 Task: Find connections with filter location Carballo with filter topic #successwith filter profile language Spanish with filter current company LanceSoft, Inc. with filter school Delhi Public School, Vasant Kunj with filter industry Desktop Computing Software Products with filter service category Bartending with filter keywords title Artificial Intelligence Engineer
Action: Mouse moved to (148, 218)
Screenshot: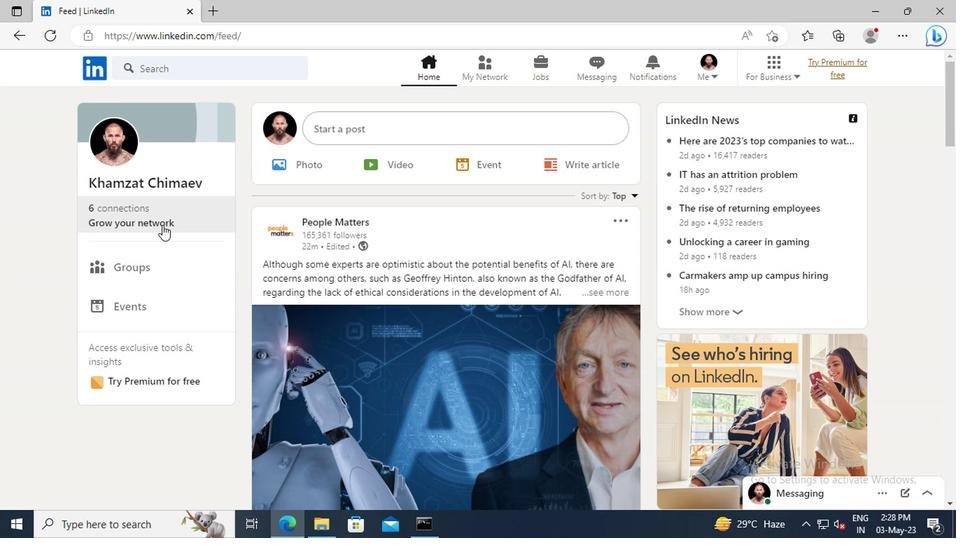 
Action: Mouse pressed left at (148, 218)
Screenshot: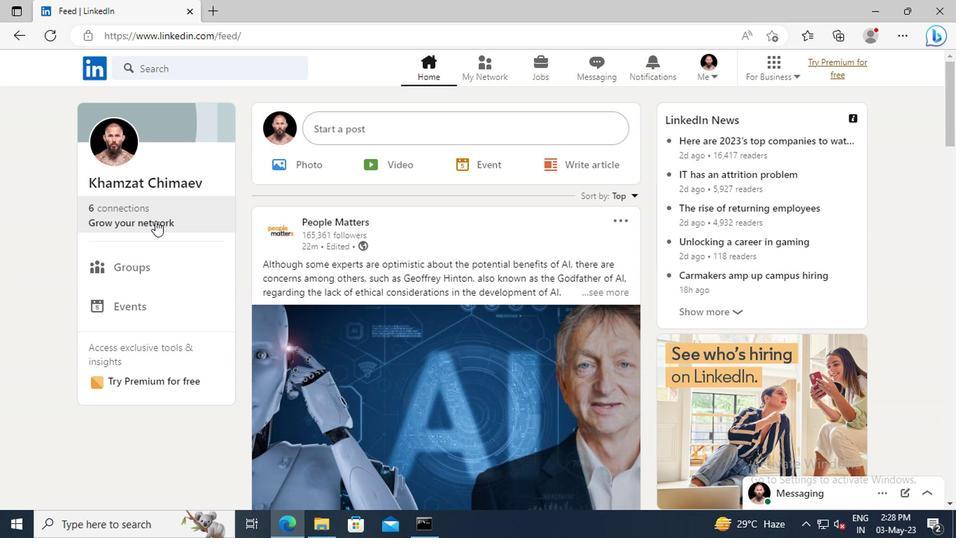 
Action: Mouse moved to (146, 149)
Screenshot: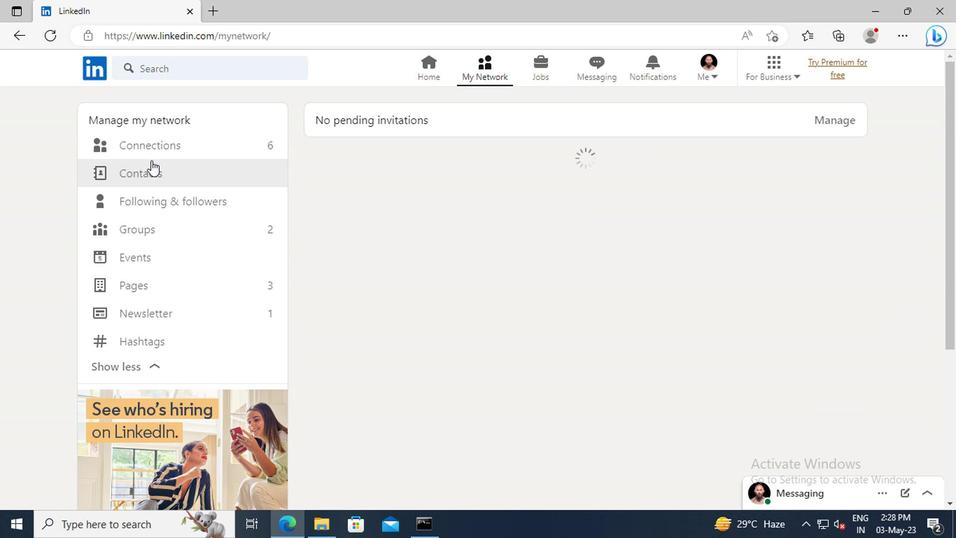 
Action: Mouse pressed left at (146, 149)
Screenshot: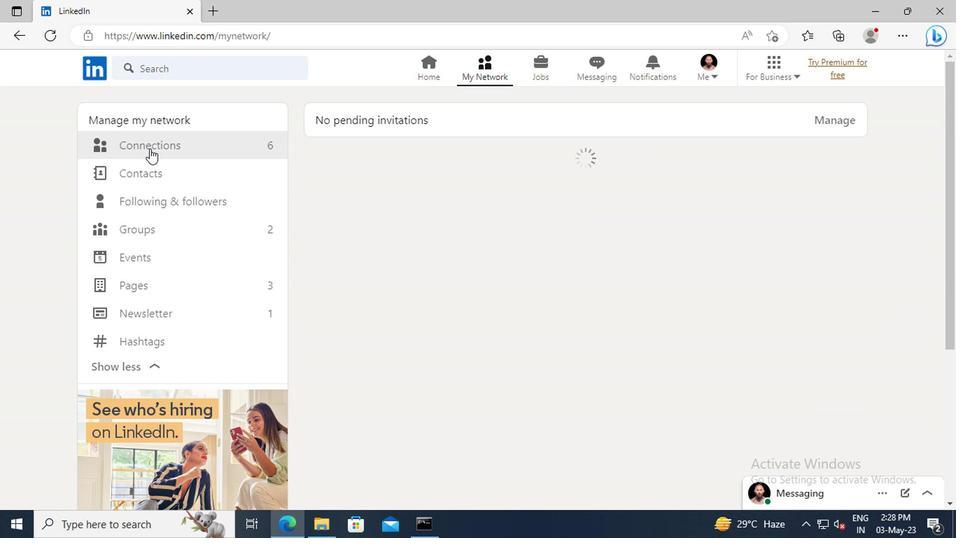 
Action: Mouse moved to (558, 151)
Screenshot: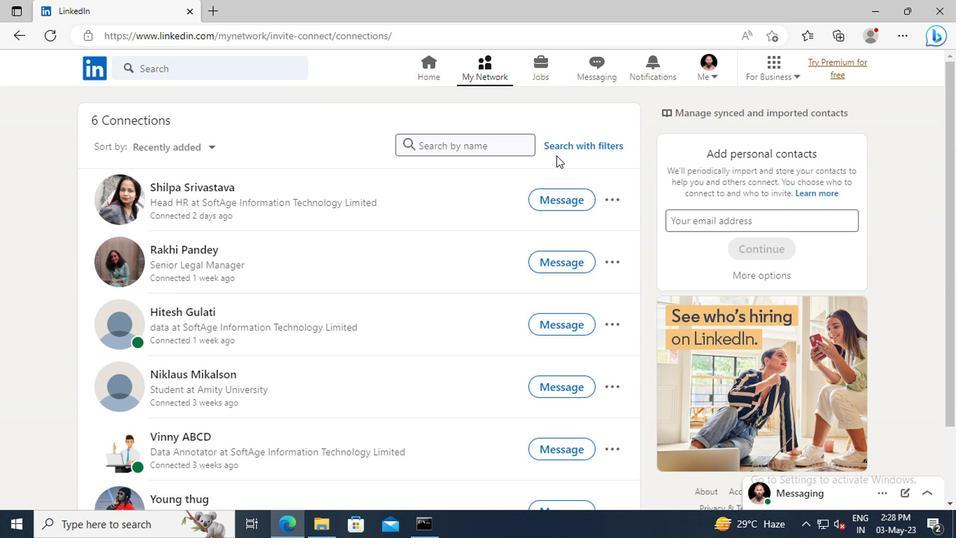 
Action: Mouse pressed left at (558, 151)
Screenshot: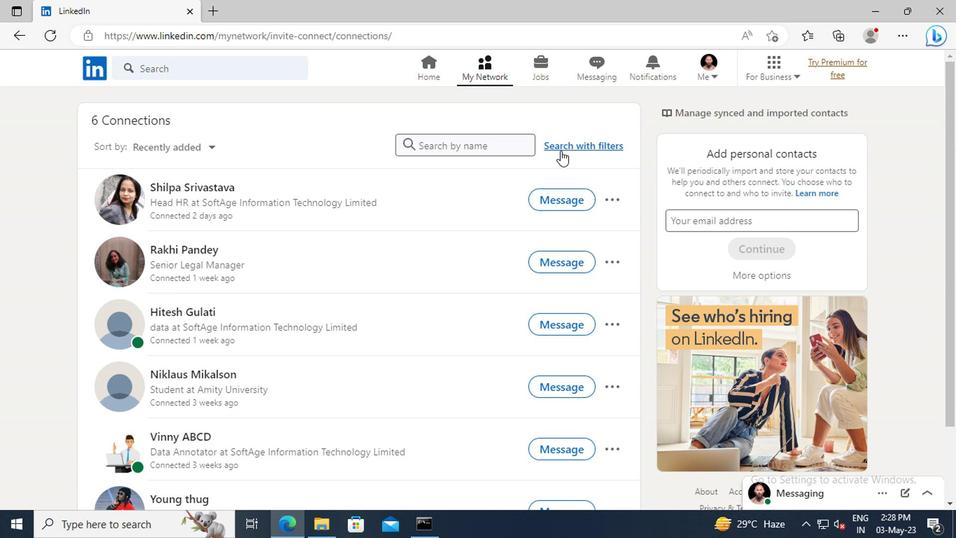 
Action: Mouse moved to (528, 111)
Screenshot: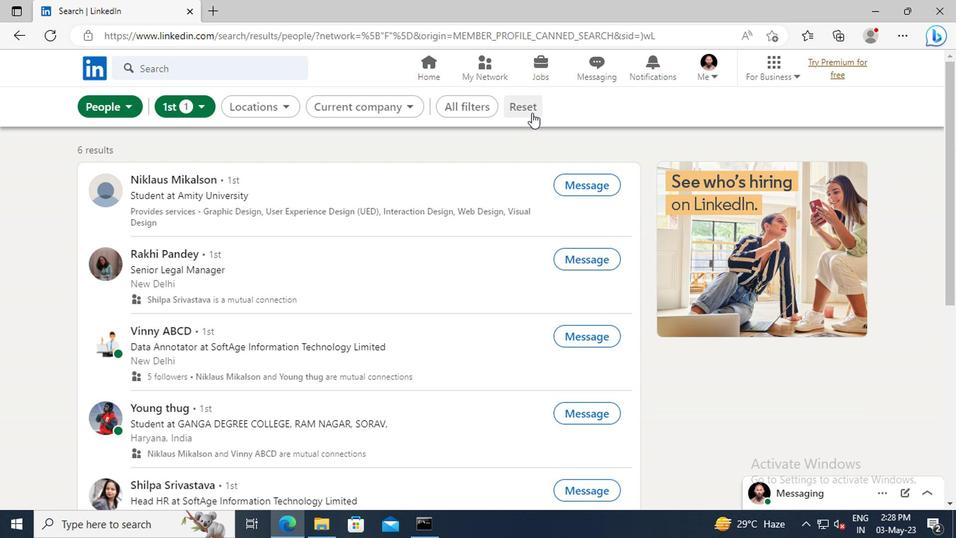 
Action: Mouse pressed left at (528, 111)
Screenshot: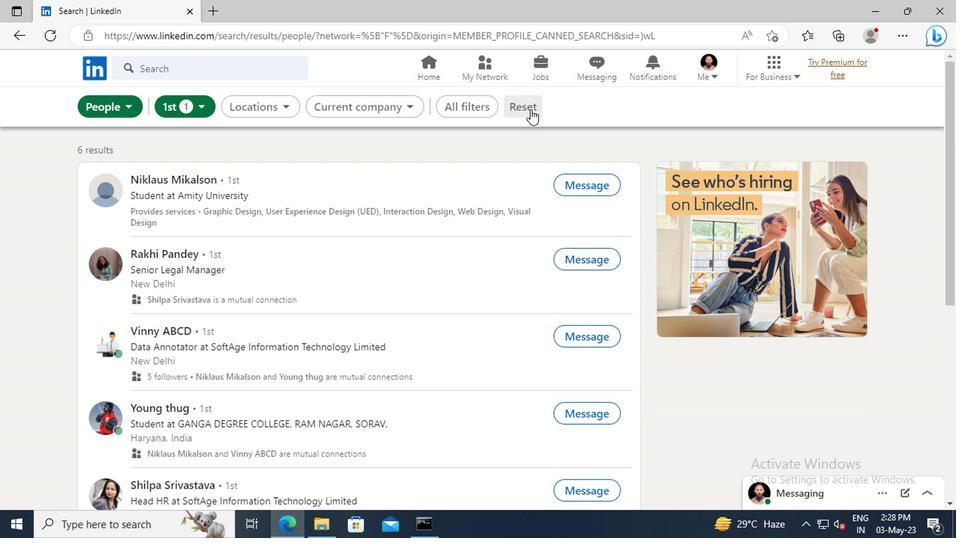 
Action: Mouse moved to (505, 110)
Screenshot: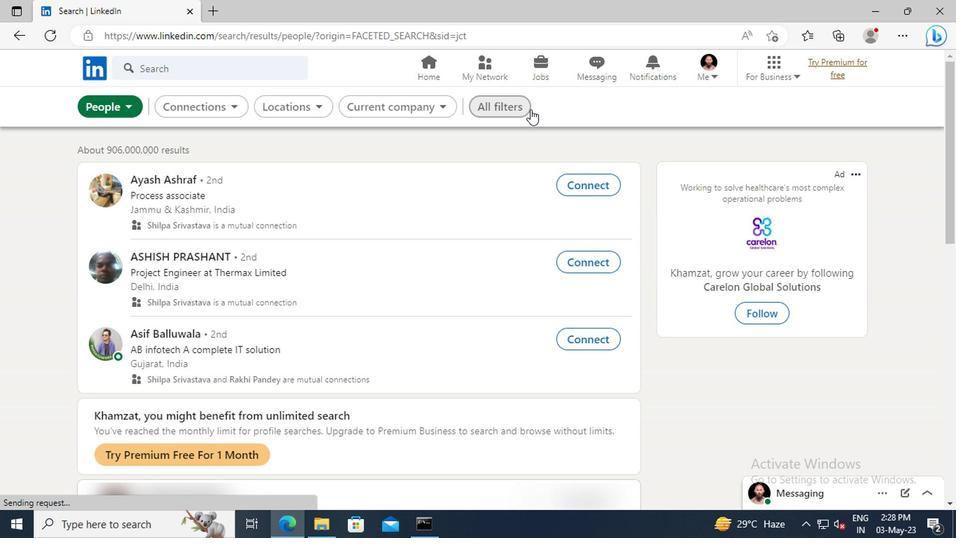 
Action: Mouse pressed left at (505, 110)
Screenshot: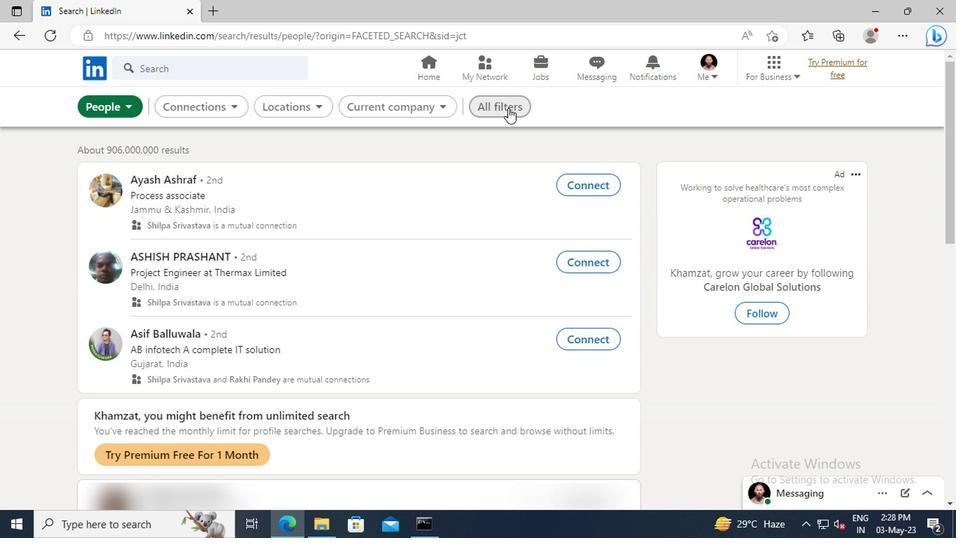 
Action: Mouse moved to (770, 292)
Screenshot: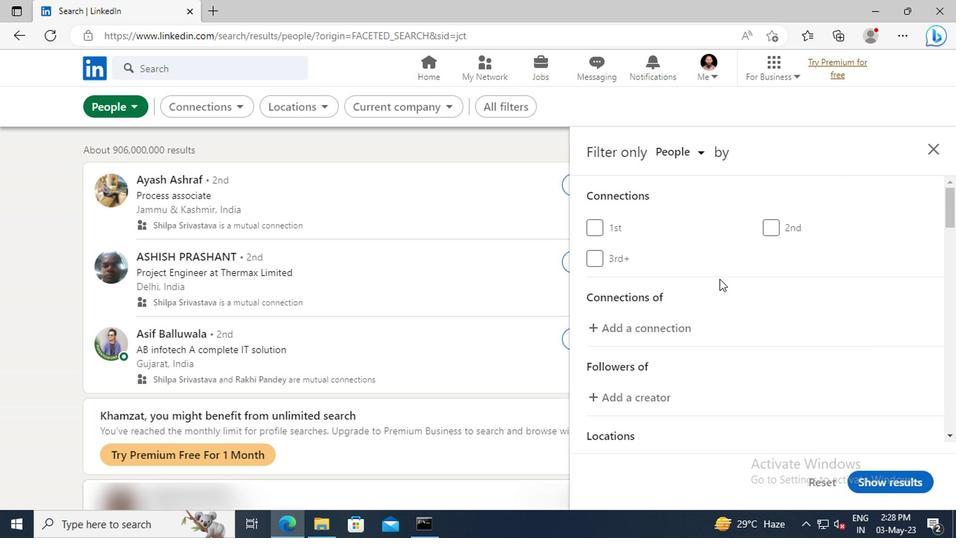 
Action: Mouse scrolled (770, 292) with delta (0, 0)
Screenshot: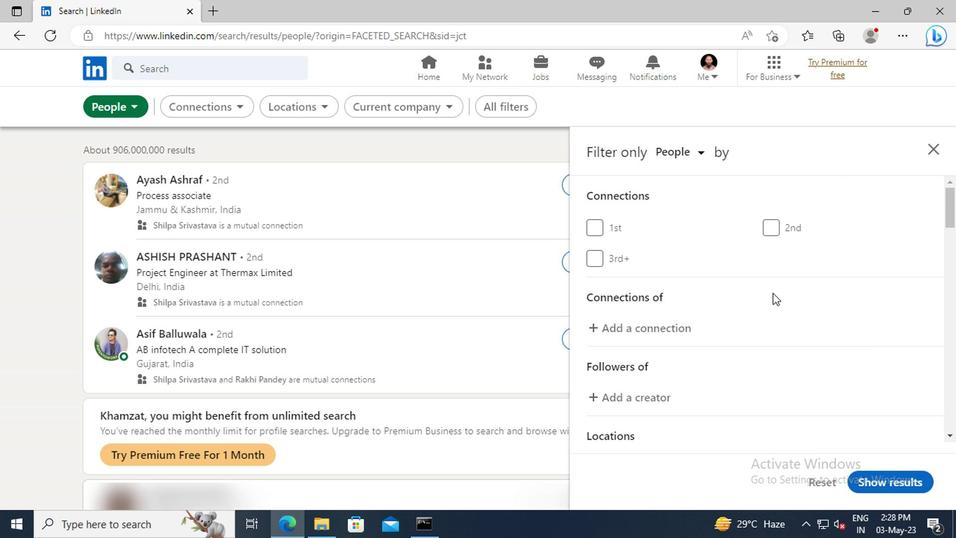 
Action: Mouse moved to (773, 294)
Screenshot: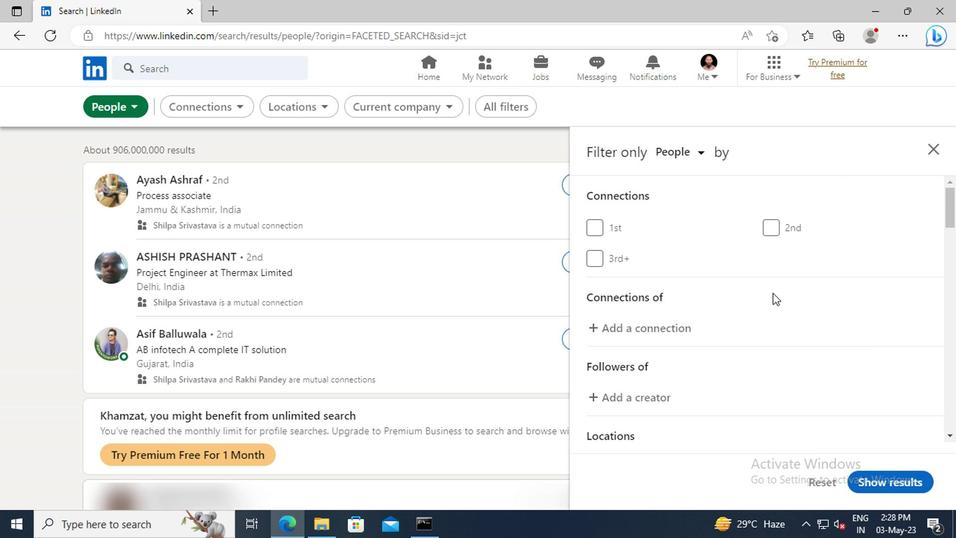 
Action: Mouse scrolled (773, 293) with delta (0, 0)
Screenshot: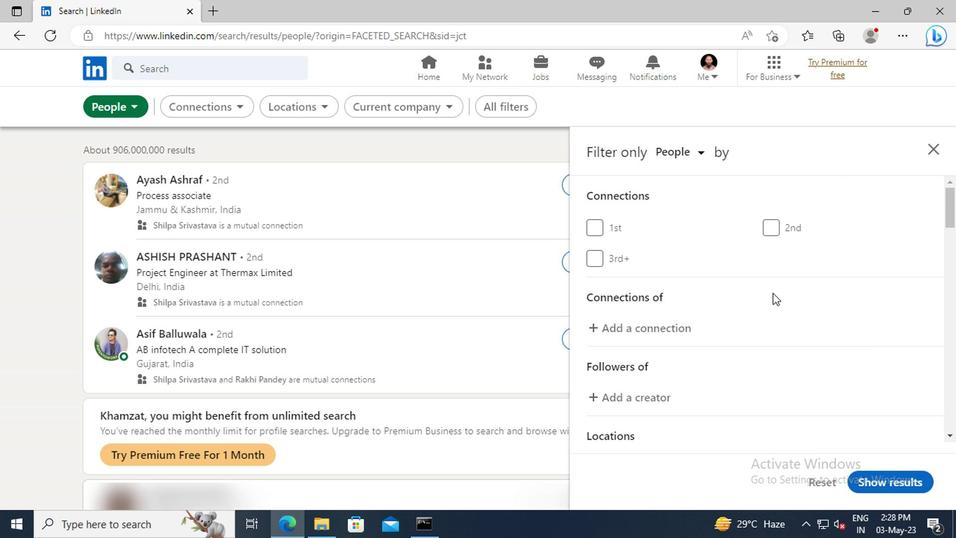 
Action: Mouse scrolled (773, 293) with delta (0, 0)
Screenshot: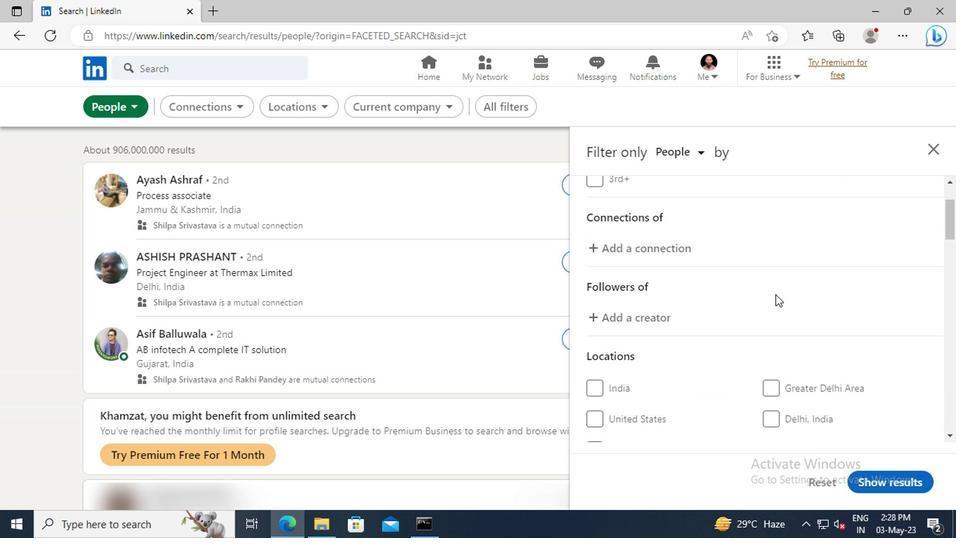 
Action: Mouse scrolled (773, 293) with delta (0, 0)
Screenshot: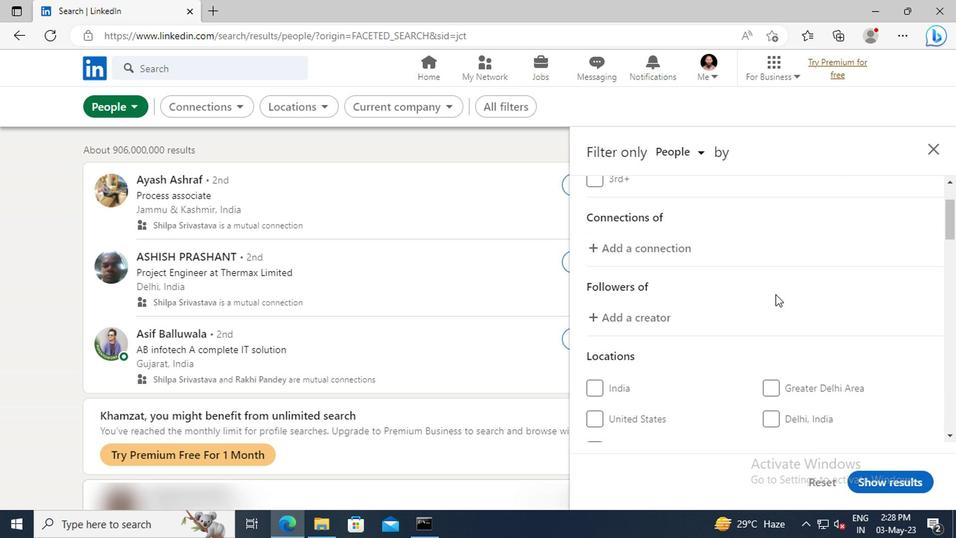 
Action: Mouse scrolled (773, 293) with delta (0, 0)
Screenshot: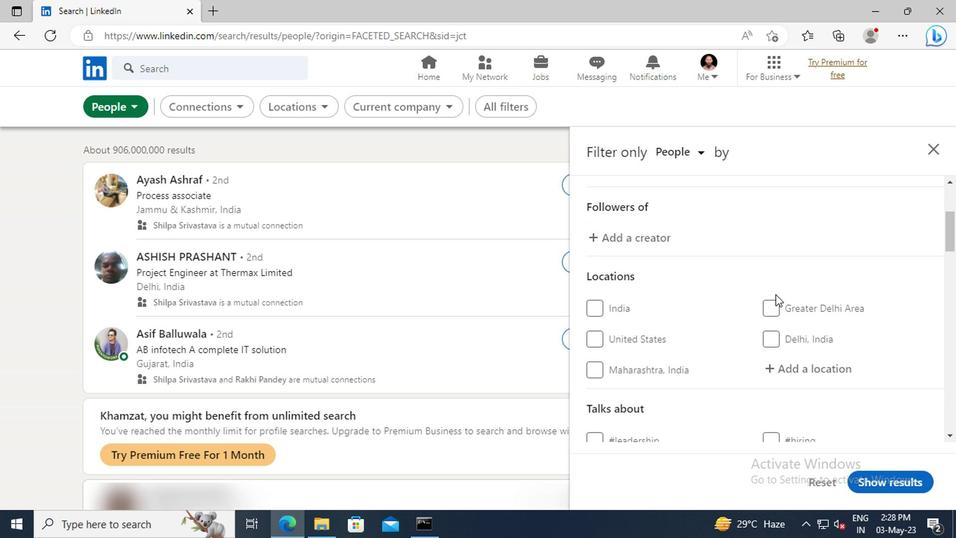 
Action: Mouse moved to (782, 332)
Screenshot: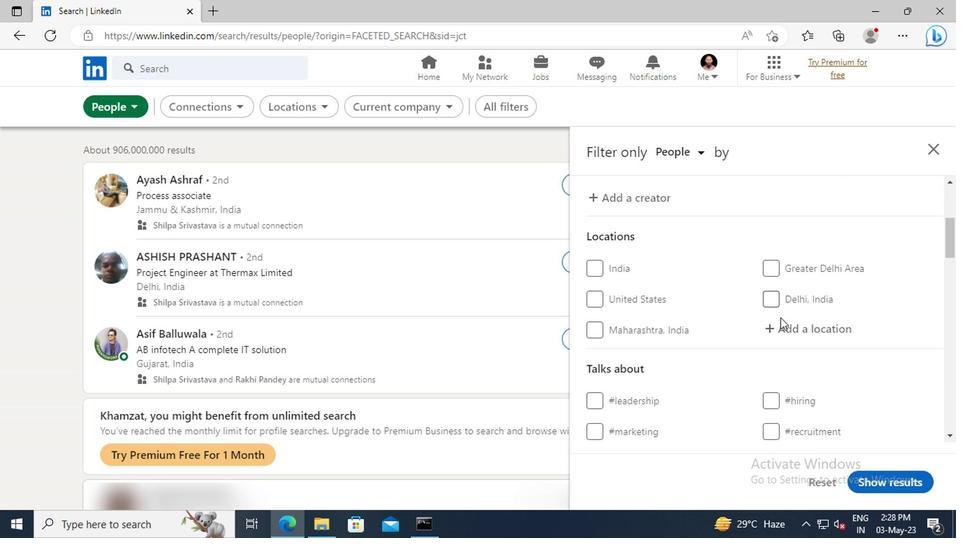 
Action: Mouse pressed left at (782, 332)
Screenshot: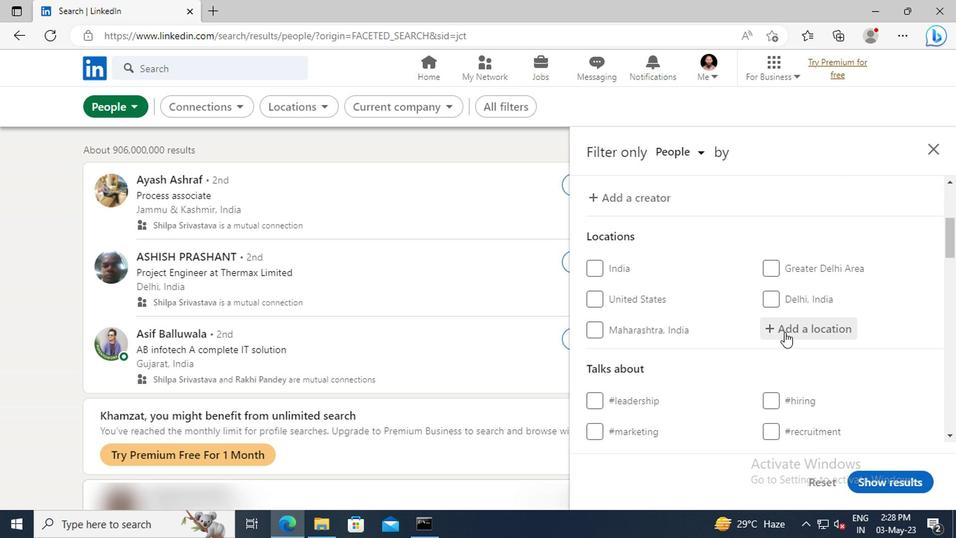 
Action: Key pressed <Key.shift>CARBALLO
Screenshot: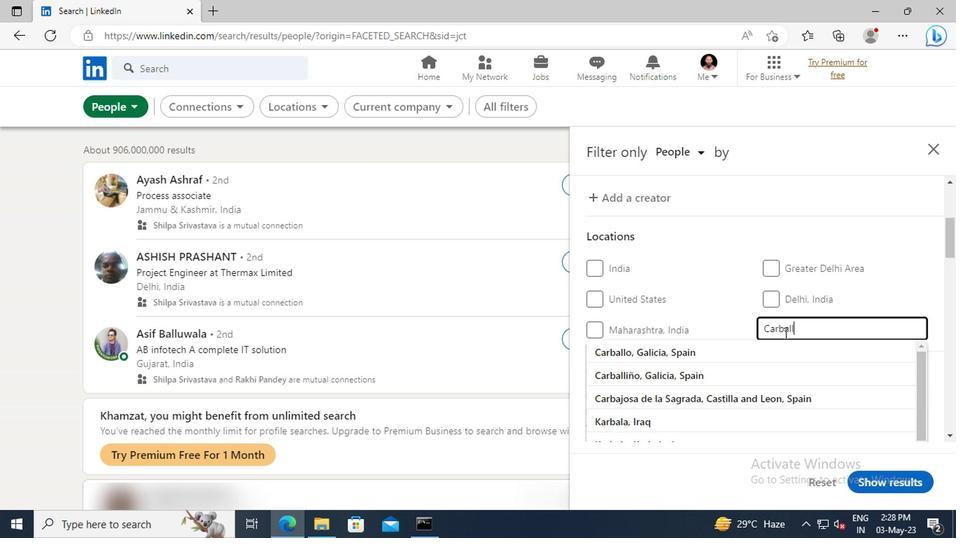 
Action: Mouse moved to (784, 347)
Screenshot: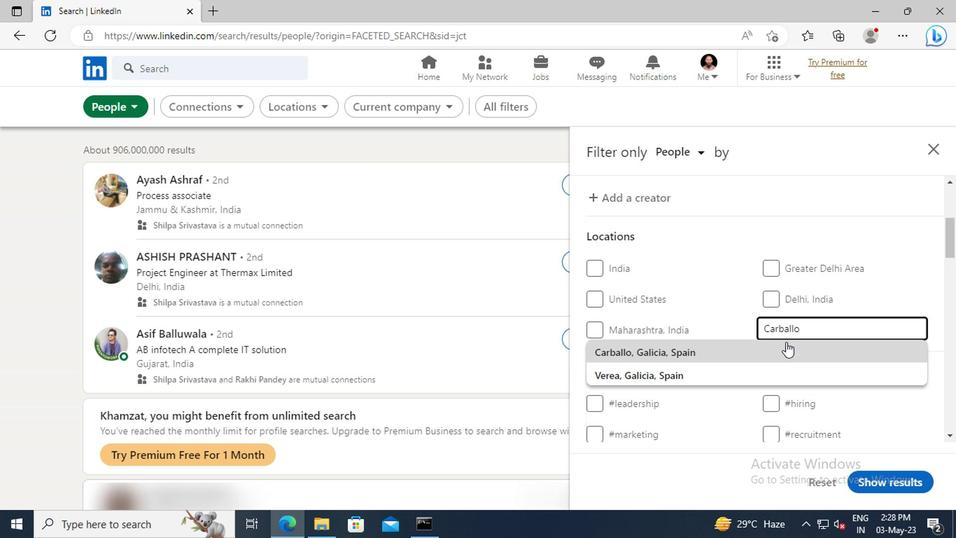 
Action: Mouse pressed left at (784, 347)
Screenshot: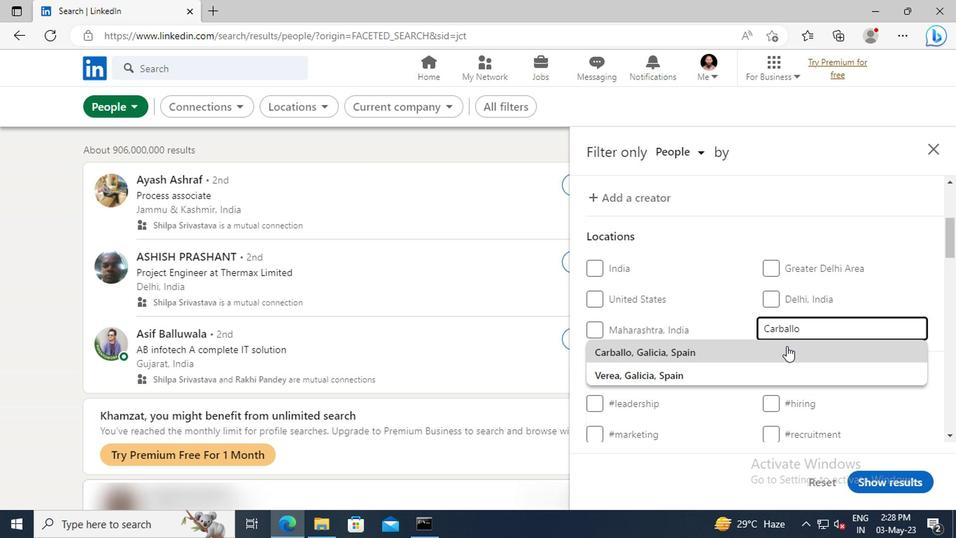 
Action: Mouse scrolled (784, 346) with delta (0, 0)
Screenshot: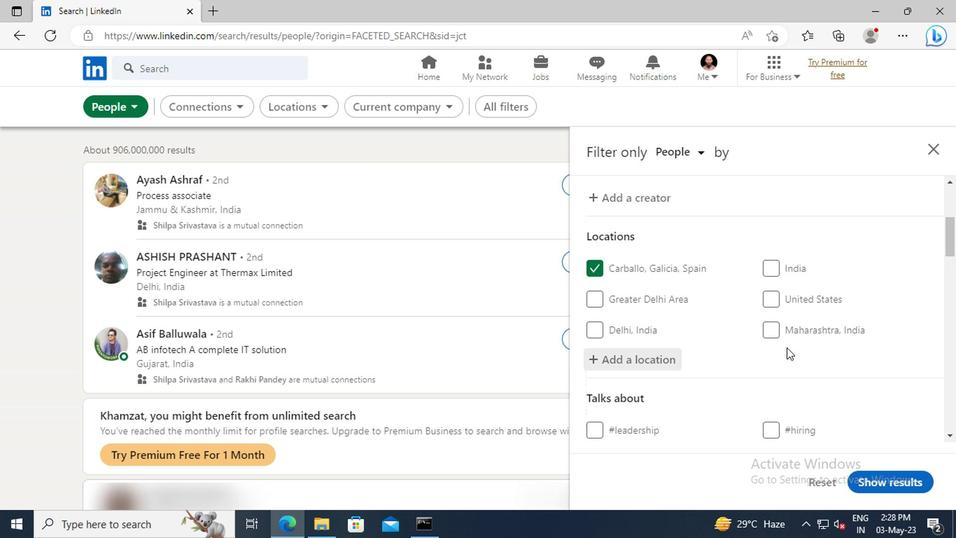 
Action: Mouse scrolled (784, 346) with delta (0, 0)
Screenshot: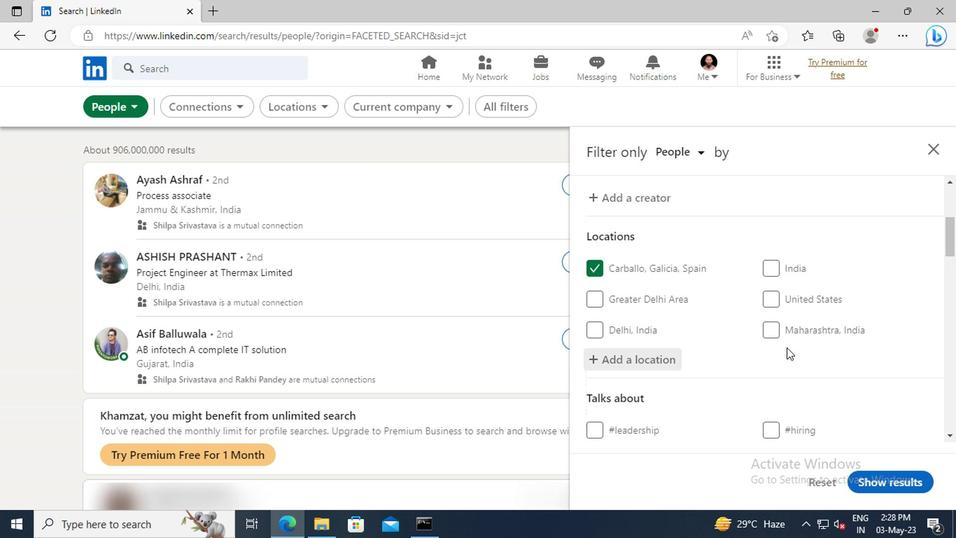 
Action: Mouse moved to (784, 327)
Screenshot: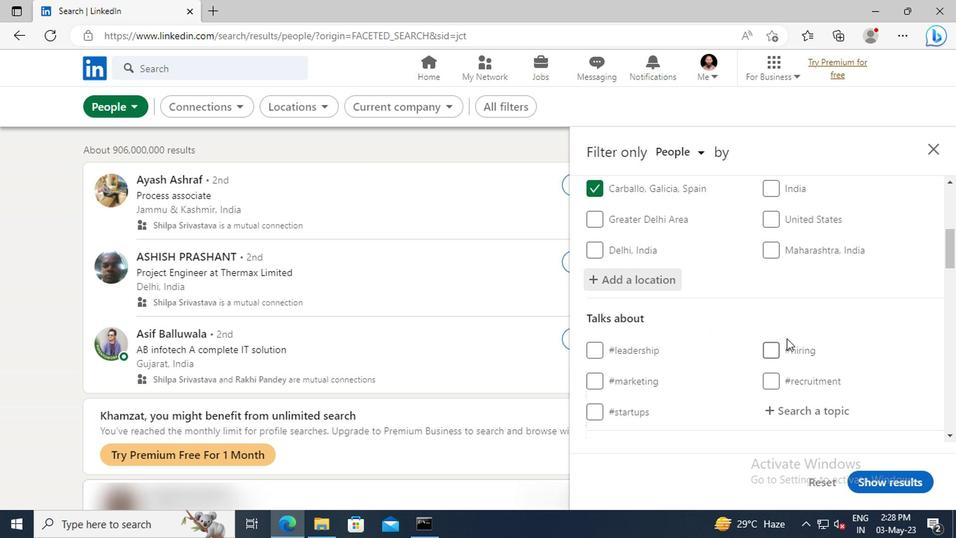 
Action: Mouse scrolled (784, 326) with delta (0, 0)
Screenshot: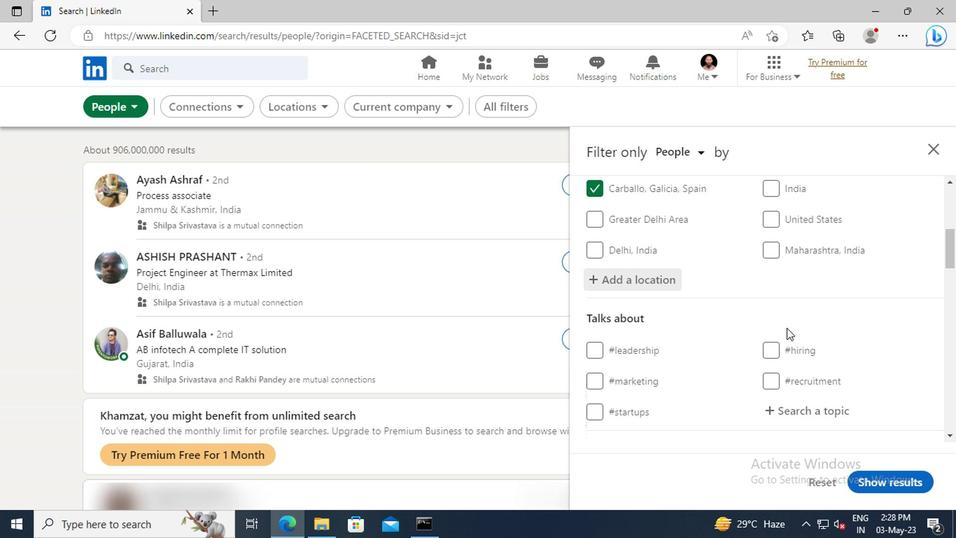 
Action: Mouse moved to (784, 326)
Screenshot: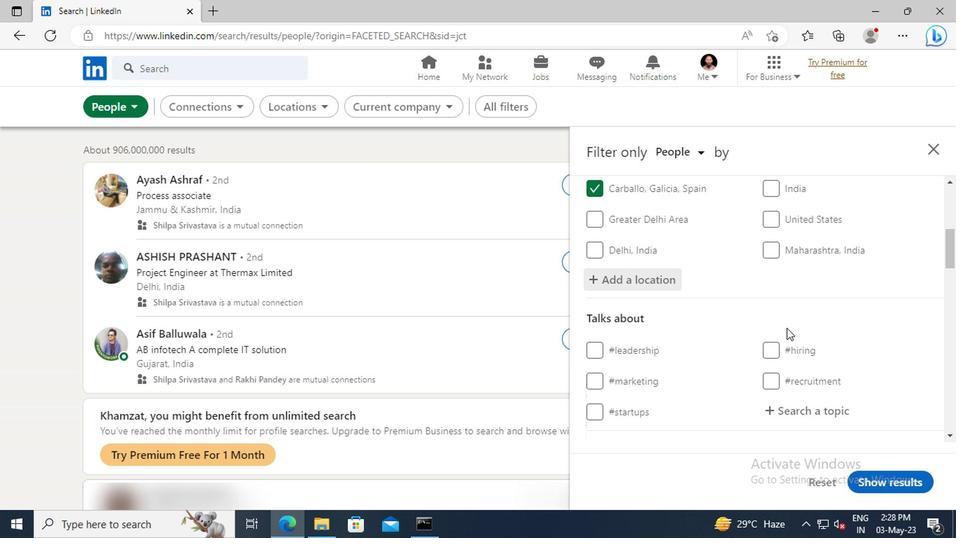 
Action: Mouse scrolled (784, 326) with delta (0, 0)
Screenshot: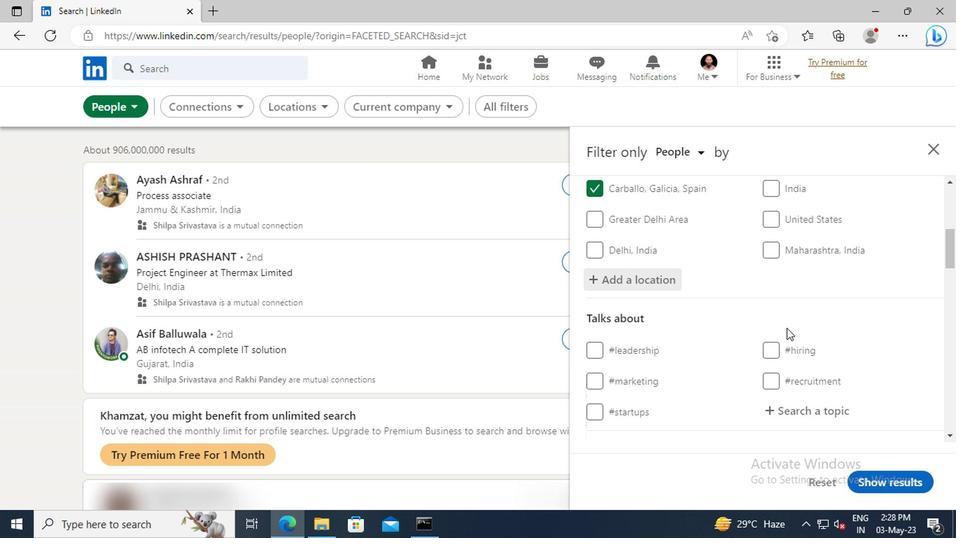 
Action: Mouse moved to (784, 327)
Screenshot: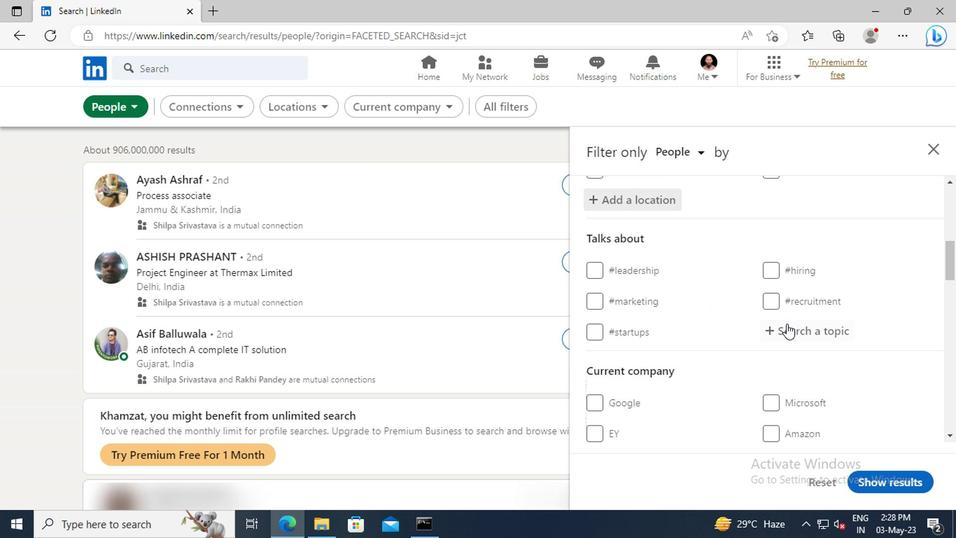 
Action: Mouse pressed left at (784, 327)
Screenshot: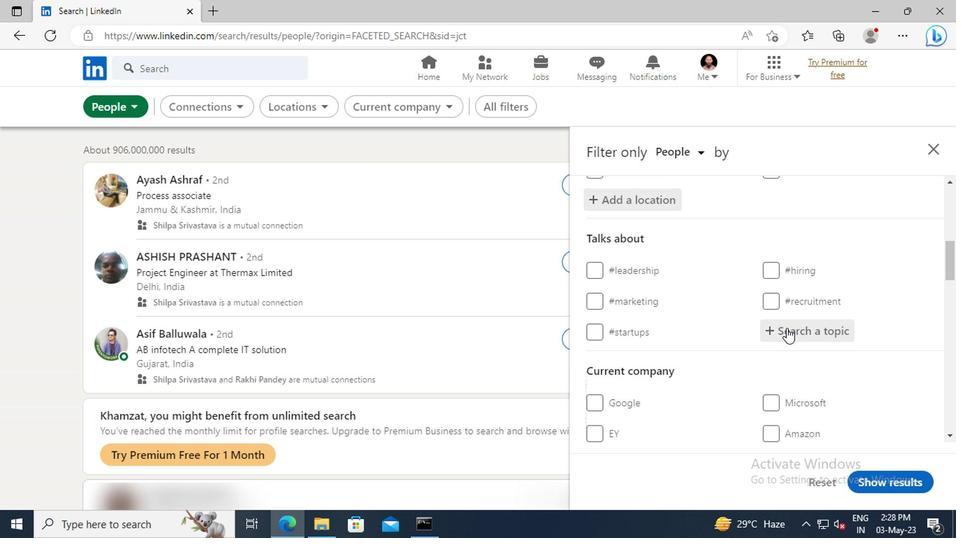 
Action: Key pressed SUCC
Screenshot: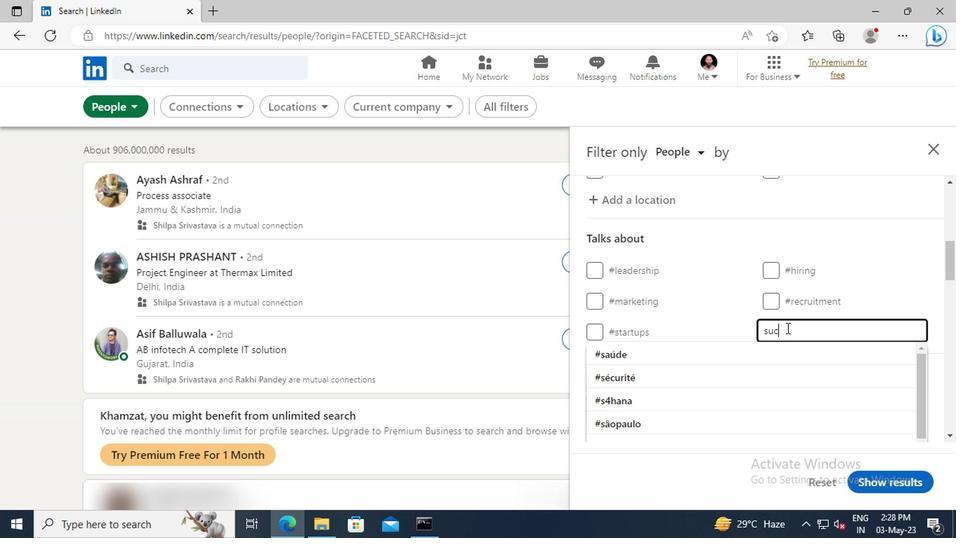 
Action: Mouse moved to (783, 345)
Screenshot: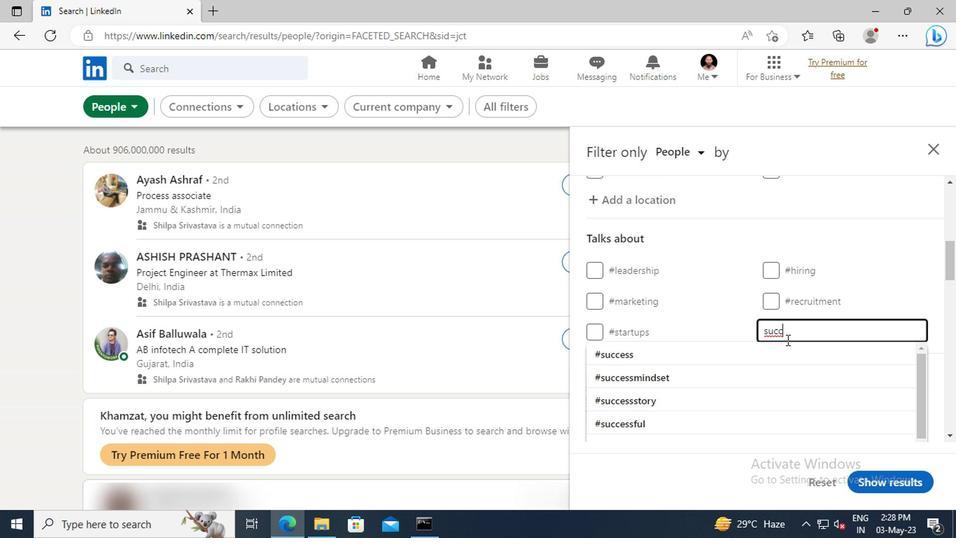 
Action: Mouse pressed left at (783, 345)
Screenshot: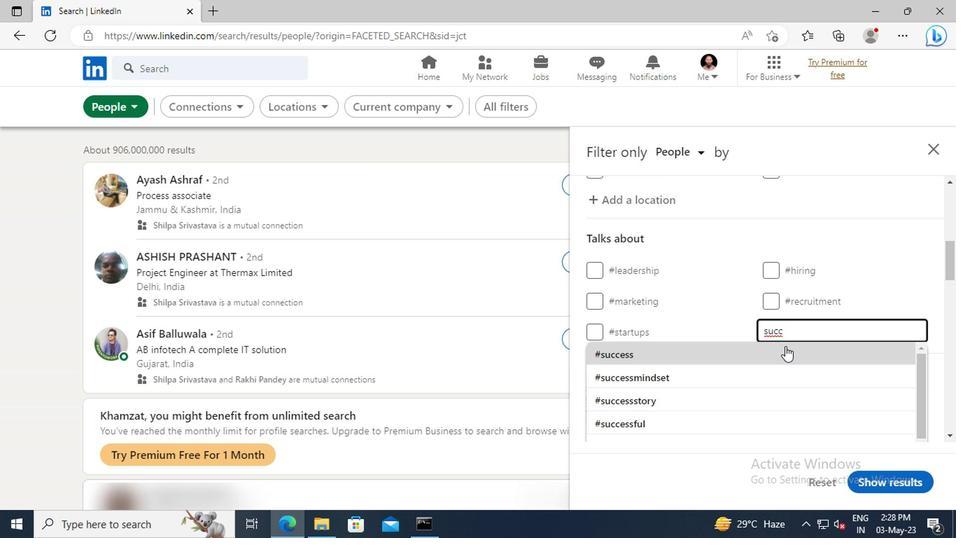 
Action: Mouse scrolled (783, 344) with delta (0, 0)
Screenshot: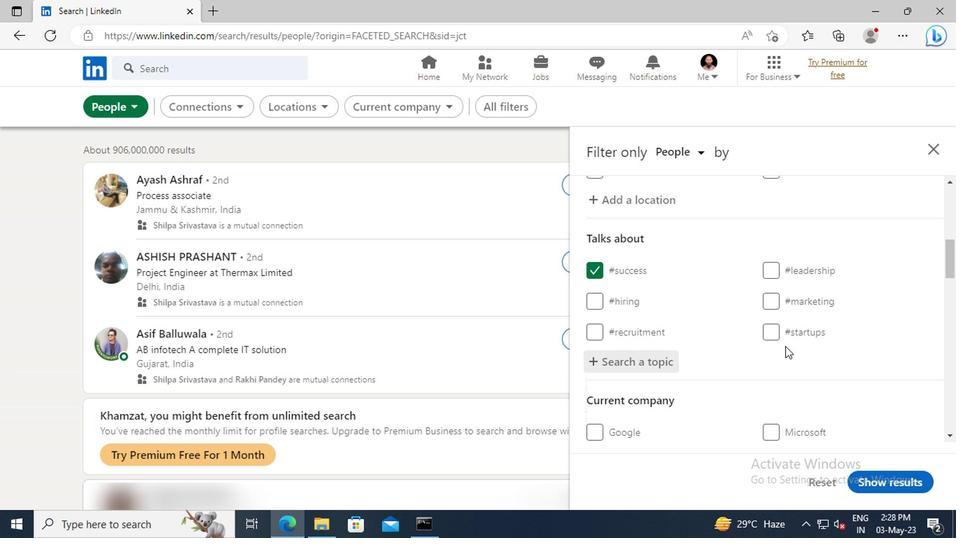 
Action: Mouse scrolled (783, 344) with delta (0, 0)
Screenshot: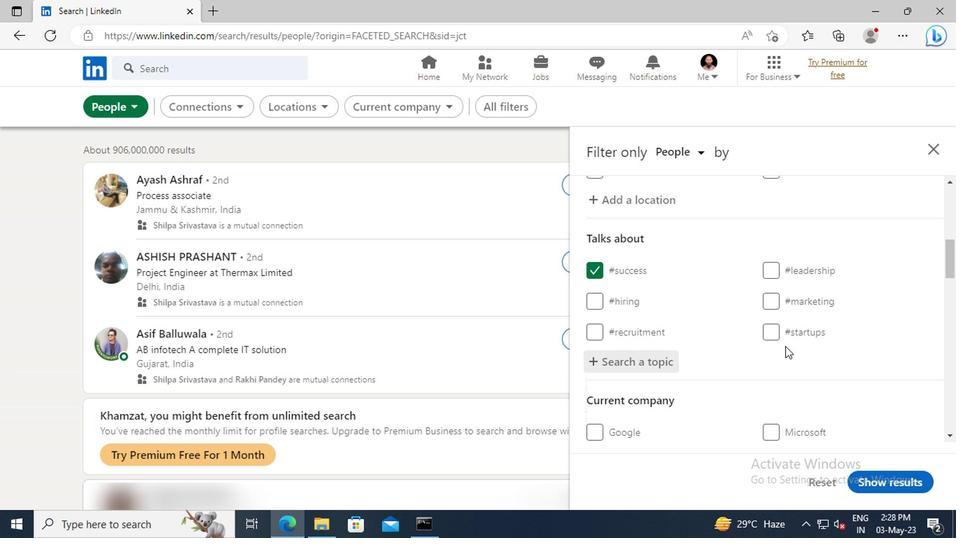 
Action: Mouse scrolled (783, 344) with delta (0, 0)
Screenshot: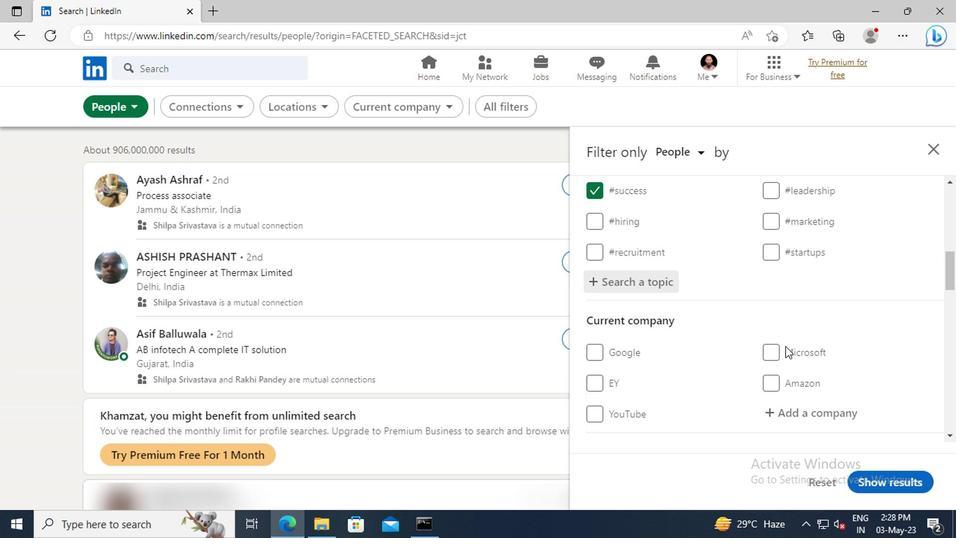 
Action: Mouse scrolled (783, 344) with delta (0, 0)
Screenshot: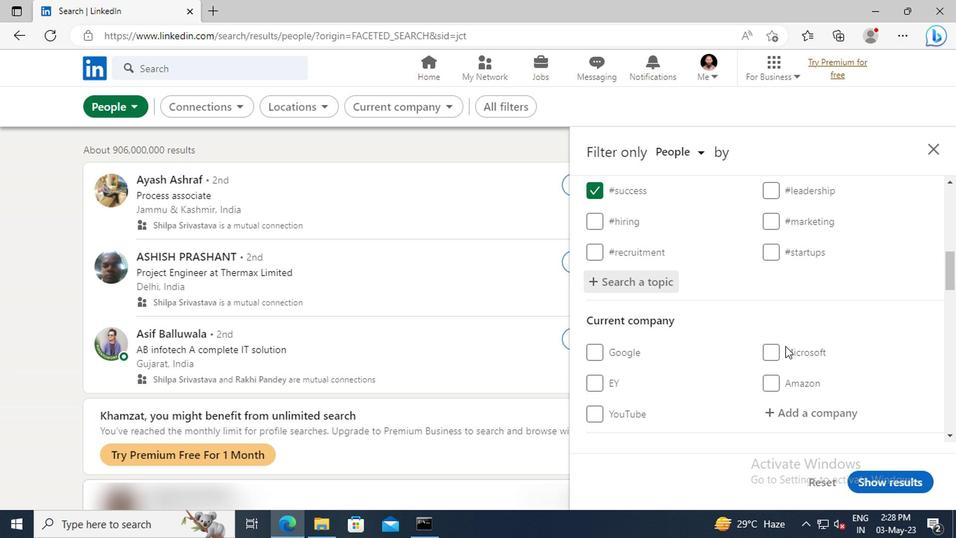 
Action: Mouse scrolled (783, 344) with delta (0, 0)
Screenshot: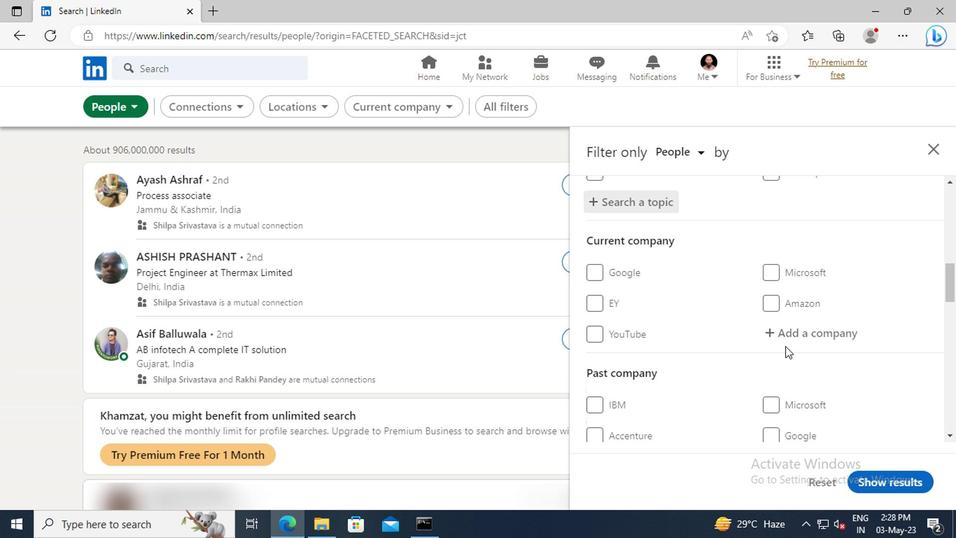 
Action: Mouse scrolled (783, 344) with delta (0, 0)
Screenshot: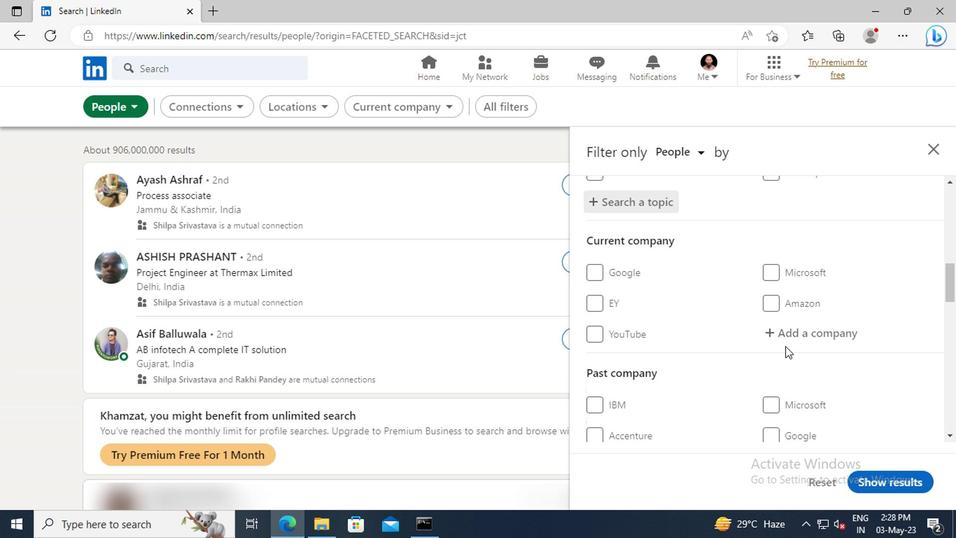 
Action: Mouse moved to (786, 342)
Screenshot: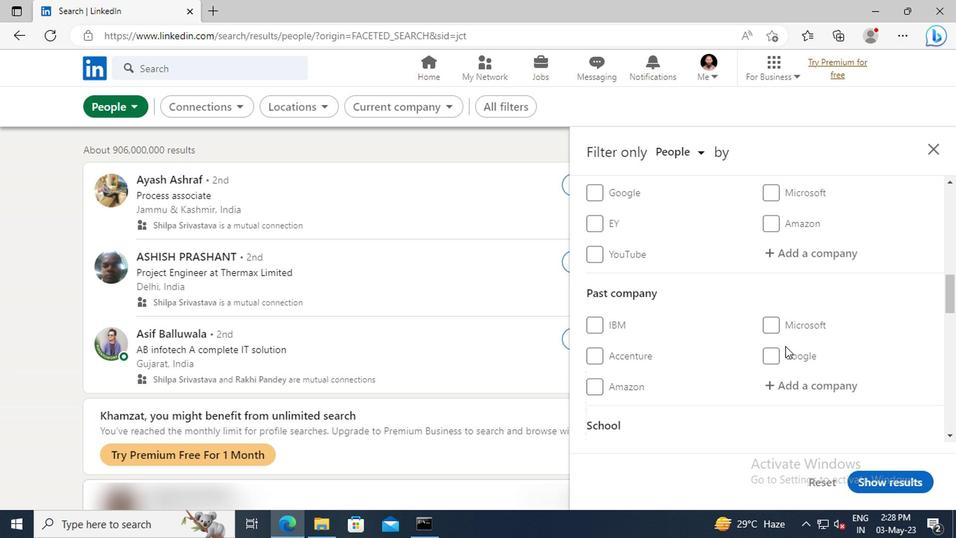 
Action: Mouse scrolled (786, 341) with delta (0, 0)
Screenshot: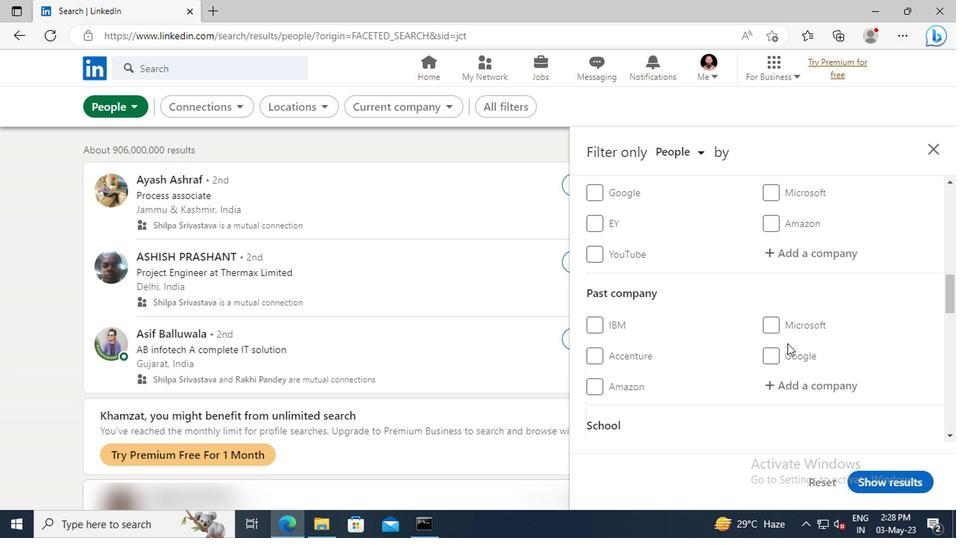 
Action: Mouse scrolled (786, 341) with delta (0, 0)
Screenshot: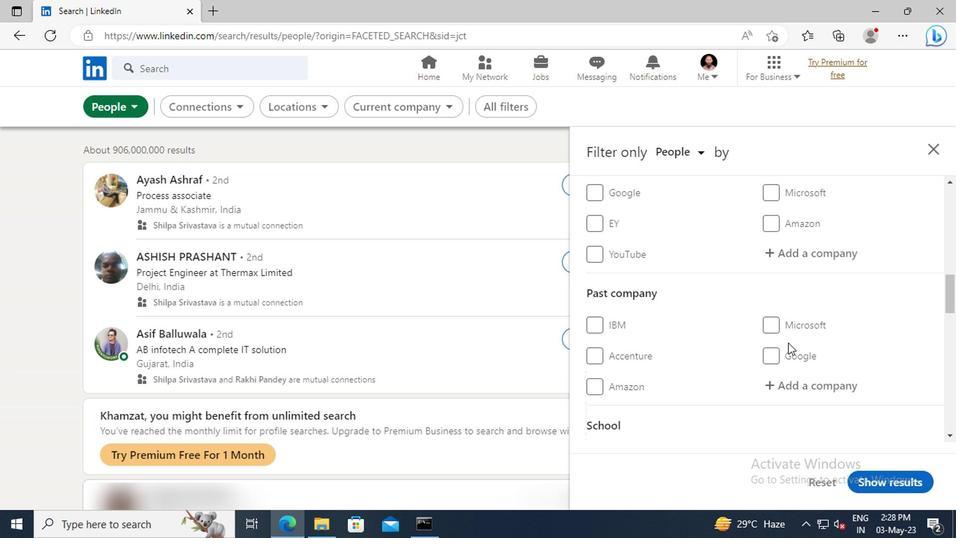 
Action: Mouse moved to (791, 316)
Screenshot: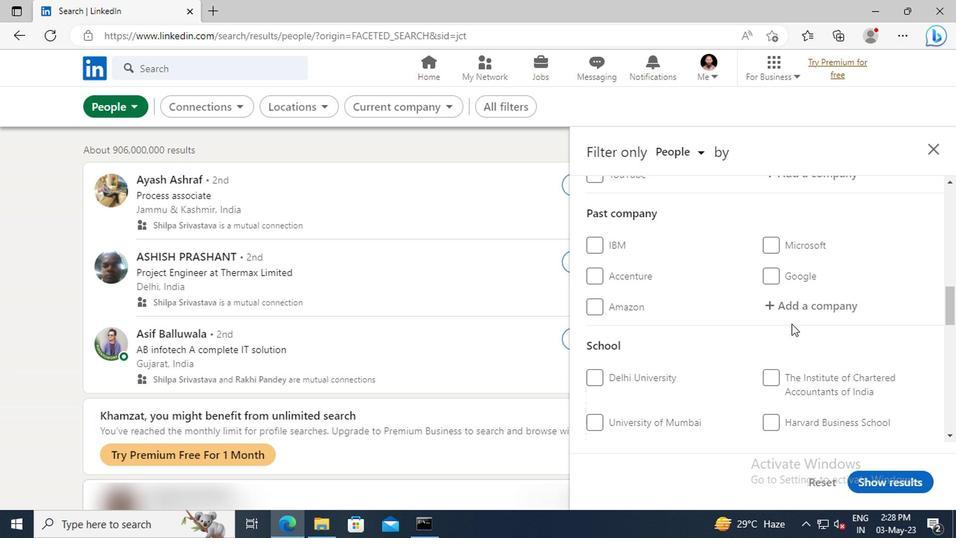 
Action: Mouse scrolled (791, 315) with delta (0, 0)
Screenshot: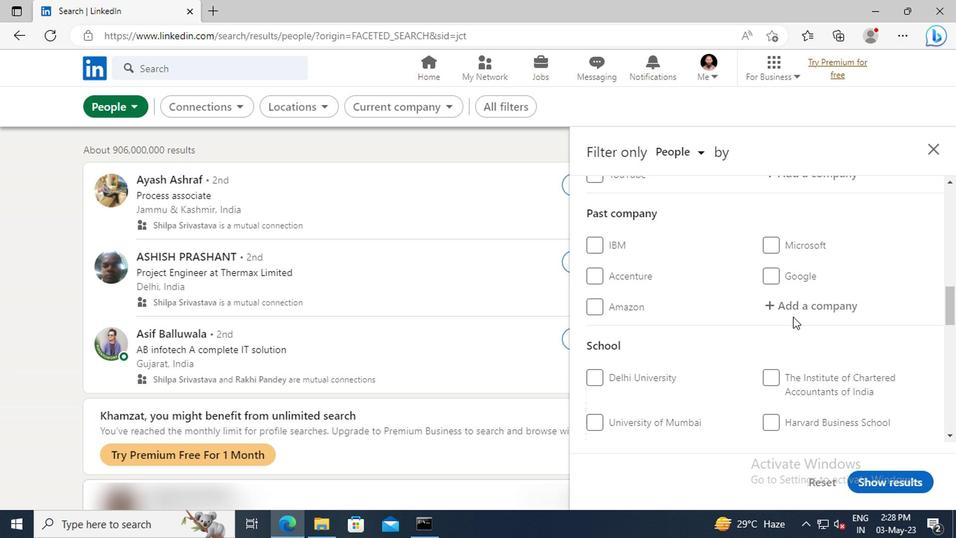 
Action: Mouse scrolled (791, 315) with delta (0, 0)
Screenshot: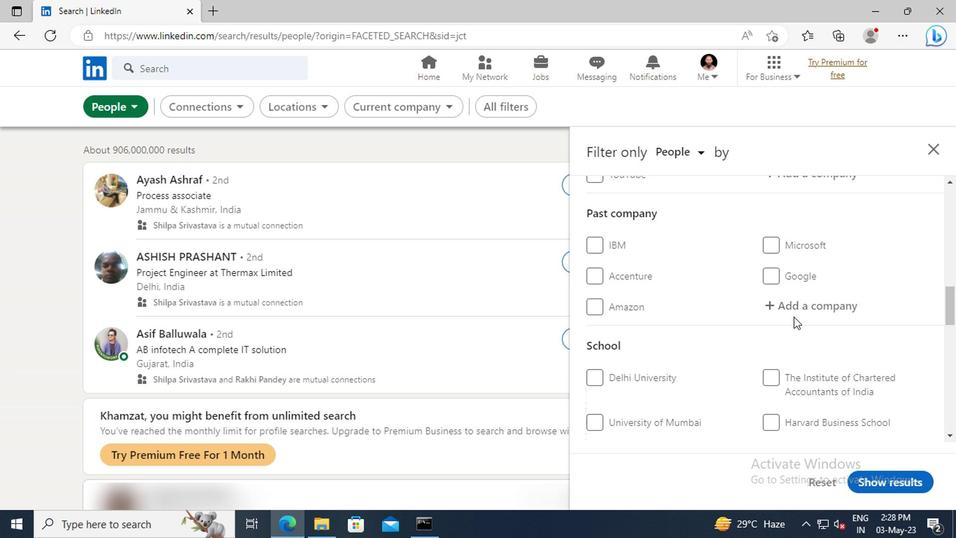 
Action: Mouse moved to (793, 311)
Screenshot: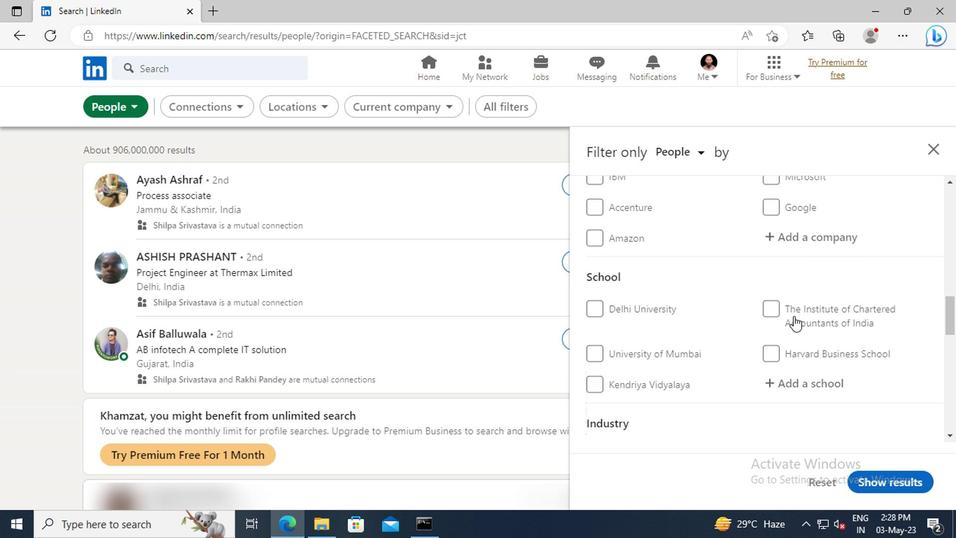 
Action: Mouse scrolled (793, 310) with delta (0, 0)
Screenshot: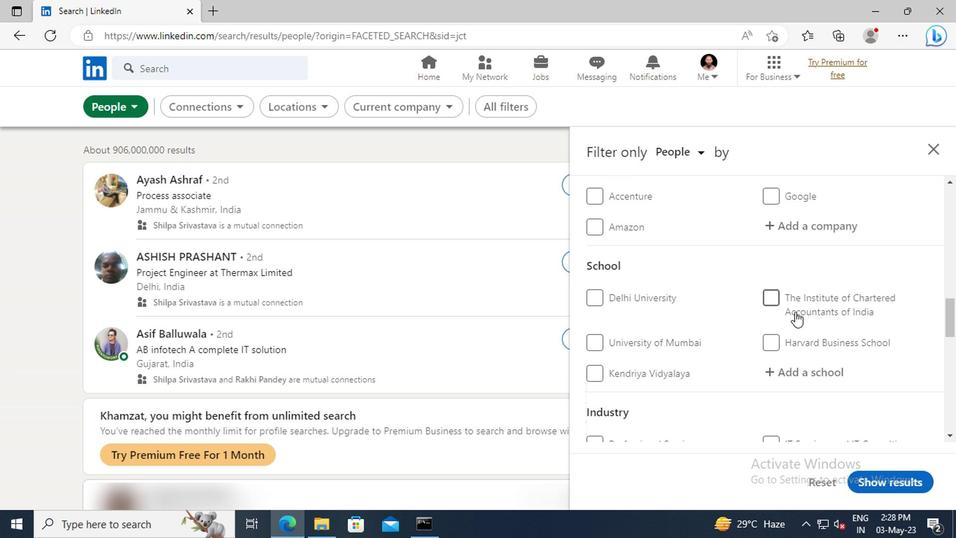 
Action: Mouse scrolled (793, 310) with delta (0, 0)
Screenshot: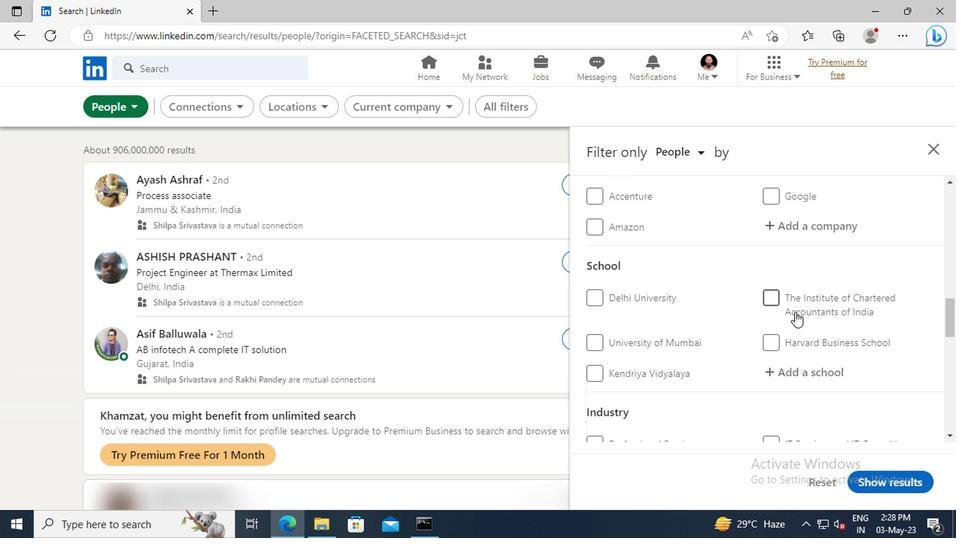 
Action: Mouse moved to (796, 307)
Screenshot: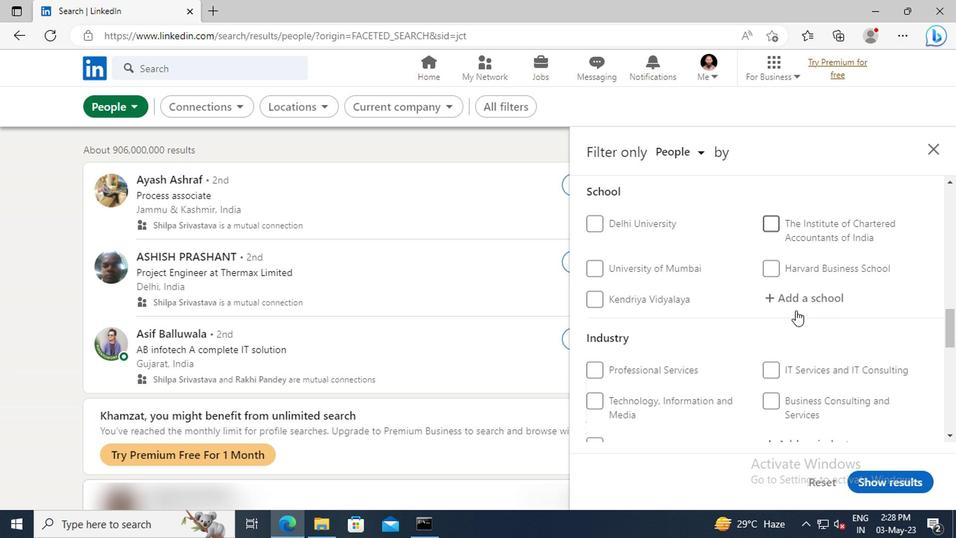 
Action: Mouse scrolled (796, 306) with delta (0, 0)
Screenshot: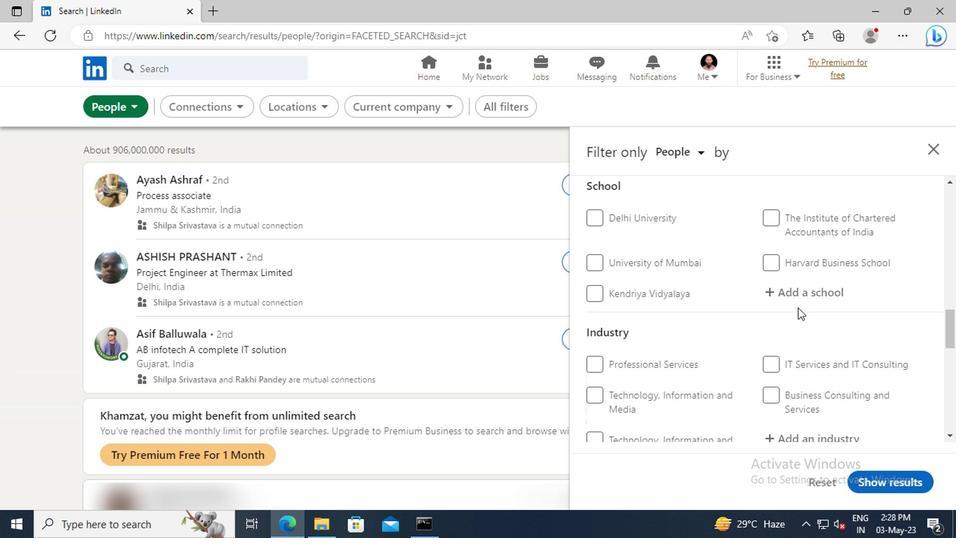 
Action: Mouse scrolled (796, 306) with delta (0, 0)
Screenshot: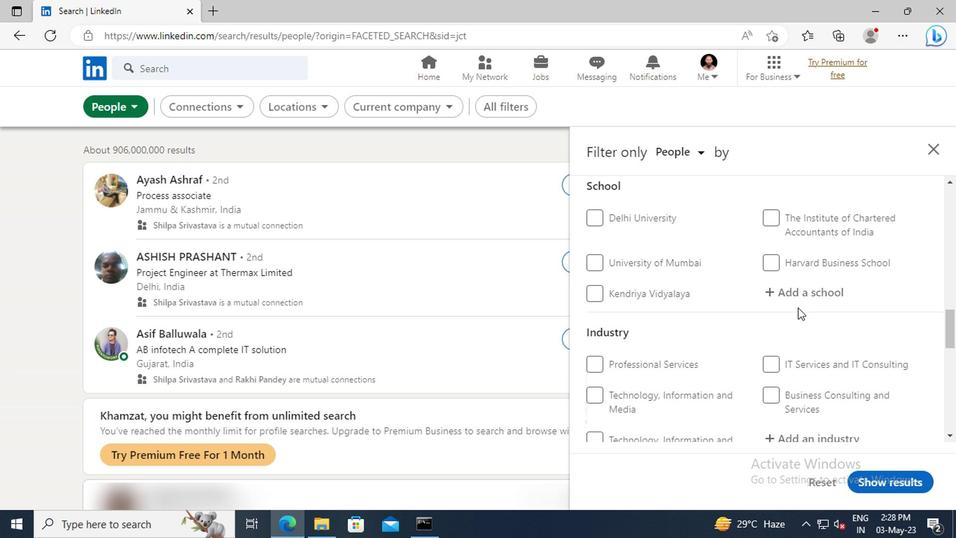 
Action: Mouse scrolled (796, 306) with delta (0, 0)
Screenshot: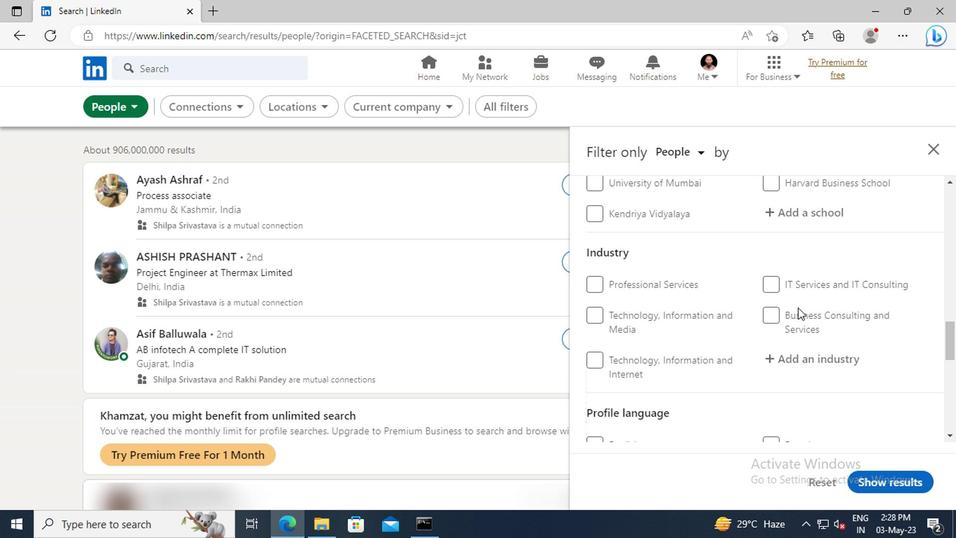 
Action: Mouse scrolled (796, 306) with delta (0, 0)
Screenshot: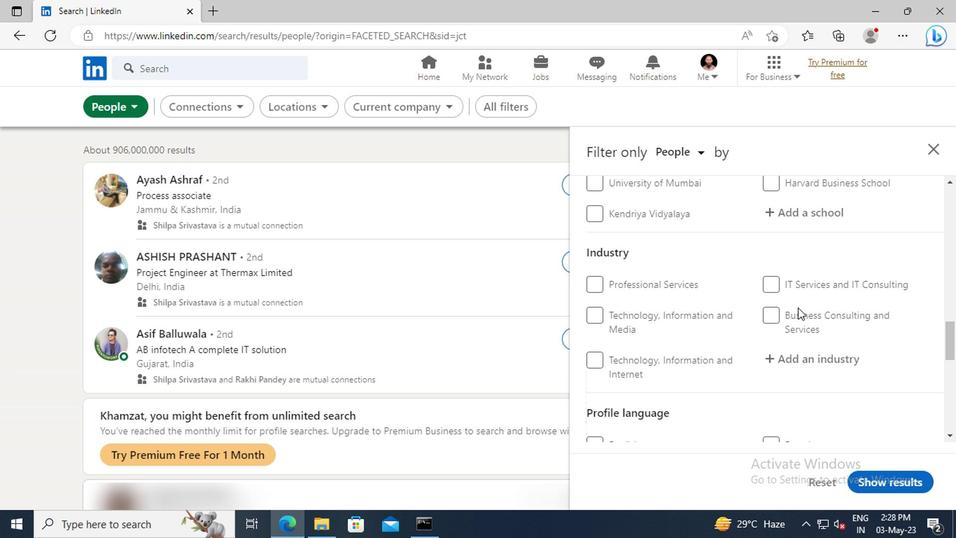 
Action: Mouse scrolled (796, 306) with delta (0, 0)
Screenshot: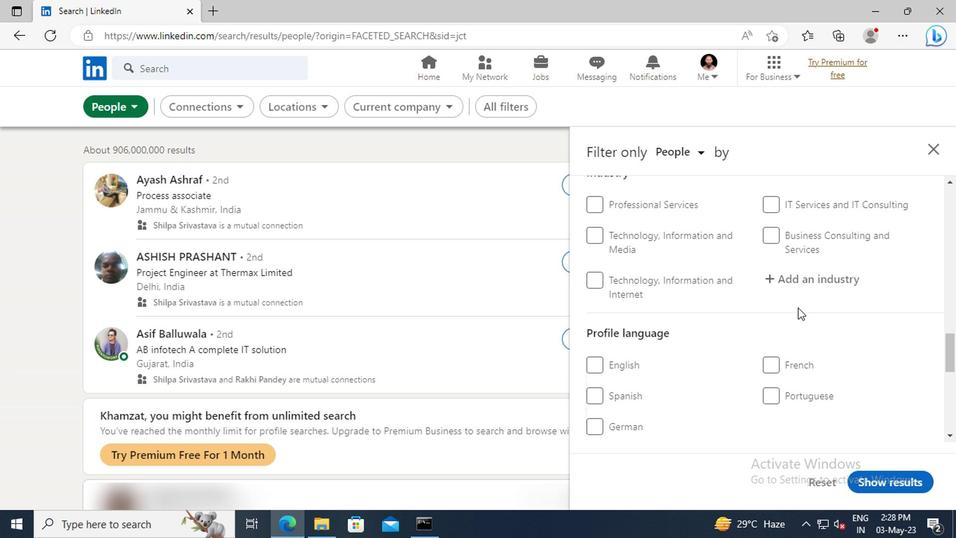 
Action: Mouse moved to (594, 359)
Screenshot: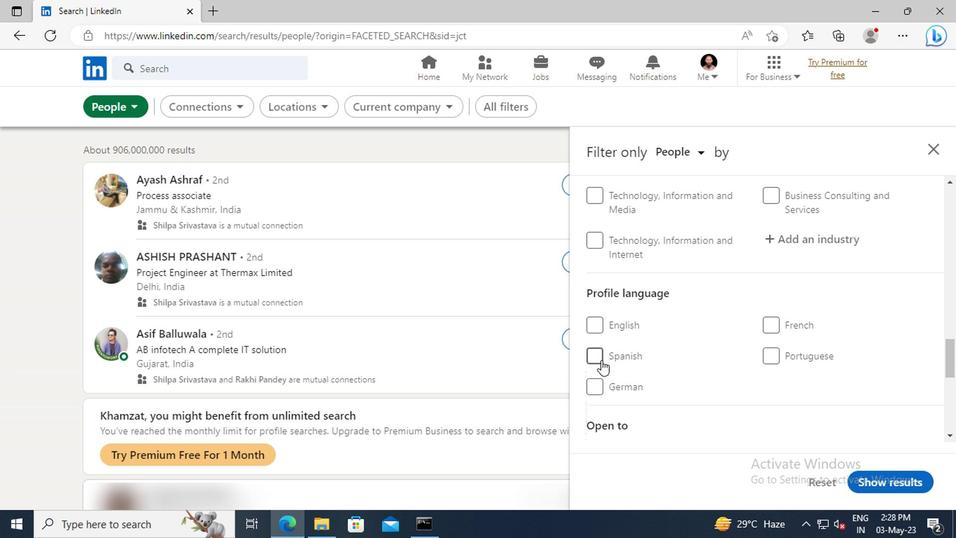 
Action: Mouse pressed left at (594, 359)
Screenshot: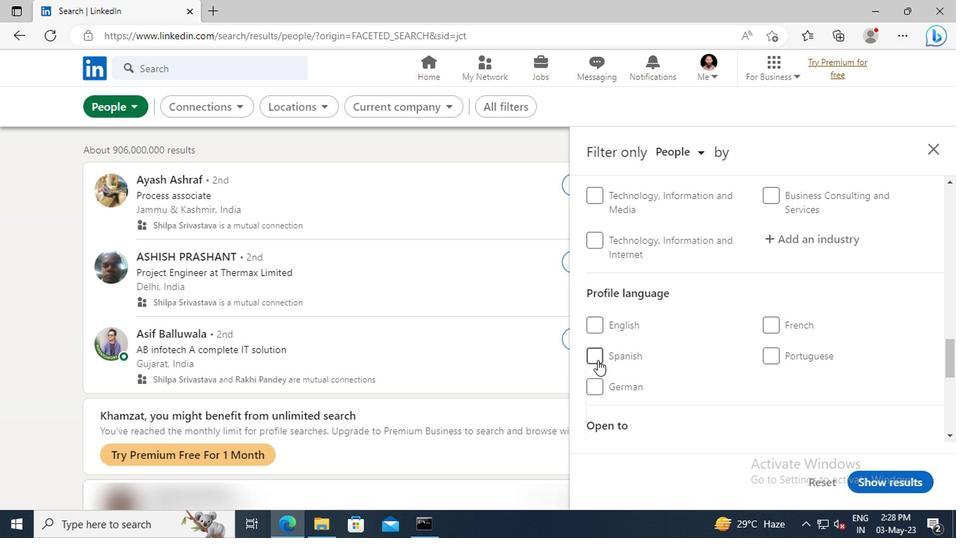 
Action: Mouse moved to (750, 355)
Screenshot: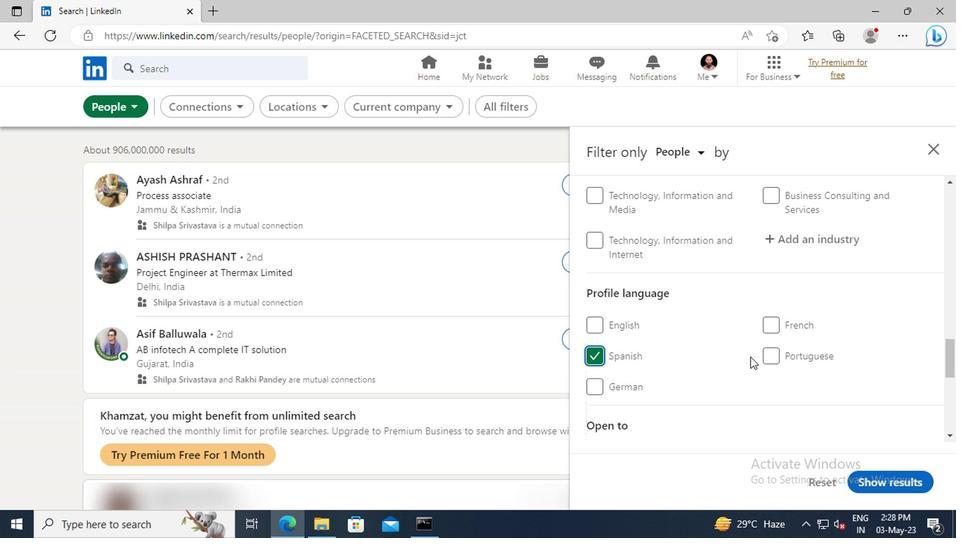 
Action: Mouse scrolled (750, 356) with delta (0, 0)
Screenshot: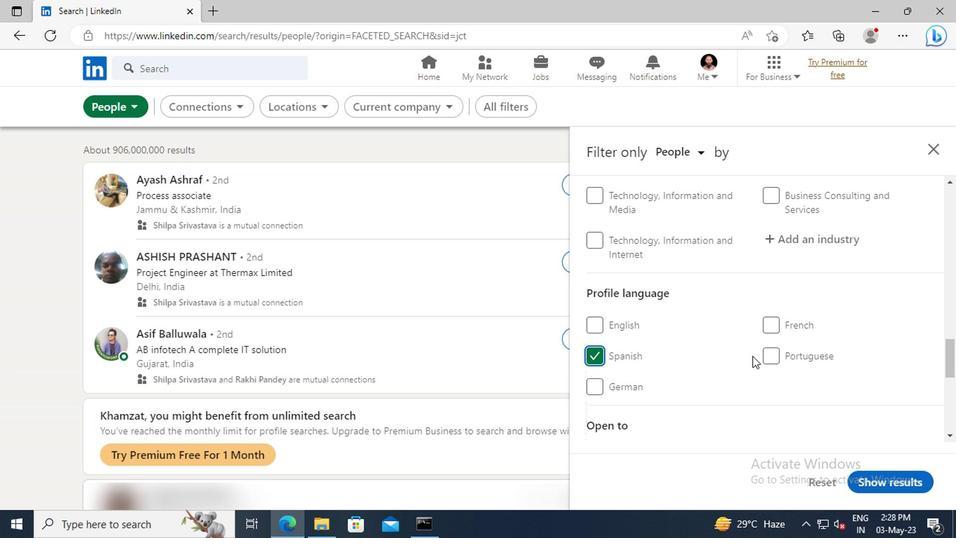 
Action: Mouse scrolled (750, 356) with delta (0, 0)
Screenshot: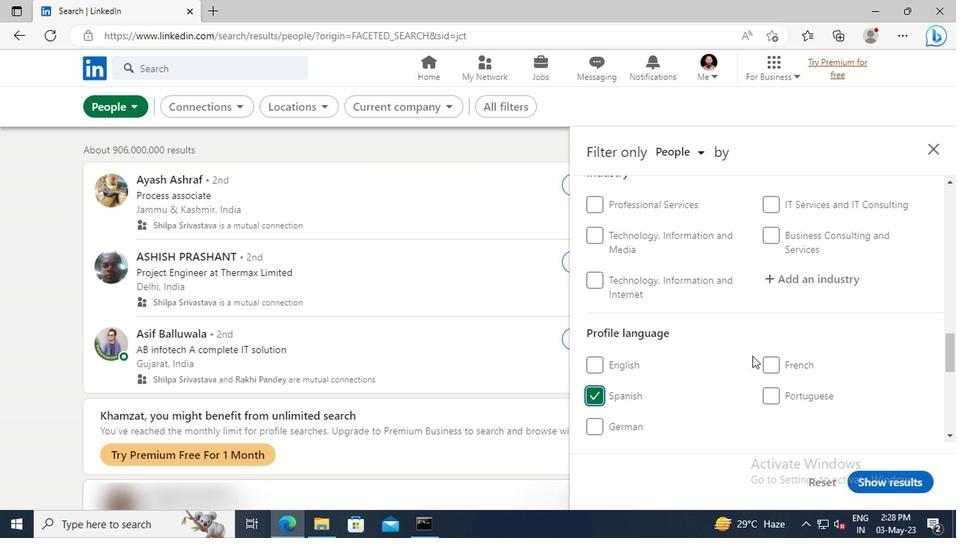 
Action: Mouse scrolled (750, 356) with delta (0, 0)
Screenshot: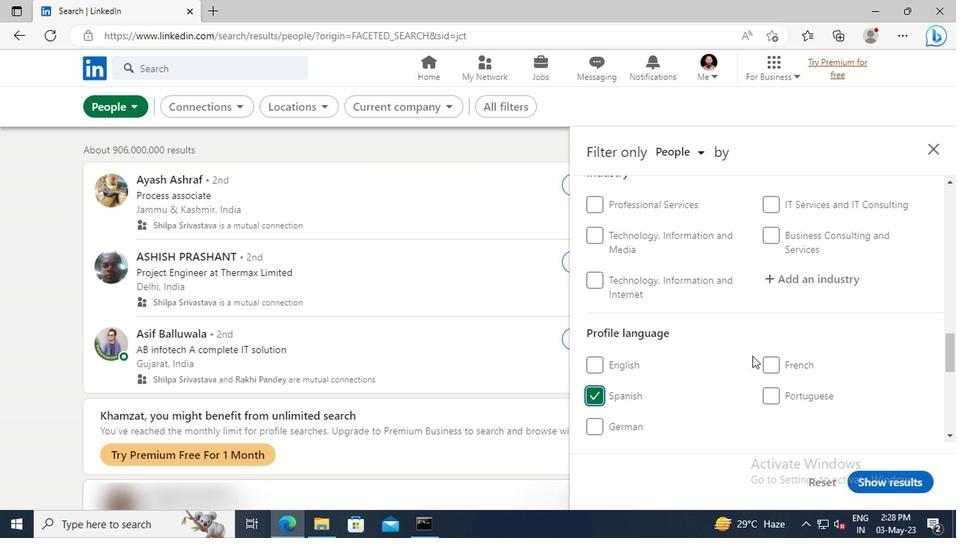 
Action: Mouse scrolled (750, 356) with delta (0, 0)
Screenshot: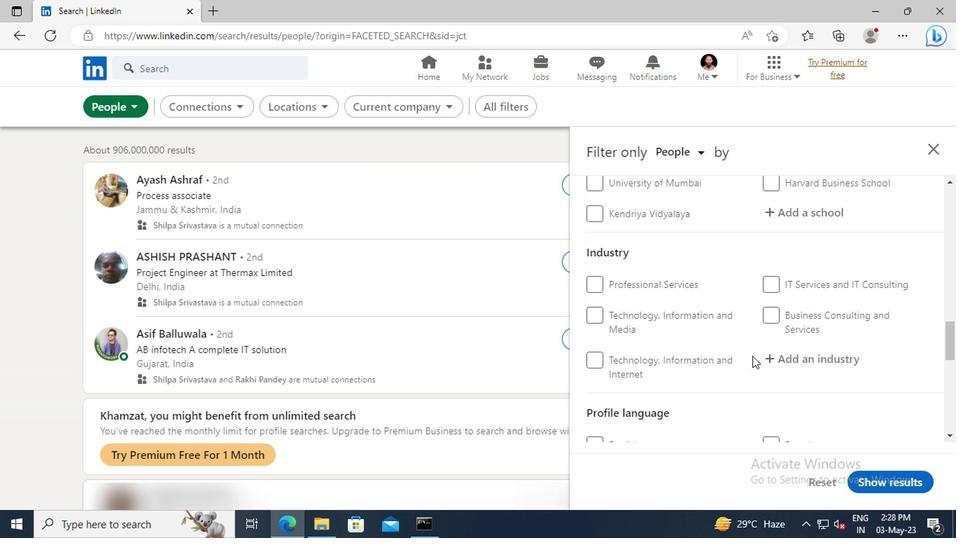 
Action: Mouse scrolled (750, 356) with delta (0, 0)
Screenshot: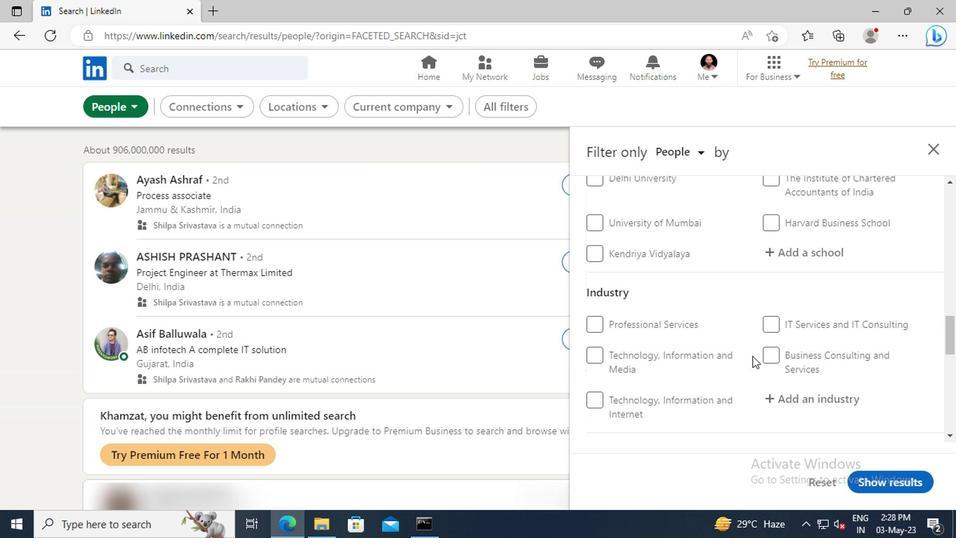 
Action: Mouse scrolled (750, 356) with delta (0, 0)
Screenshot: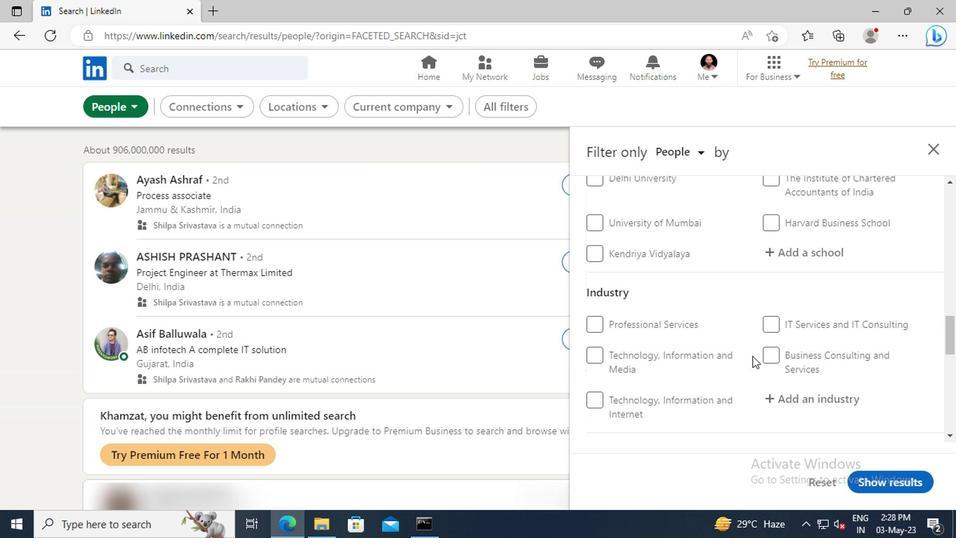 
Action: Mouse scrolled (750, 356) with delta (0, 0)
Screenshot: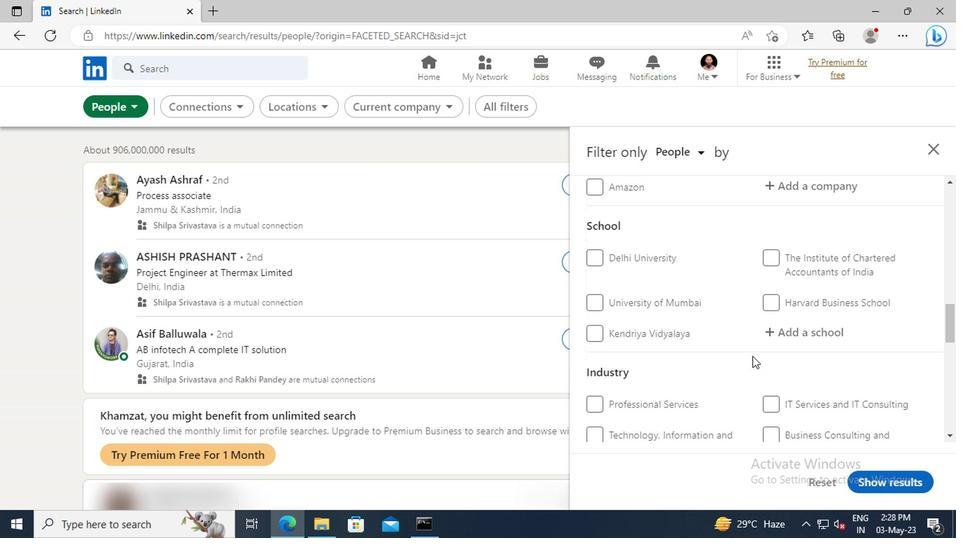 
Action: Mouse scrolled (750, 356) with delta (0, 0)
Screenshot: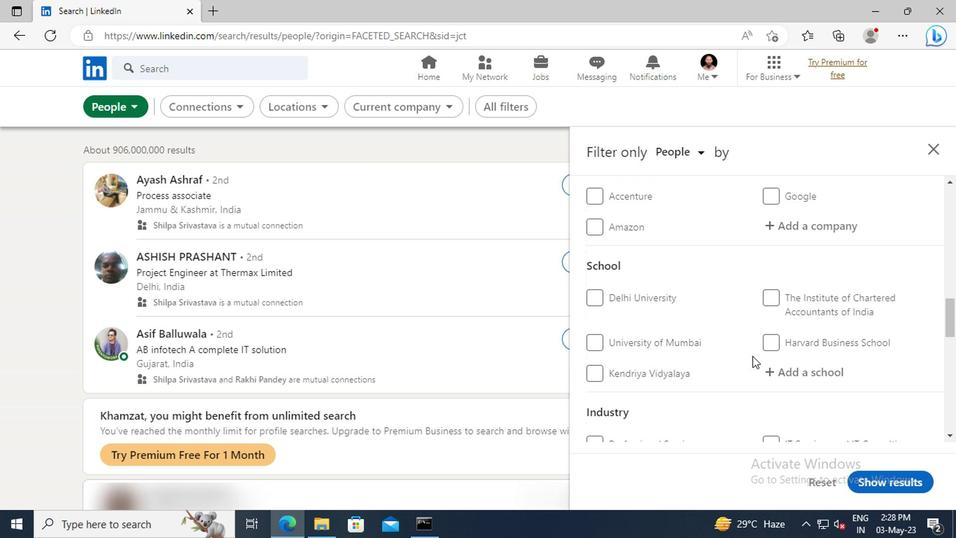 
Action: Mouse scrolled (750, 356) with delta (0, 0)
Screenshot: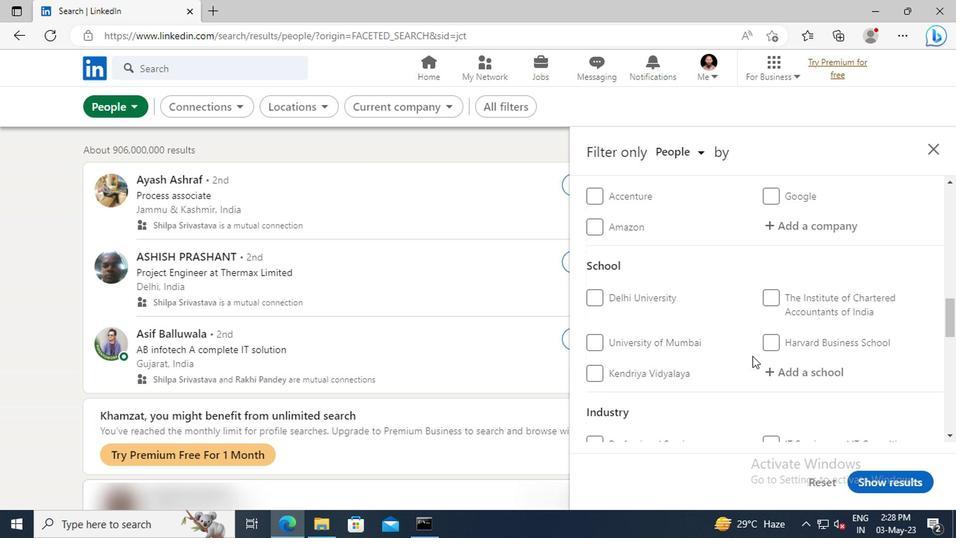 
Action: Mouse scrolled (750, 356) with delta (0, 0)
Screenshot: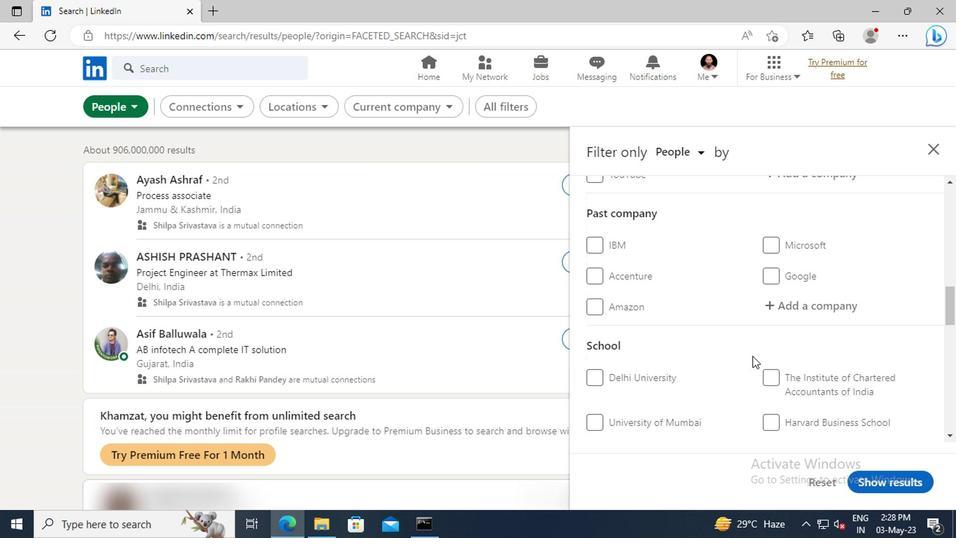 
Action: Mouse scrolled (750, 356) with delta (0, 0)
Screenshot: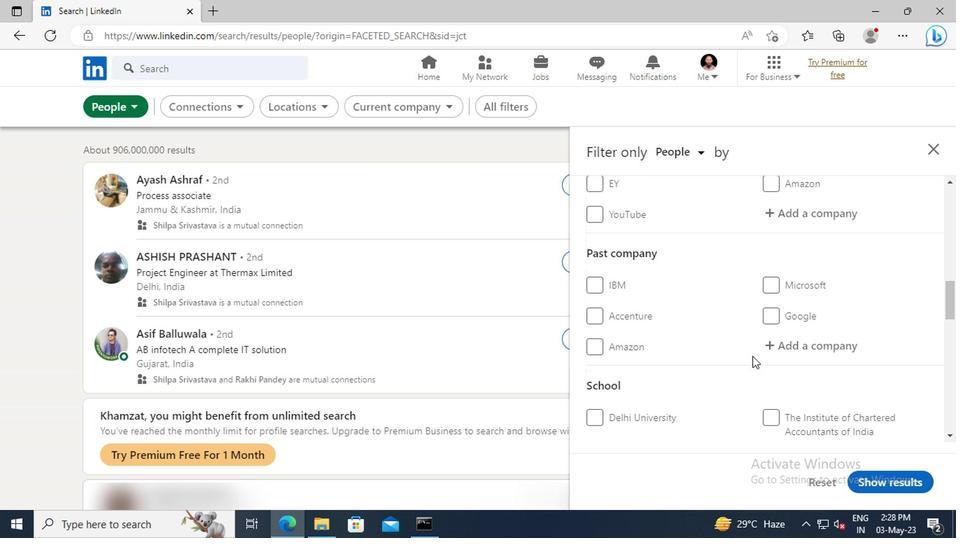
Action: Mouse scrolled (750, 356) with delta (0, 0)
Screenshot: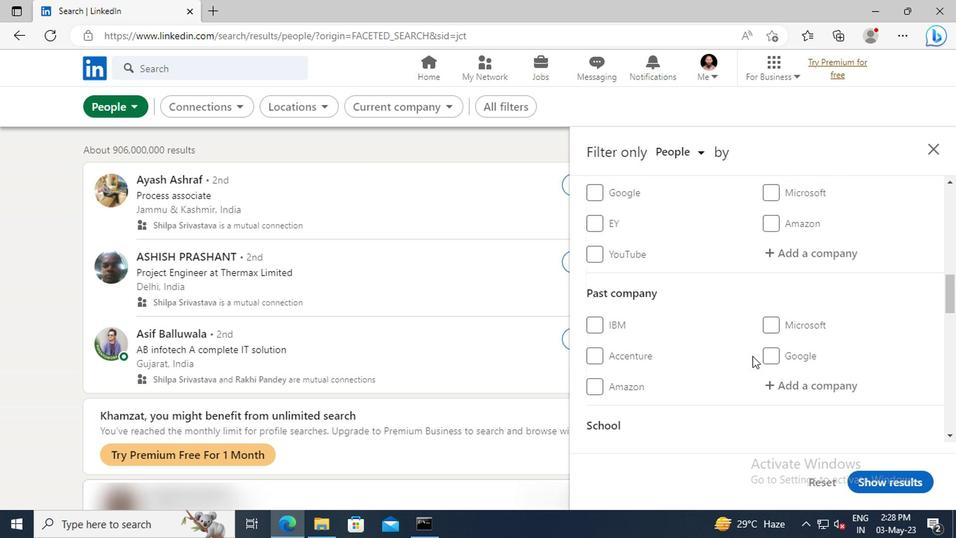 
Action: Mouse scrolled (750, 356) with delta (0, 0)
Screenshot: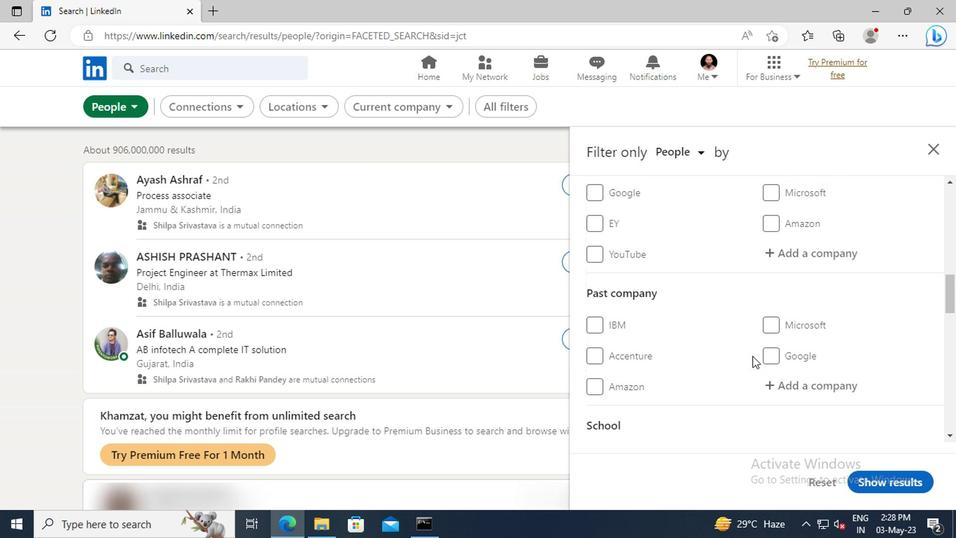 
Action: Mouse moved to (763, 333)
Screenshot: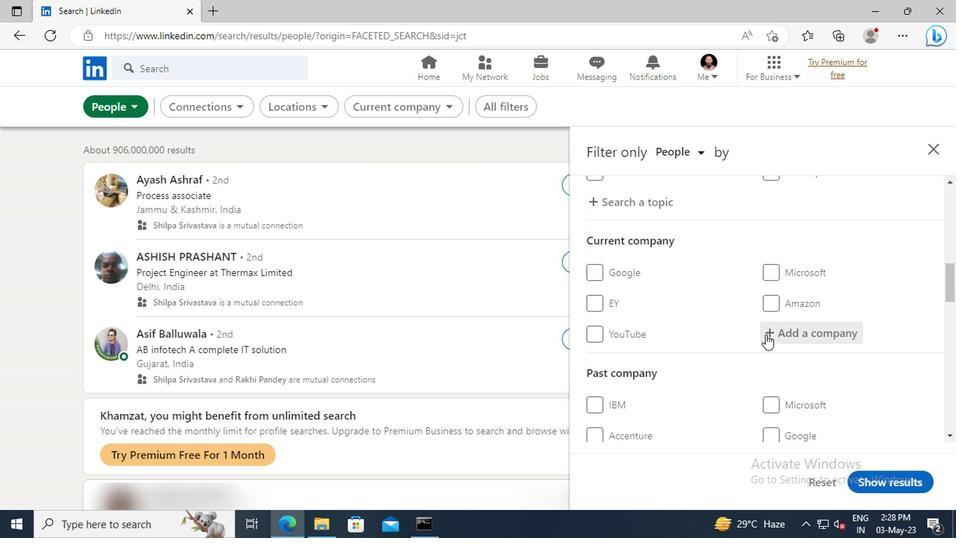 
Action: Mouse pressed left at (763, 333)
Screenshot: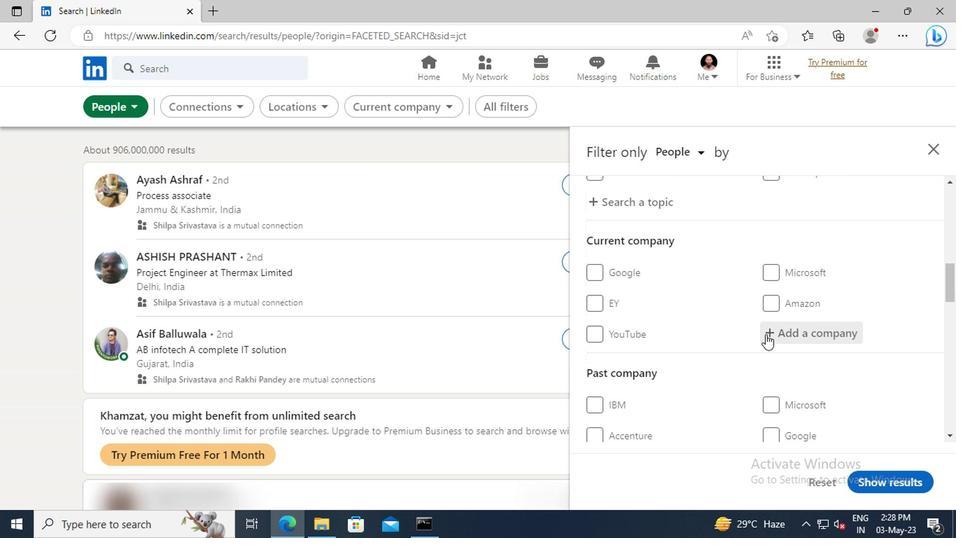 
Action: Key pressed <Key.shift>LANCE<Key.shift>SOFT,
Screenshot: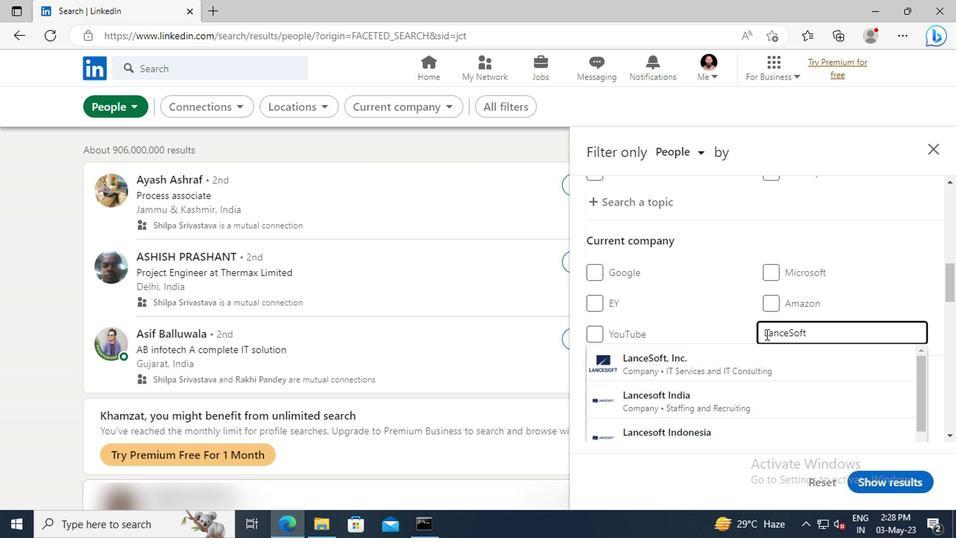 
Action: Mouse moved to (771, 353)
Screenshot: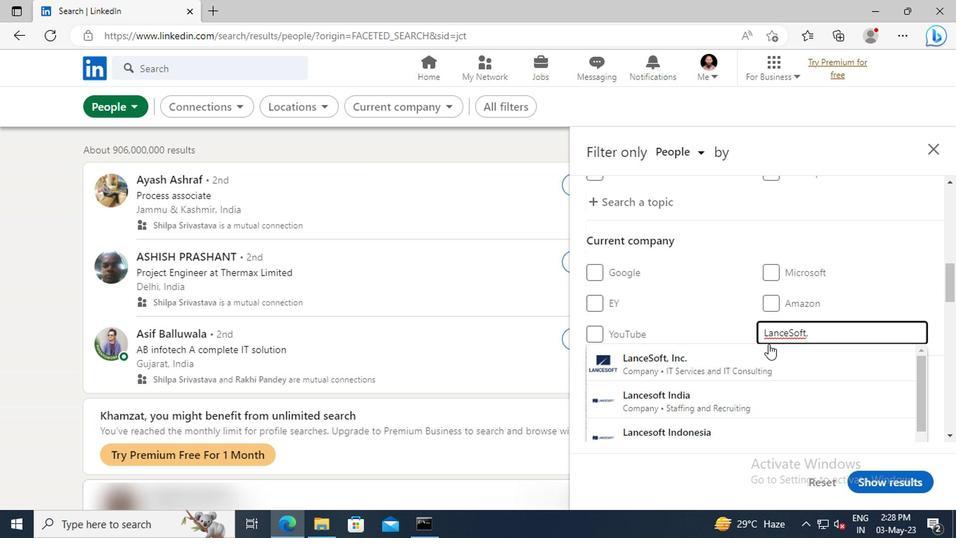 
Action: Mouse pressed left at (771, 353)
Screenshot: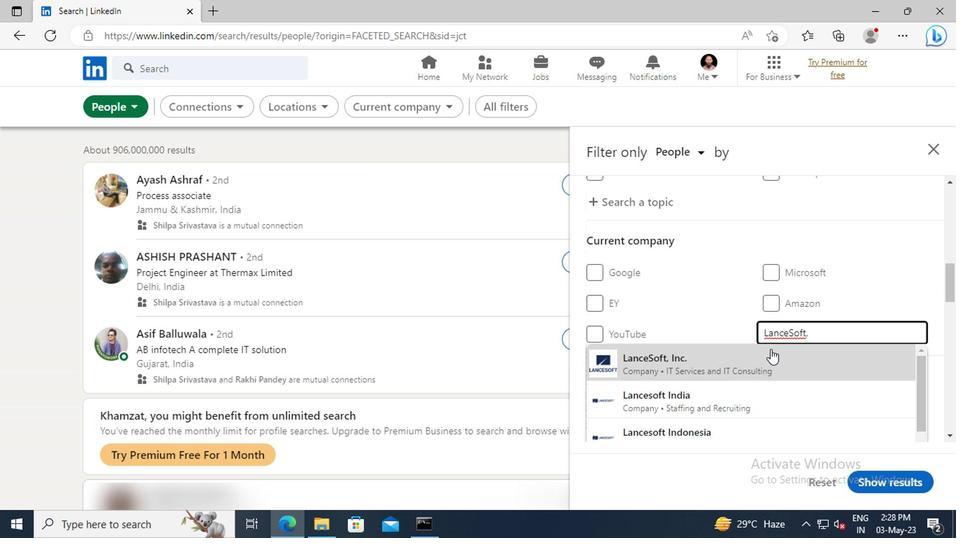 
Action: Mouse scrolled (771, 352) with delta (0, 0)
Screenshot: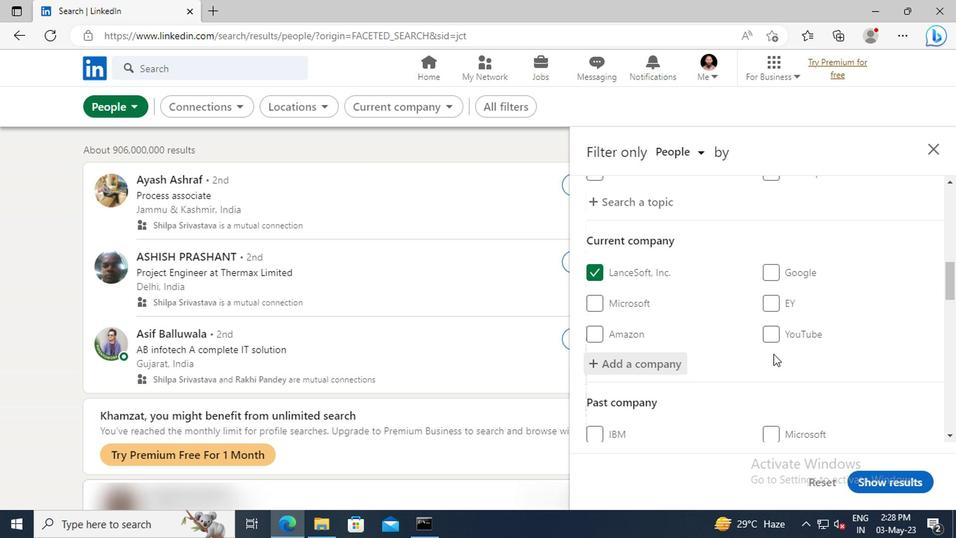 
Action: Mouse scrolled (771, 352) with delta (0, 0)
Screenshot: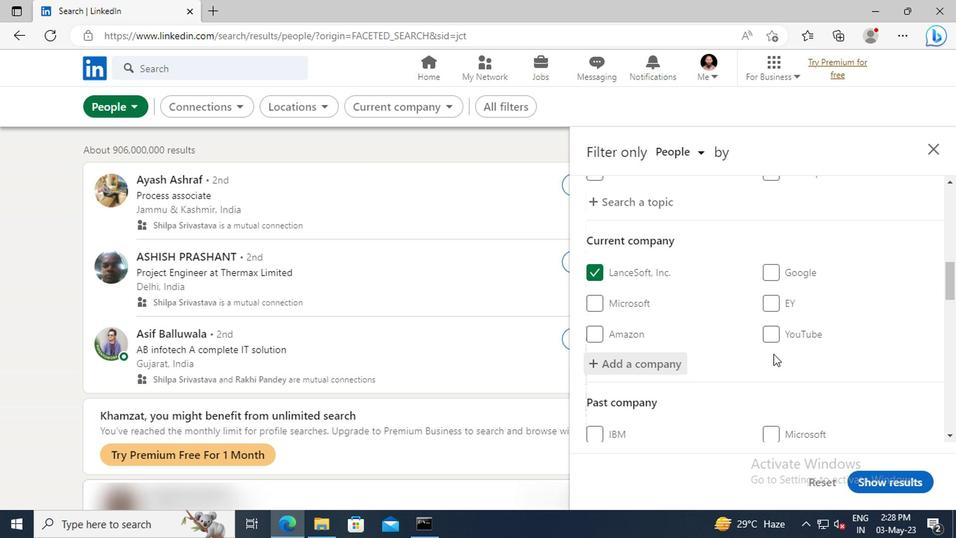 
Action: Mouse moved to (774, 333)
Screenshot: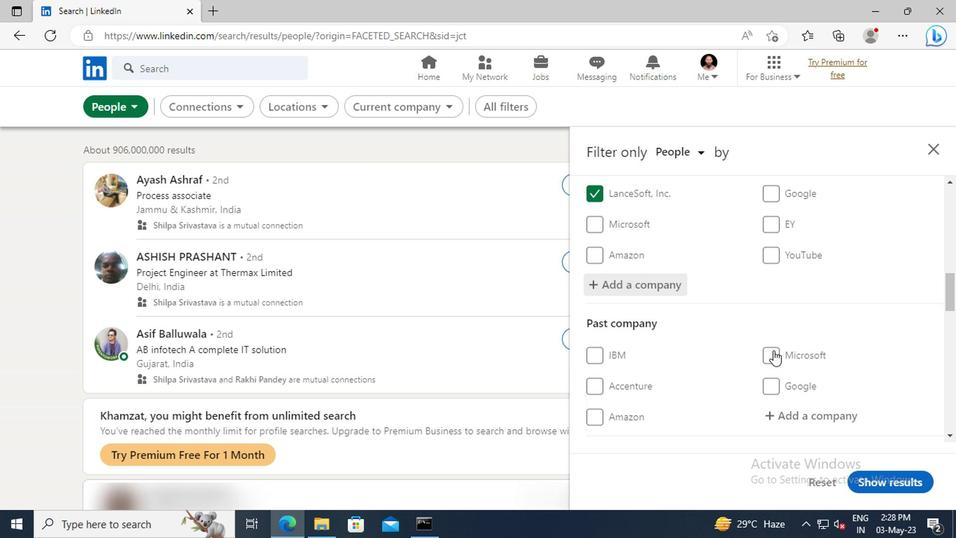 
Action: Mouse scrolled (774, 332) with delta (0, 0)
Screenshot: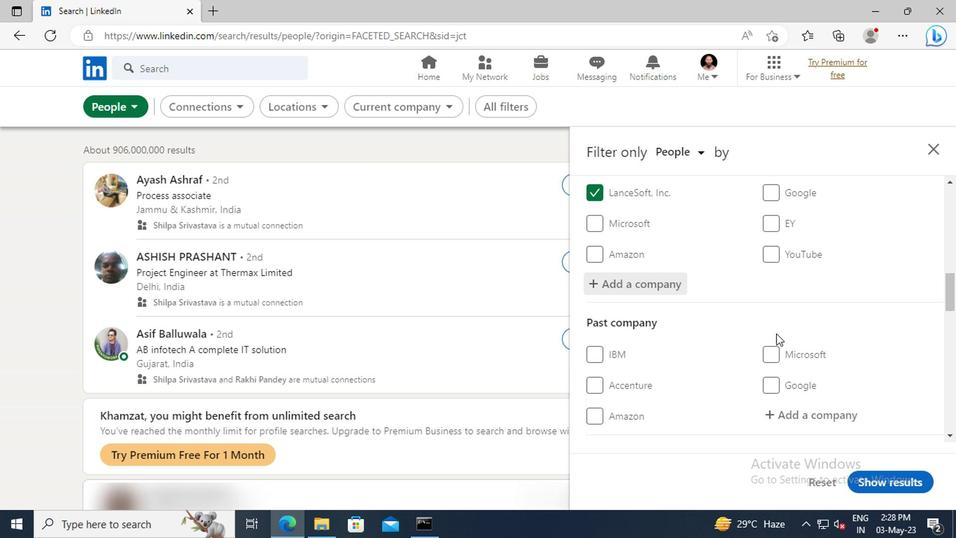 
Action: Mouse scrolled (774, 332) with delta (0, 0)
Screenshot: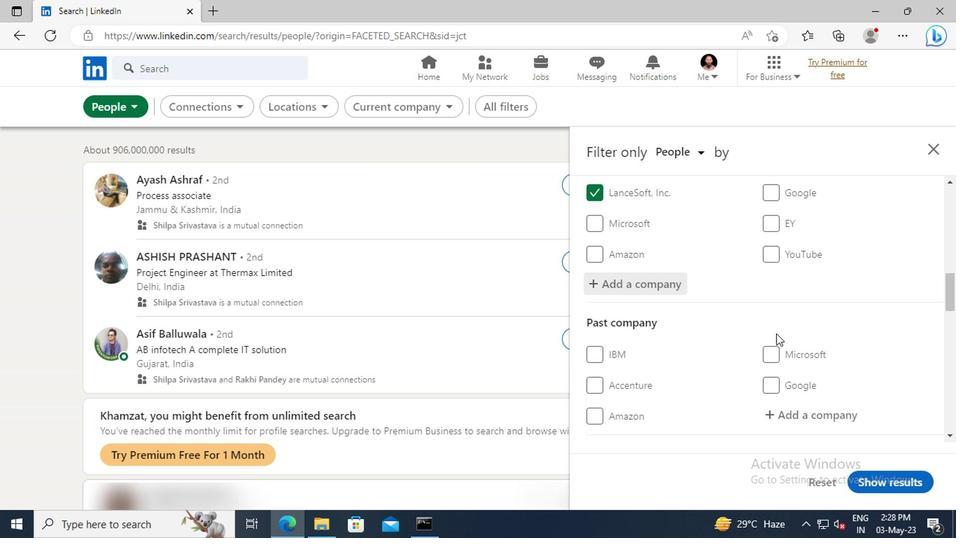 
Action: Mouse moved to (770, 304)
Screenshot: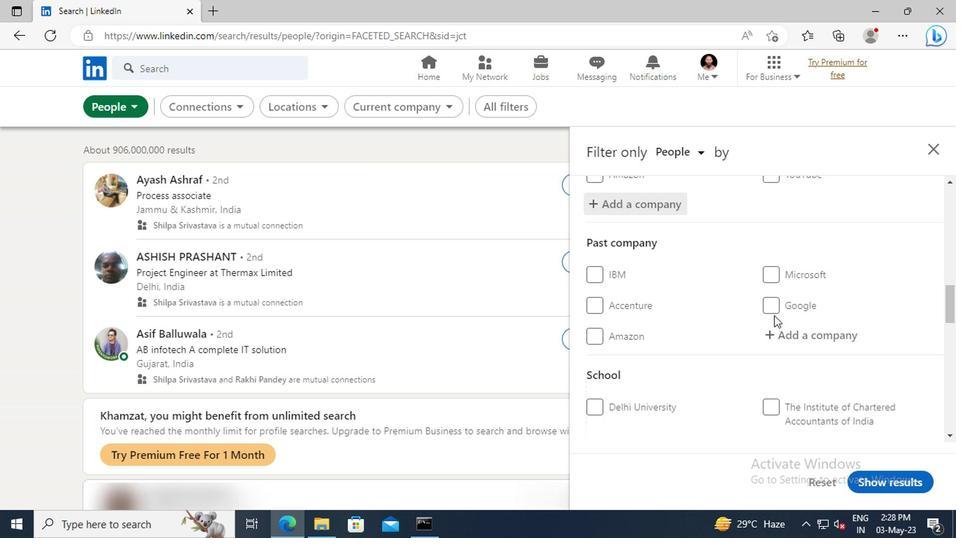 
Action: Mouse scrolled (770, 303) with delta (0, 0)
Screenshot: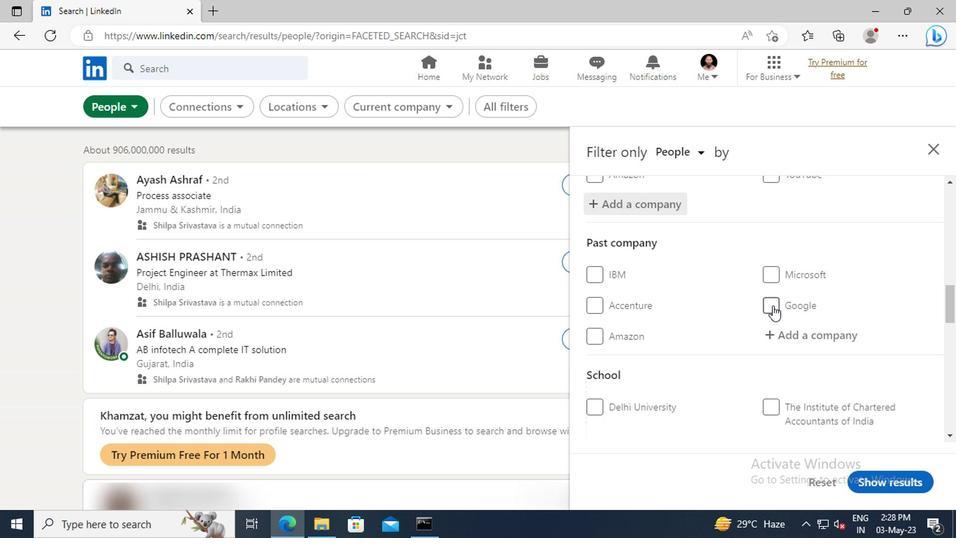 
Action: Mouse scrolled (770, 303) with delta (0, 0)
Screenshot: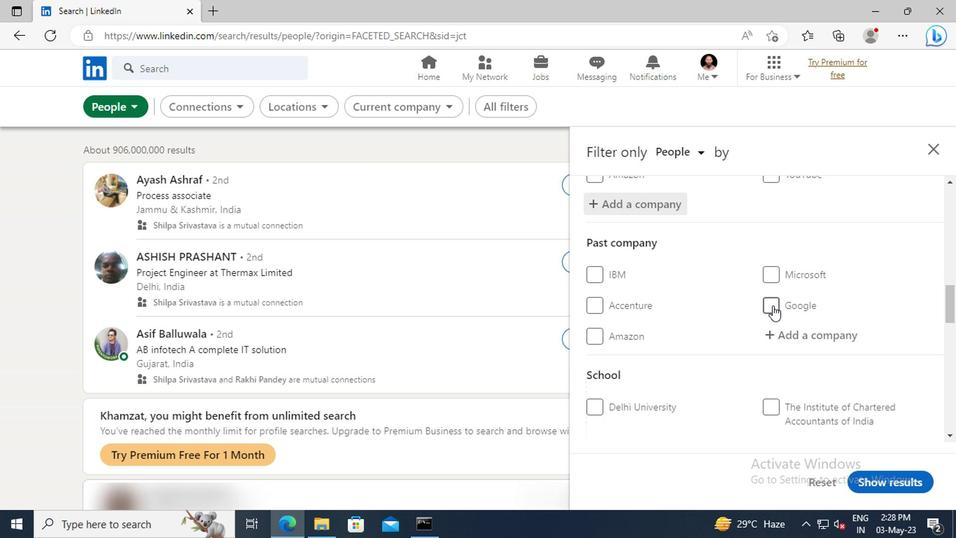 
Action: Mouse moved to (770, 301)
Screenshot: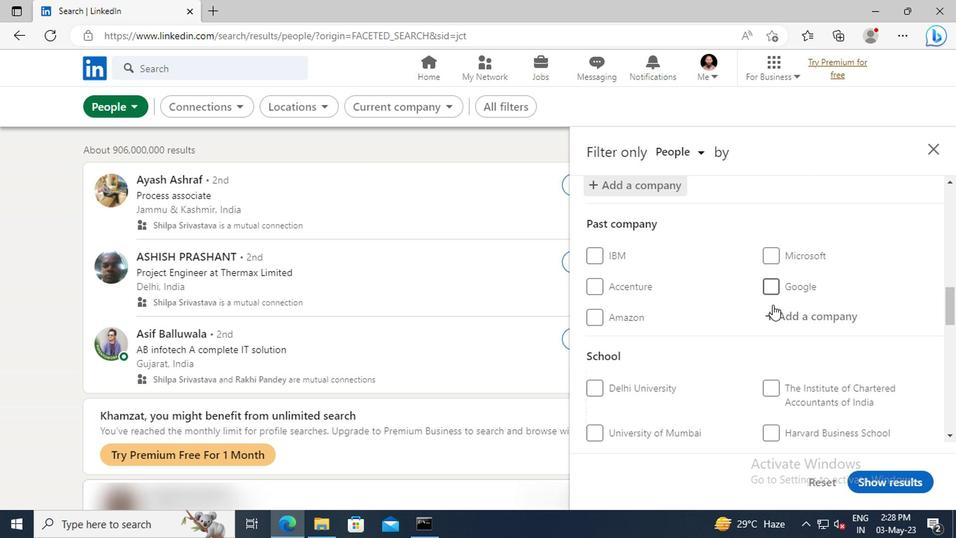 
Action: Mouse scrolled (770, 301) with delta (0, 0)
Screenshot: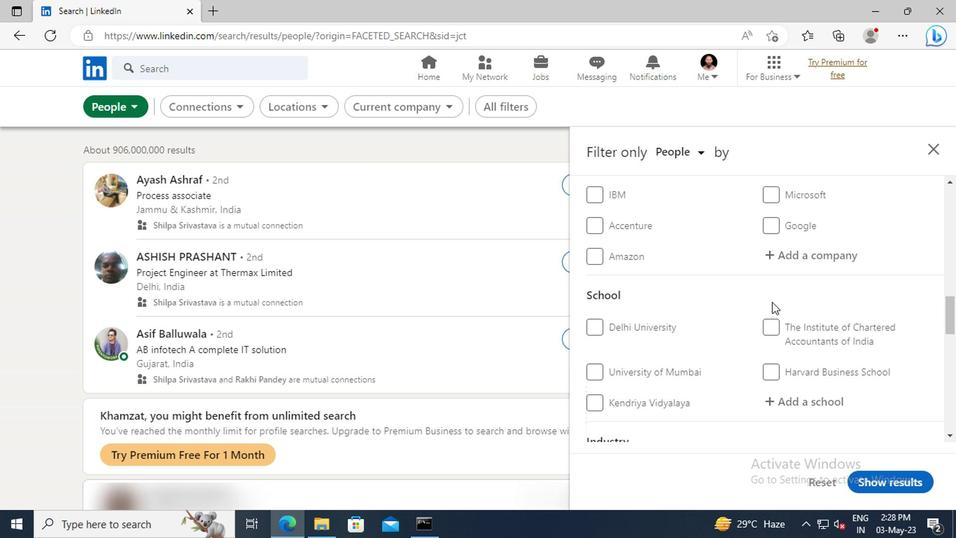 
Action: Mouse scrolled (770, 301) with delta (0, 0)
Screenshot: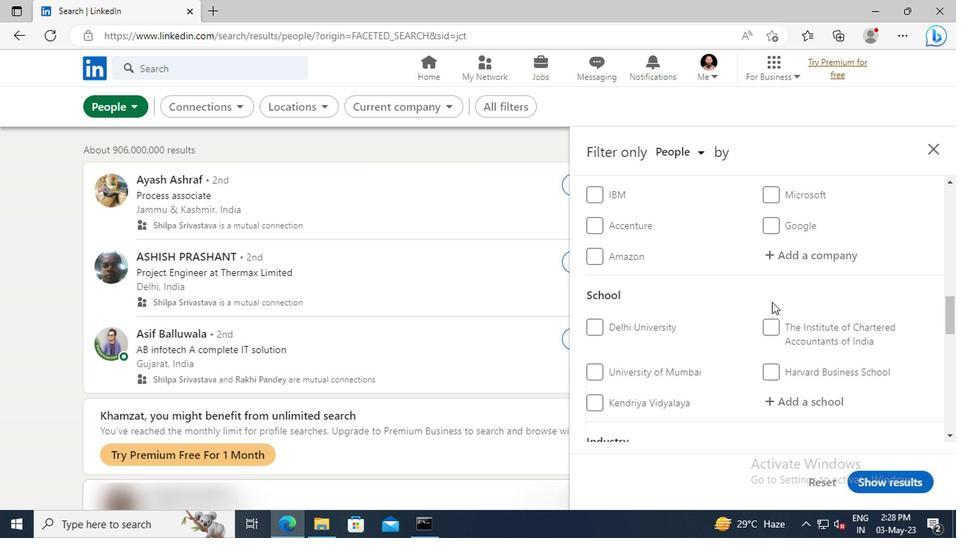 
Action: Mouse moved to (773, 324)
Screenshot: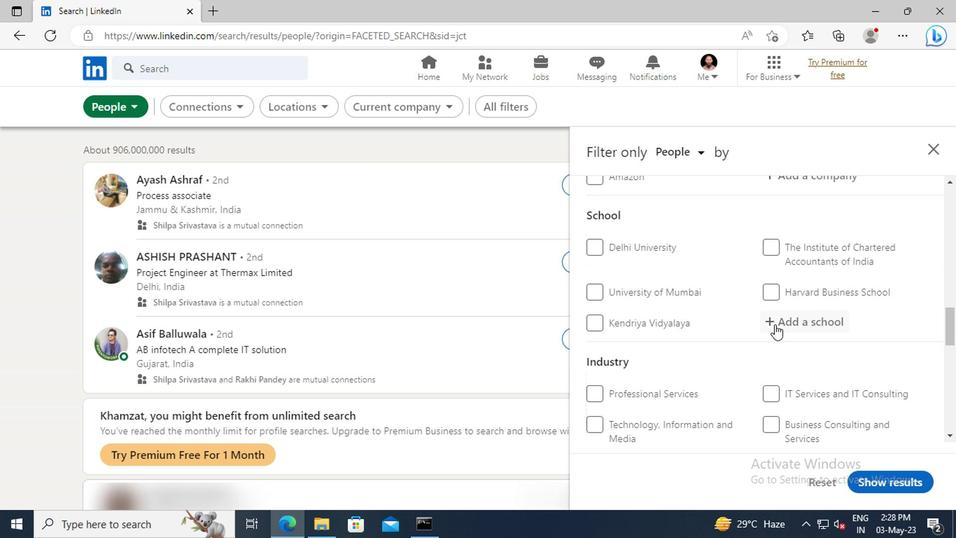 
Action: Mouse pressed left at (773, 324)
Screenshot: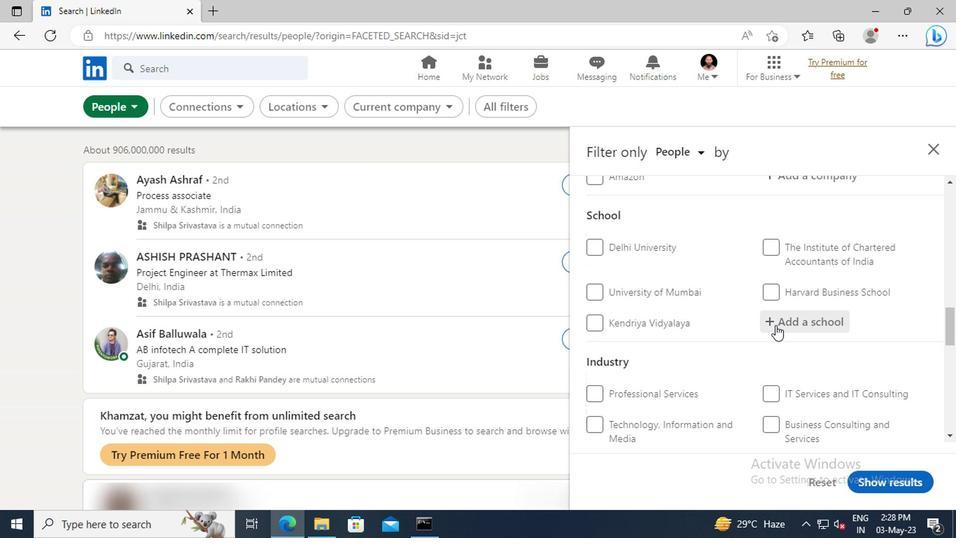 
Action: Key pressed <Key.shift>DELHI<Key.space><Key.shift>PUBLIC<Key.space><Key.shift>SCHOOL,<Key.space><Key.shift>VA
Screenshot: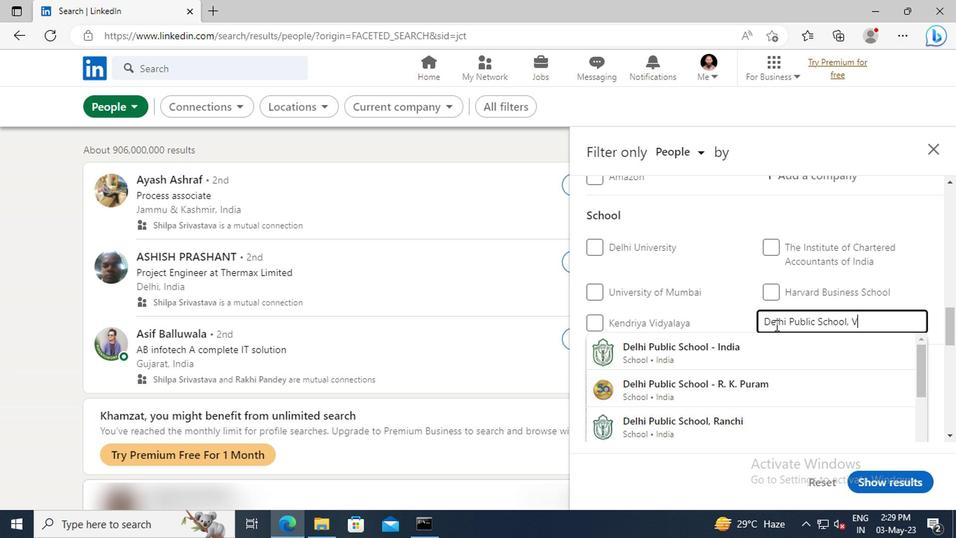 
Action: Mouse moved to (778, 341)
Screenshot: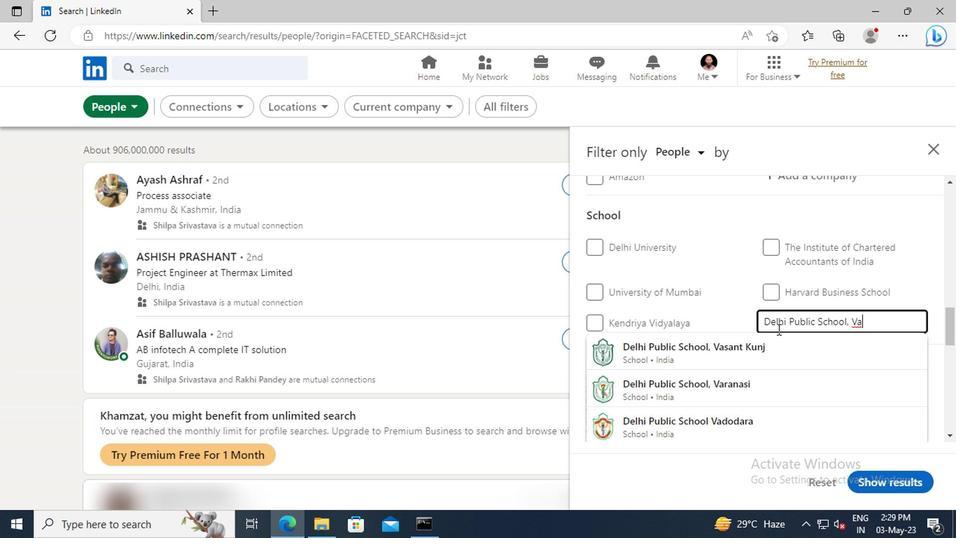 
Action: Mouse pressed left at (778, 341)
Screenshot: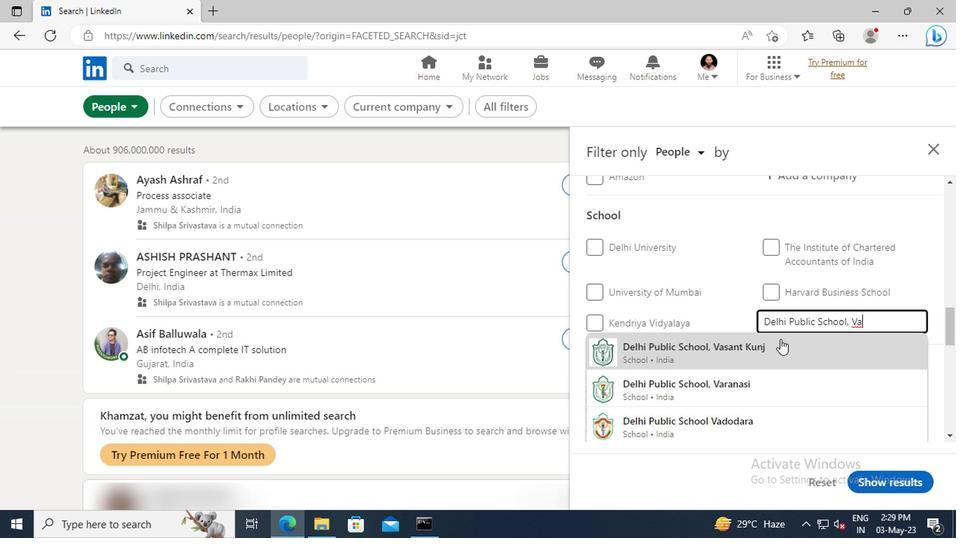 
Action: Mouse scrolled (778, 340) with delta (0, 0)
Screenshot: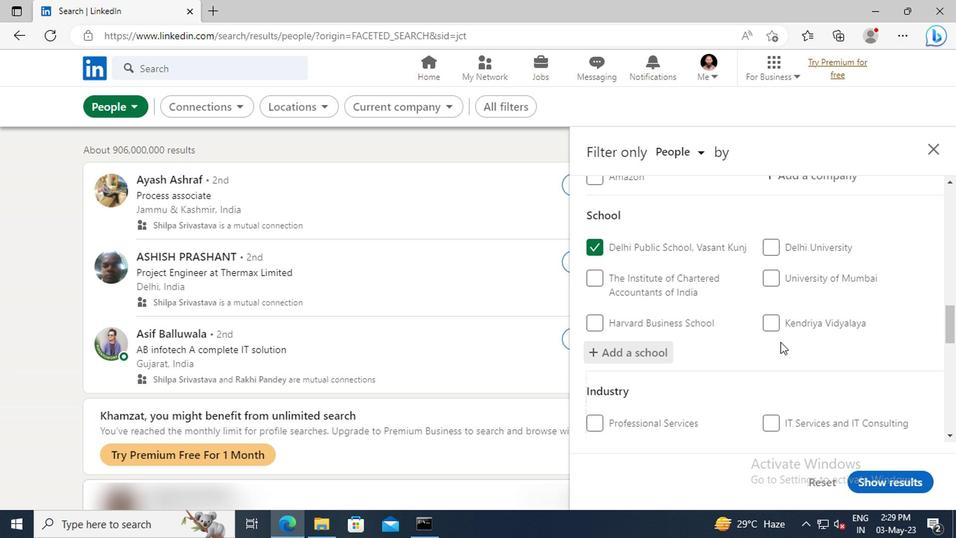 
Action: Mouse scrolled (778, 340) with delta (0, 0)
Screenshot: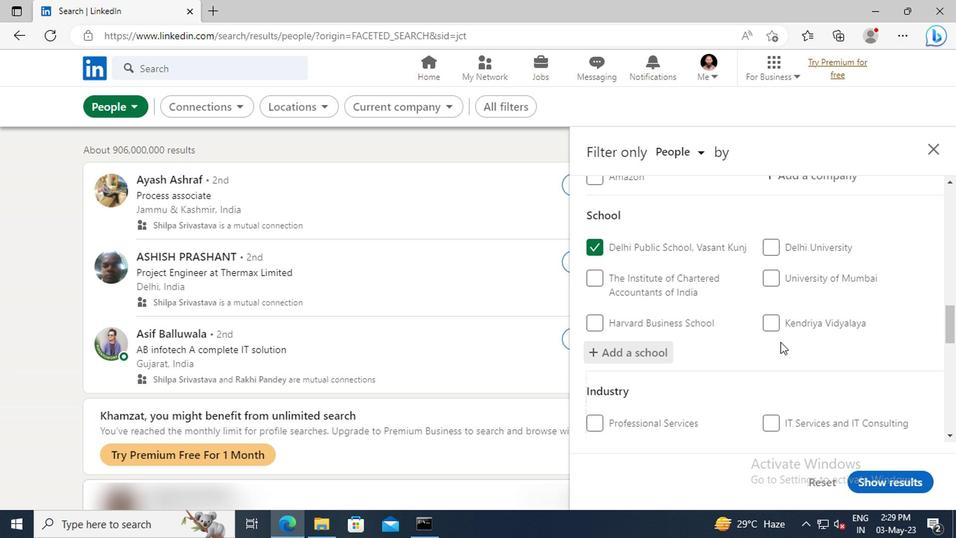 
Action: Mouse moved to (774, 313)
Screenshot: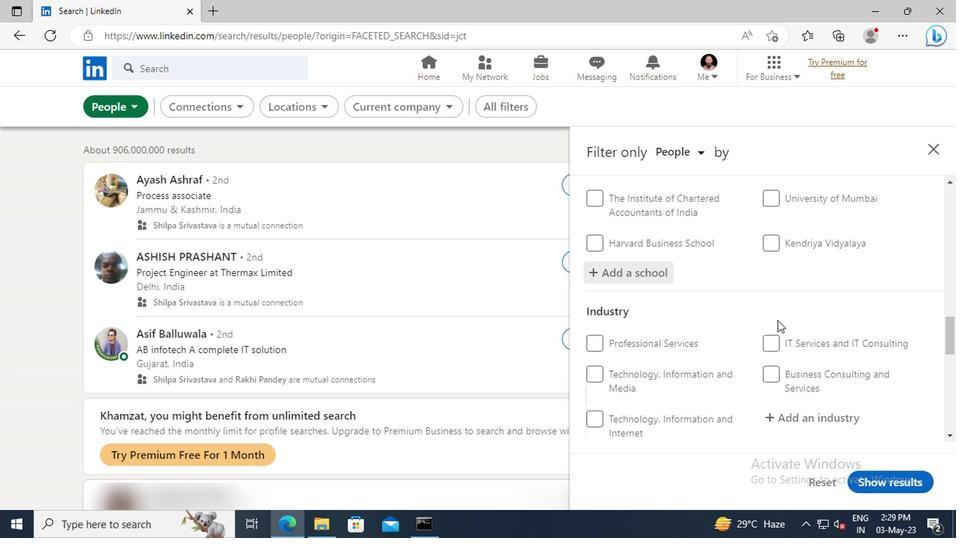 
Action: Mouse scrolled (774, 312) with delta (0, 0)
Screenshot: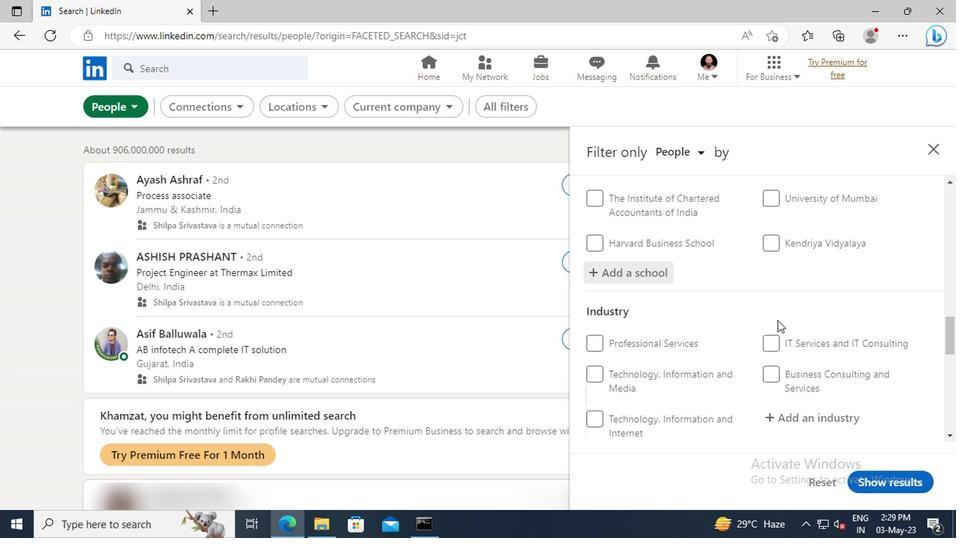 
Action: Mouse scrolled (774, 312) with delta (0, 0)
Screenshot: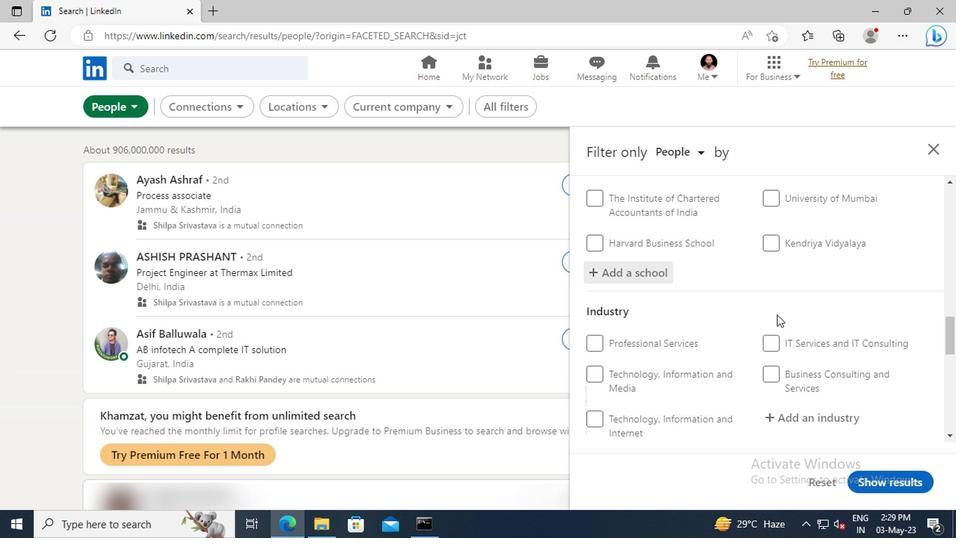 
Action: Mouse moved to (772, 307)
Screenshot: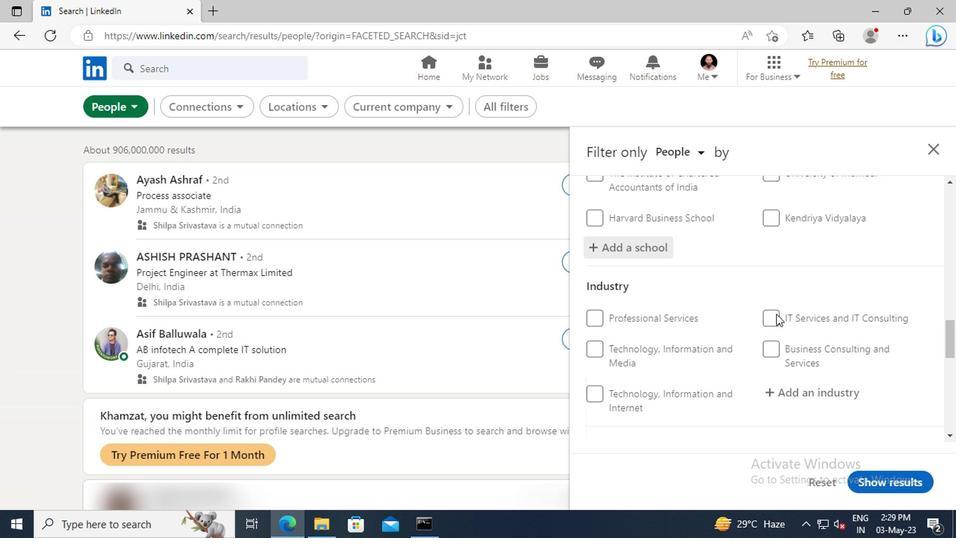 
Action: Mouse scrolled (772, 306) with delta (0, 0)
Screenshot: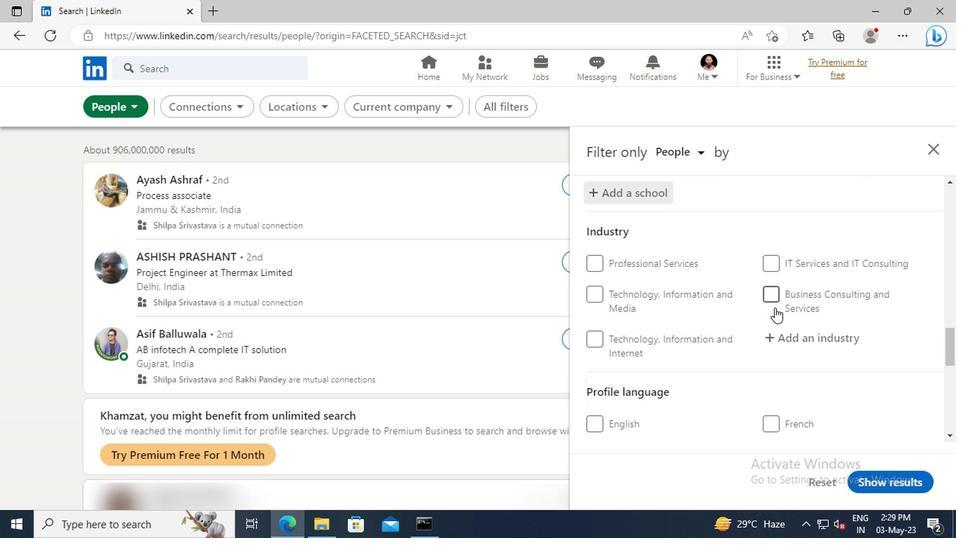
Action: Mouse moved to (785, 303)
Screenshot: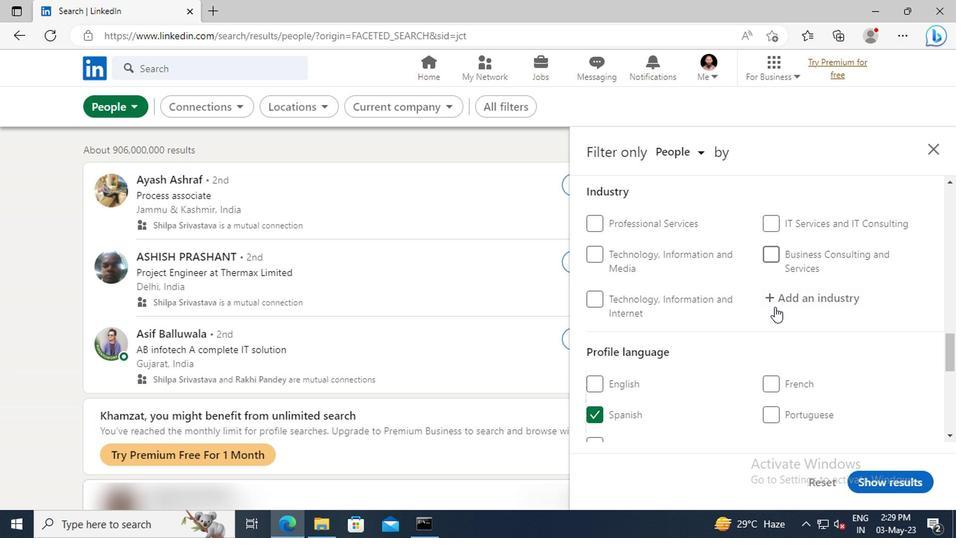 
Action: Mouse pressed left at (785, 303)
Screenshot: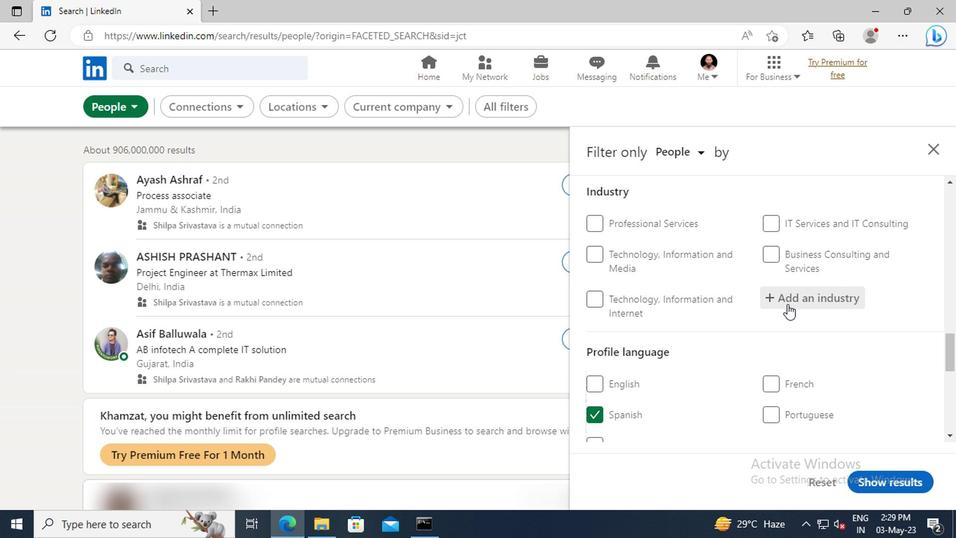 
Action: Key pressed <Key.shift>DESKTOP<Key.space><Key.shift>C
Screenshot: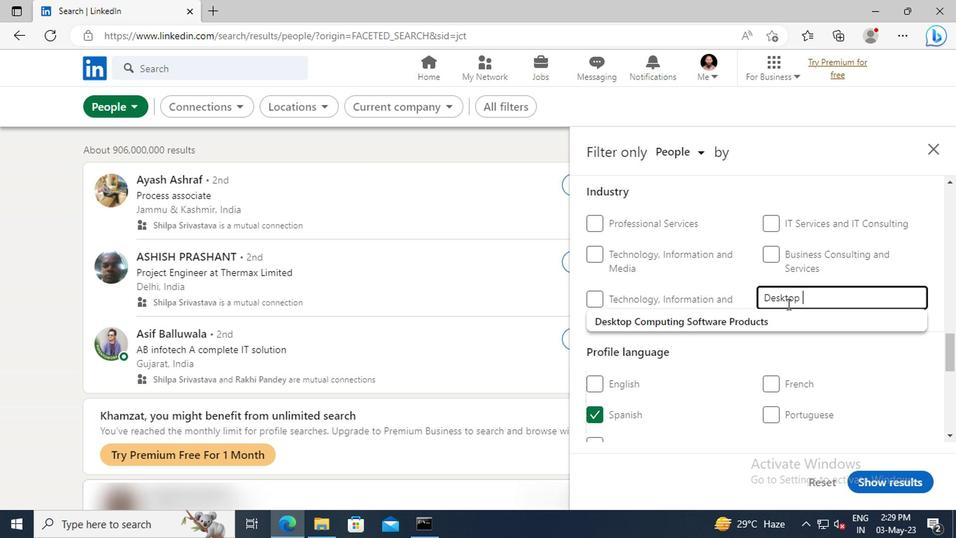 
Action: Mouse moved to (786, 316)
Screenshot: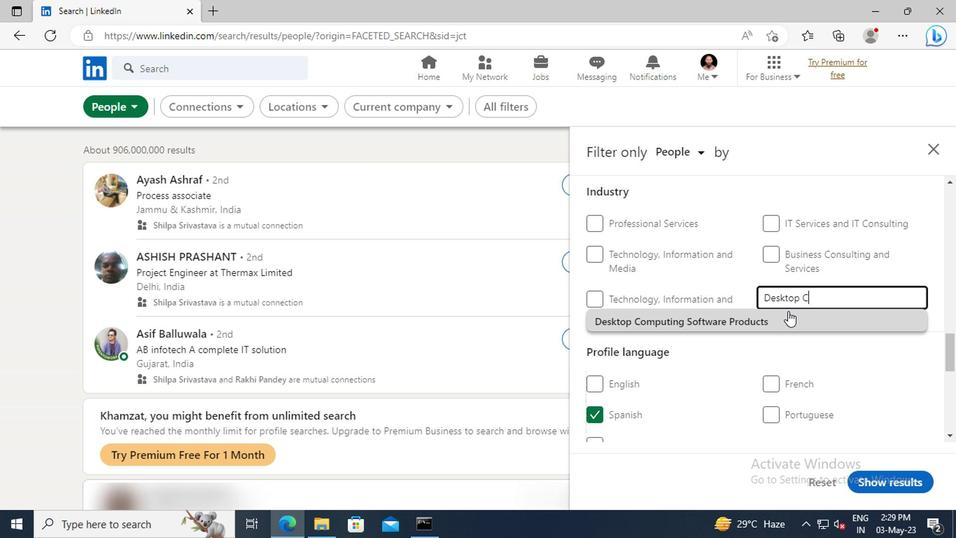
Action: Mouse pressed left at (786, 316)
Screenshot: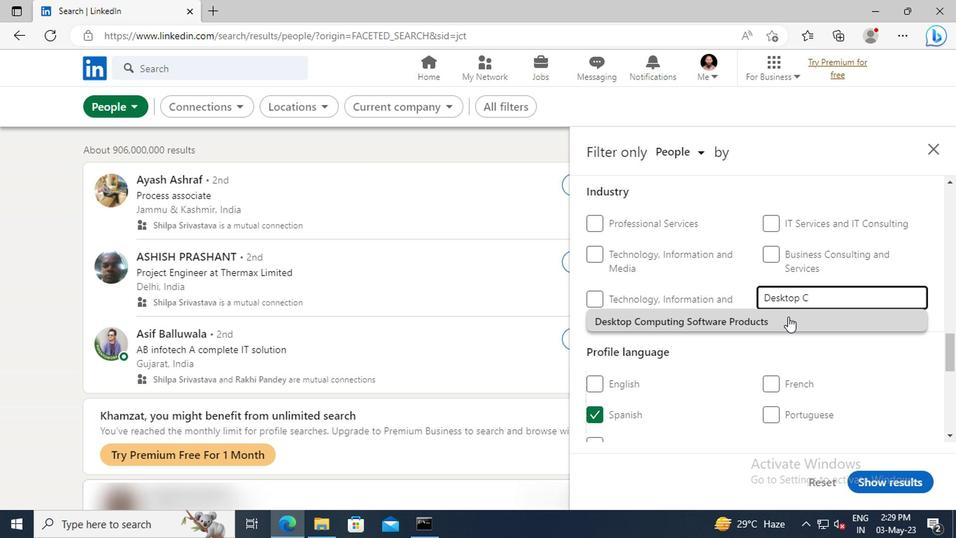 
Action: Mouse scrolled (786, 315) with delta (0, 0)
Screenshot: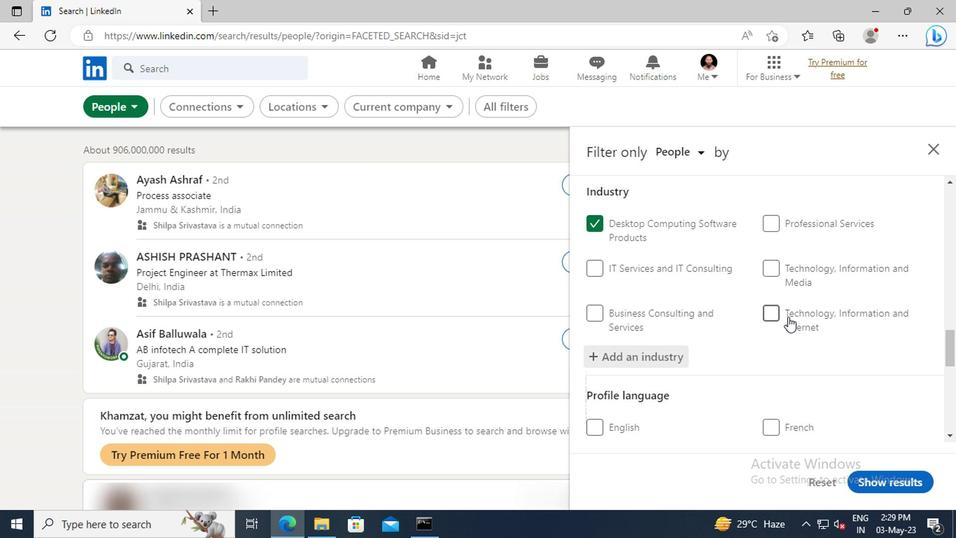 
Action: Mouse scrolled (786, 315) with delta (0, 0)
Screenshot: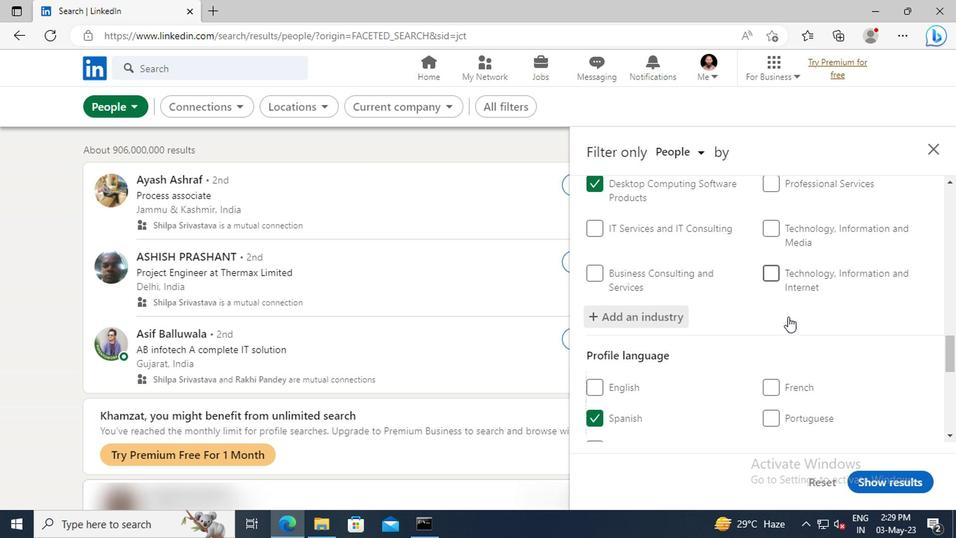
Action: Mouse scrolled (786, 315) with delta (0, 0)
Screenshot: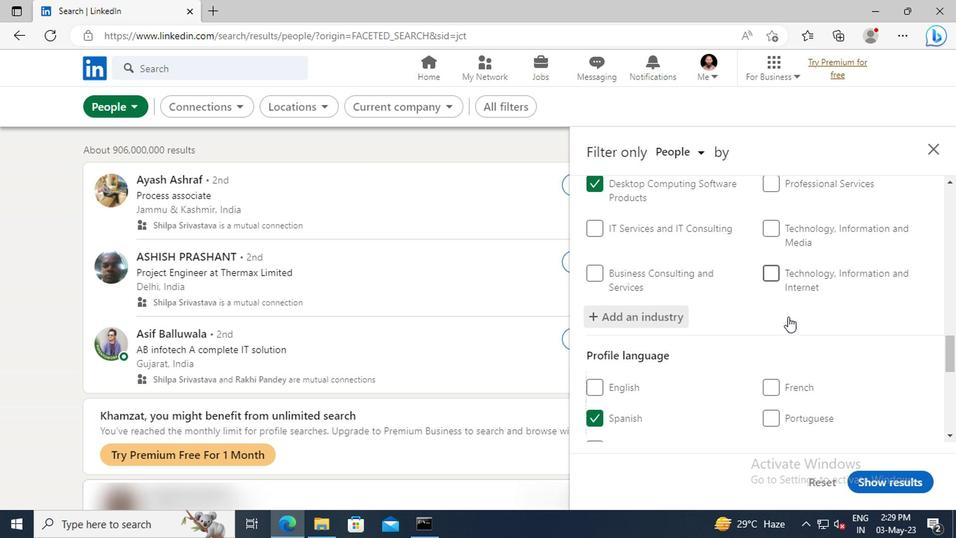 
Action: Mouse scrolled (786, 315) with delta (0, 0)
Screenshot: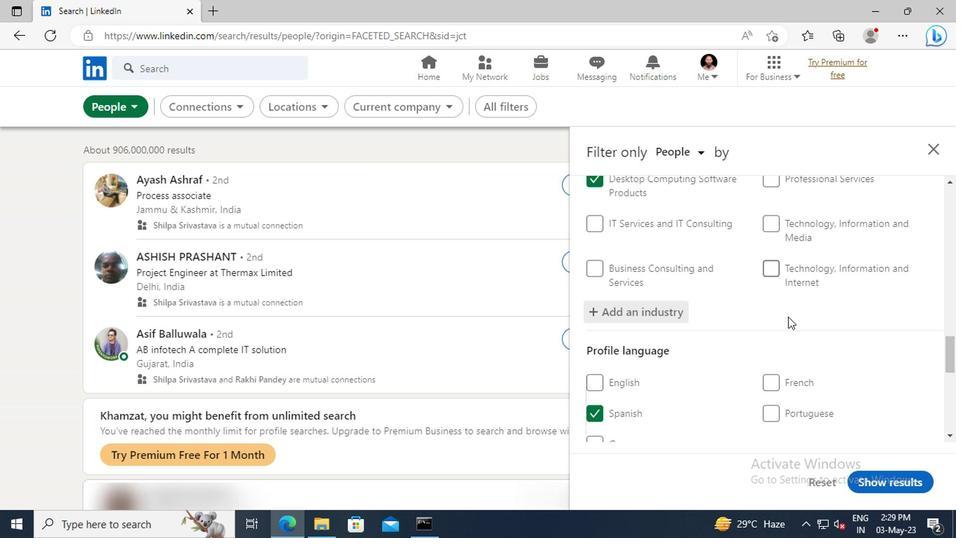 
Action: Mouse scrolled (786, 315) with delta (0, 0)
Screenshot: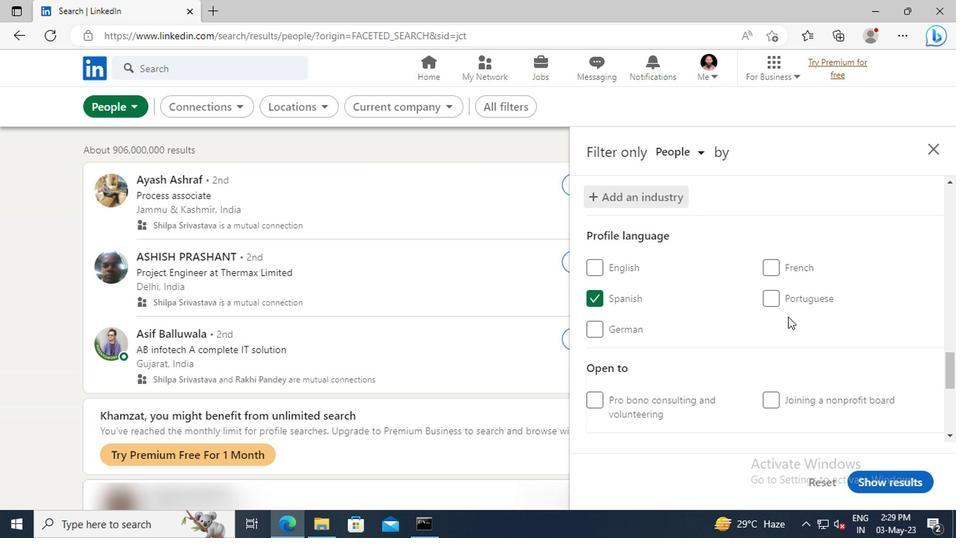
Action: Mouse scrolled (786, 315) with delta (0, 0)
Screenshot: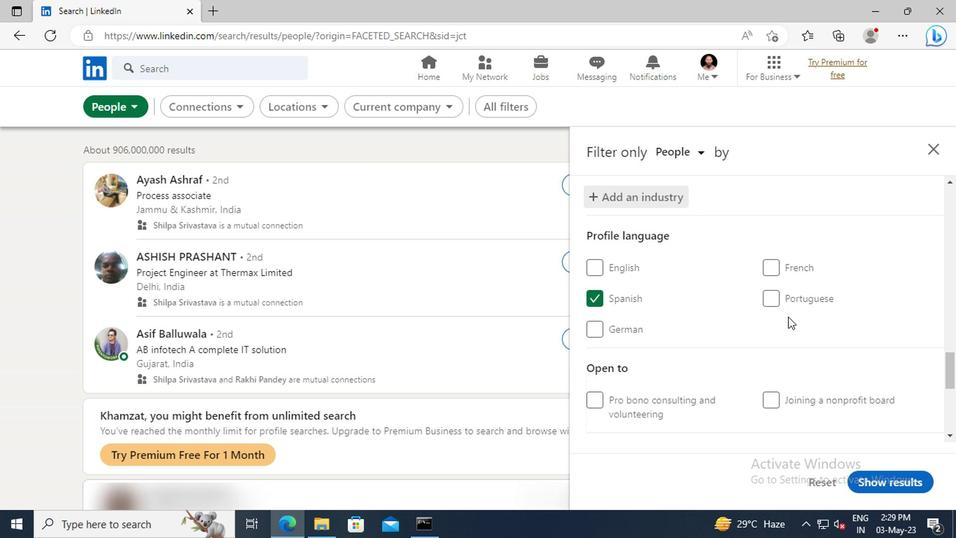 
Action: Mouse moved to (787, 315)
Screenshot: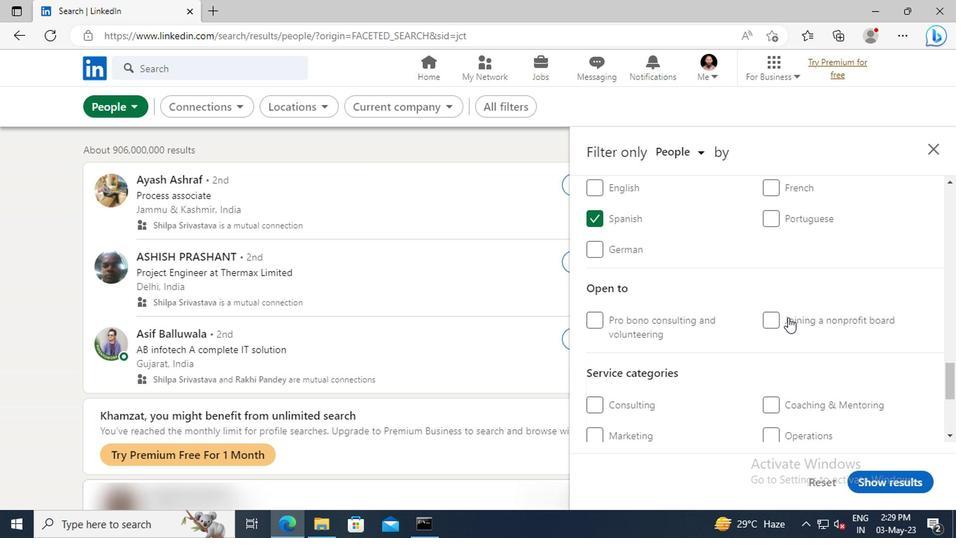 
Action: Mouse scrolled (787, 314) with delta (0, 0)
Screenshot: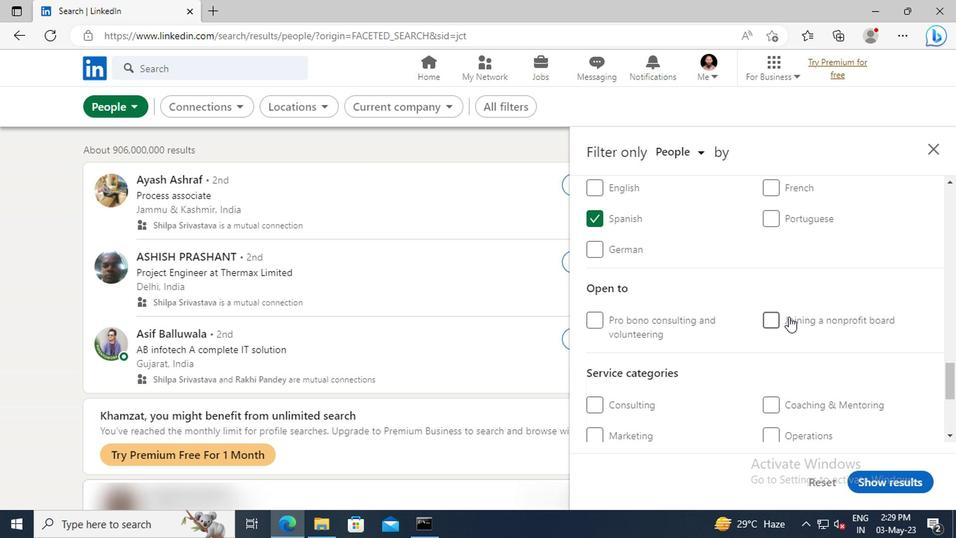 
Action: Mouse scrolled (787, 314) with delta (0, 0)
Screenshot: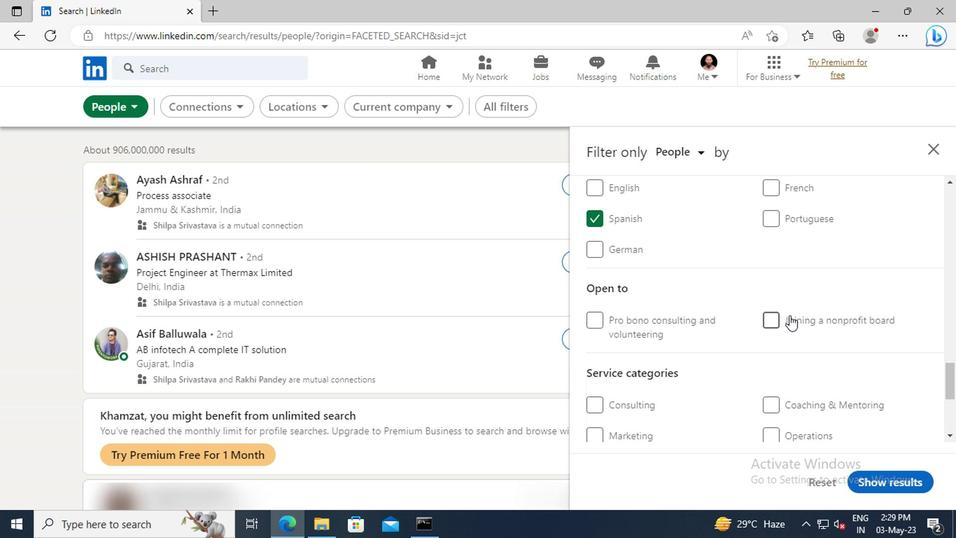 
Action: Mouse moved to (787, 302)
Screenshot: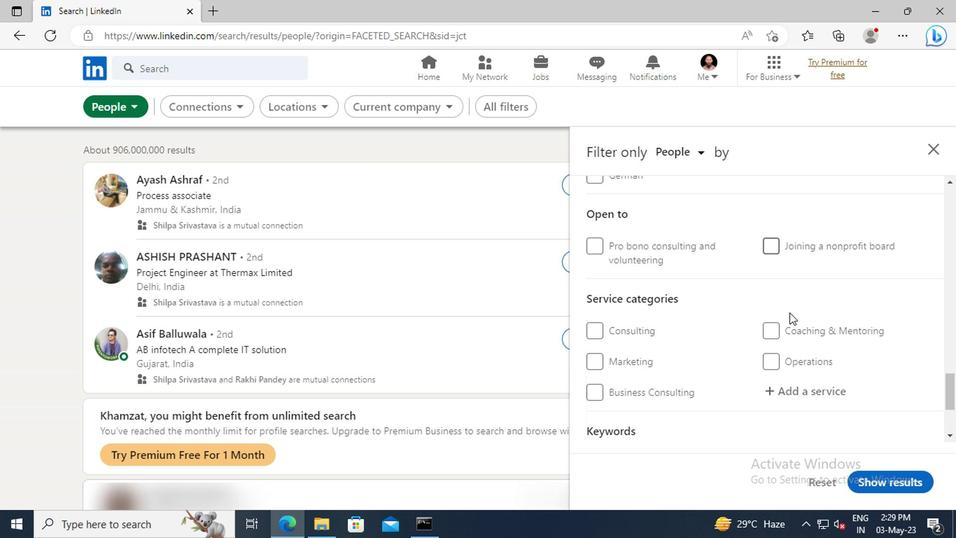 
Action: Mouse scrolled (787, 301) with delta (0, 0)
Screenshot: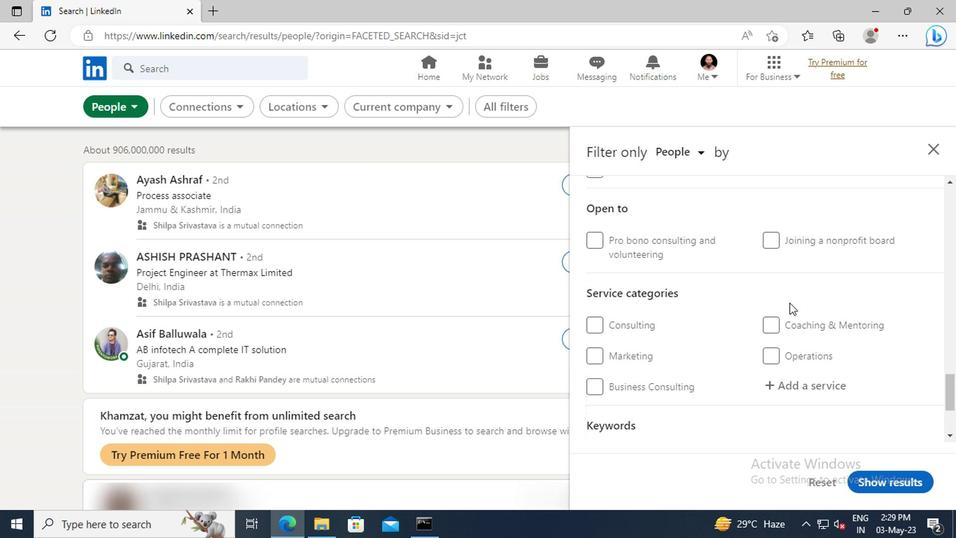 
Action: Mouse scrolled (787, 301) with delta (0, 0)
Screenshot: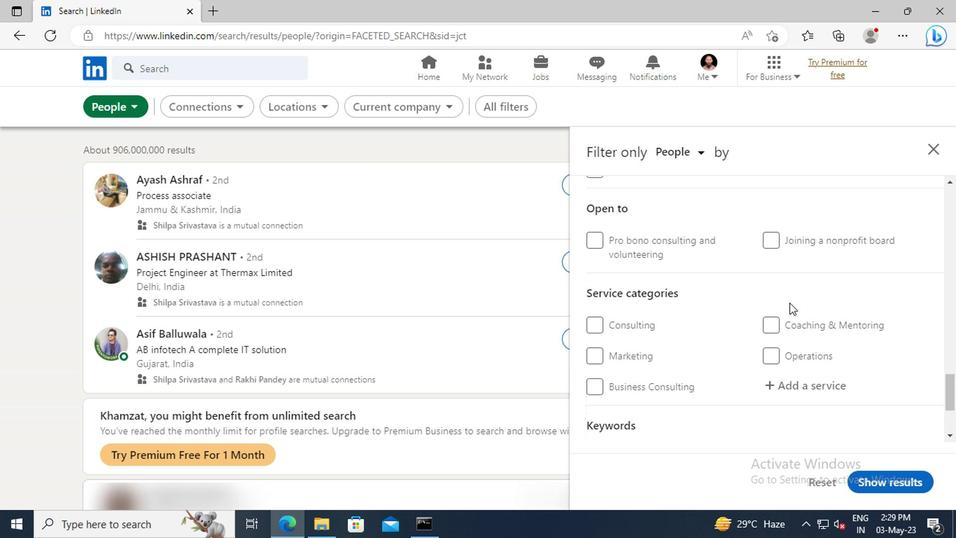 
Action: Mouse moved to (786, 310)
Screenshot: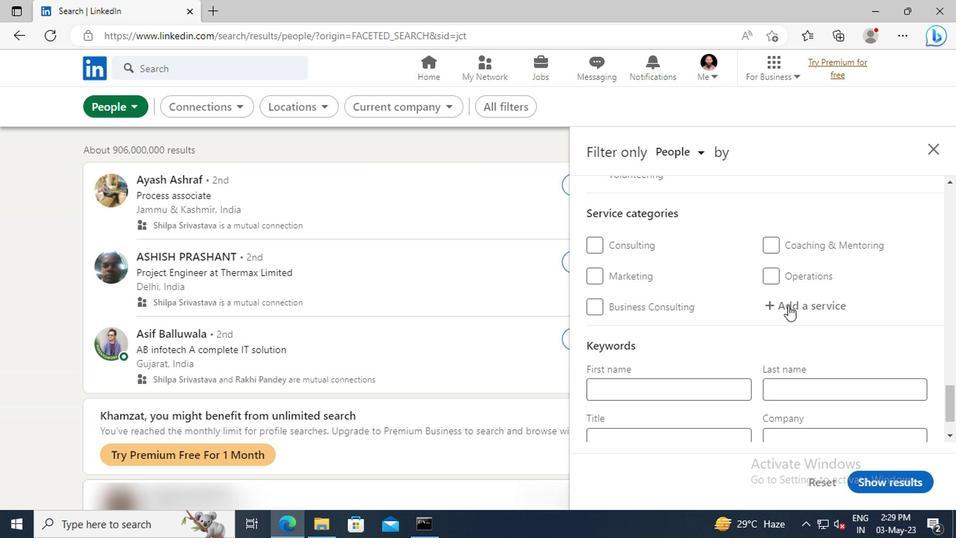
Action: Mouse pressed left at (786, 310)
Screenshot: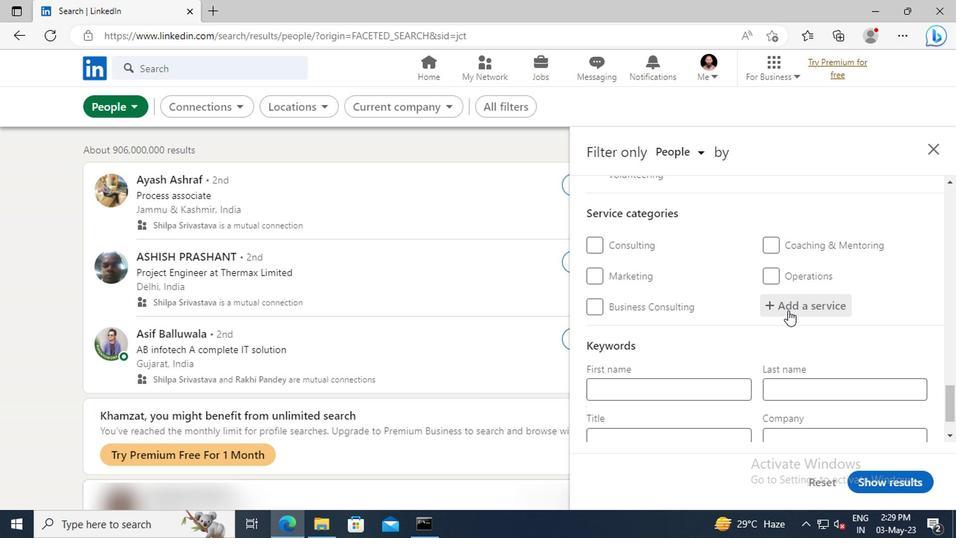 
Action: Key pressed <Key.shift>BARTE
Screenshot: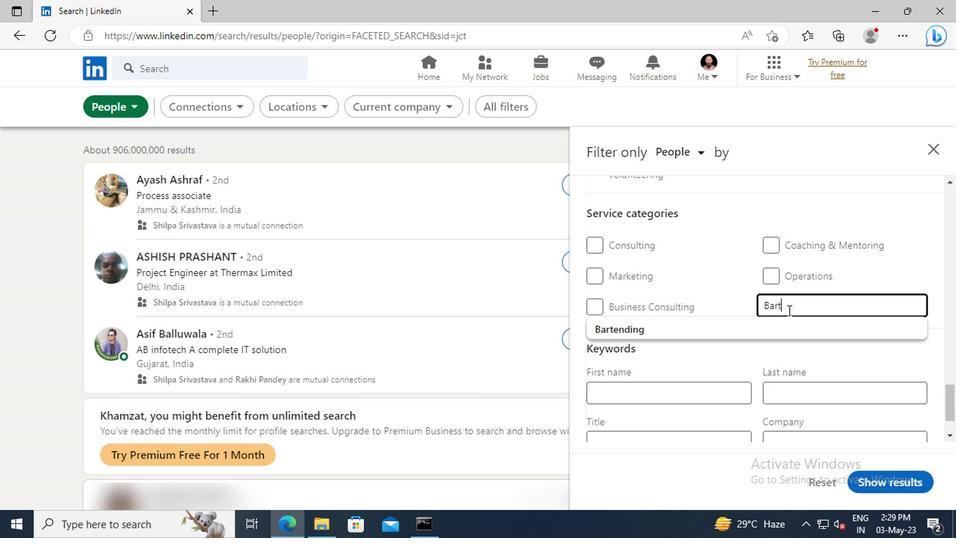 
Action: Mouse moved to (787, 330)
Screenshot: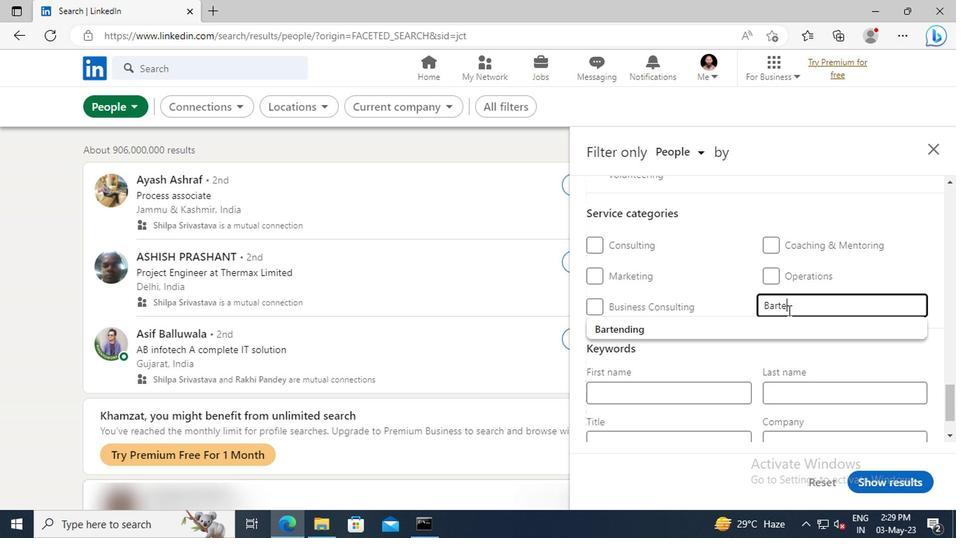 
Action: Mouse pressed left at (787, 330)
Screenshot: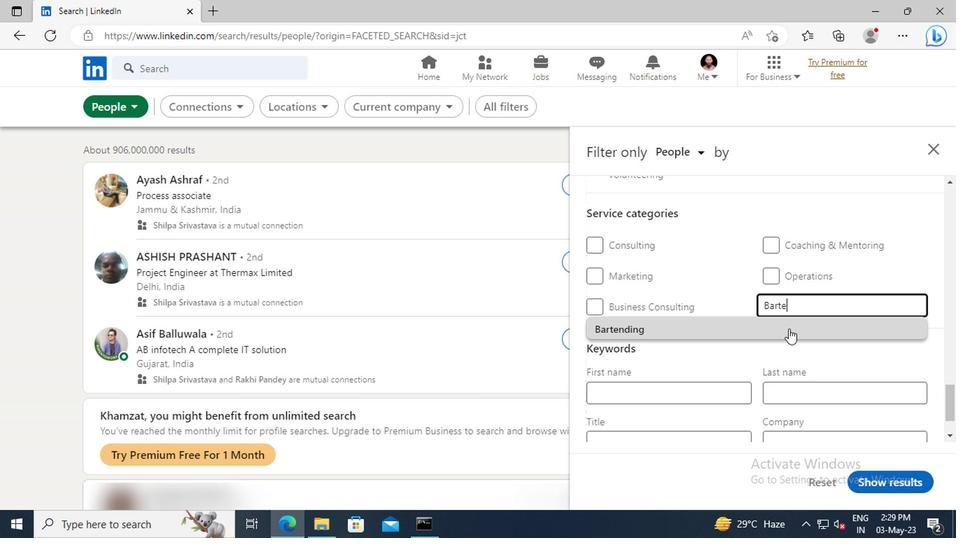 
Action: Mouse scrolled (787, 329) with delta (0, 0)
Screenshot: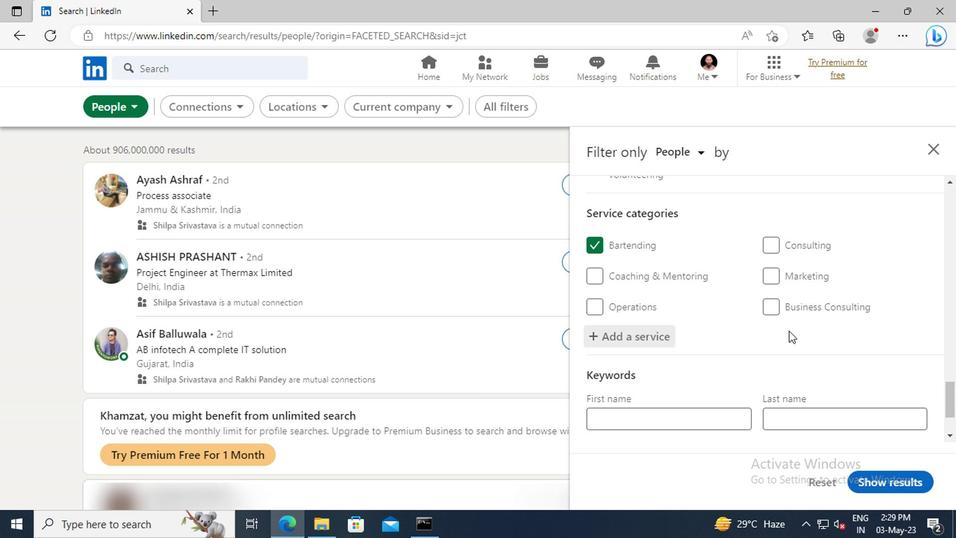
Action: Mouse scrolled (787, 329) with delta (0, 0)
Screenshot: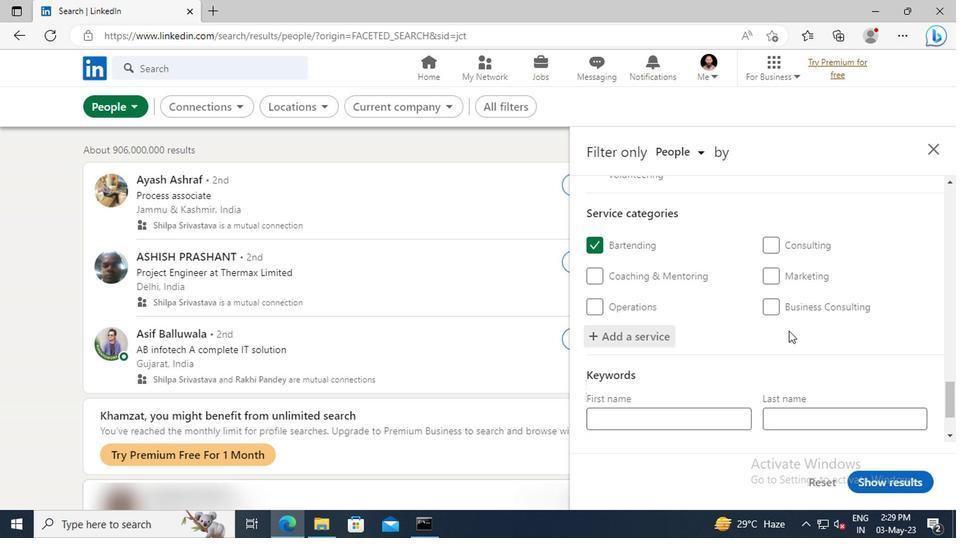 
Action: Mouse scrolled (787, 329) with delta (0, 0)
Screenshot: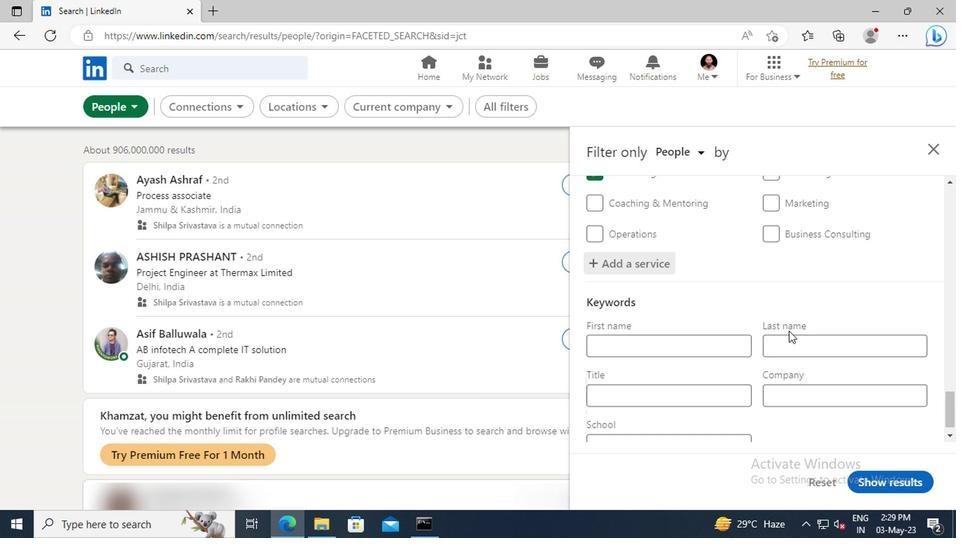 
Action: Mouse scrolled (787, 329) with delta (0, 0)
Screenshot: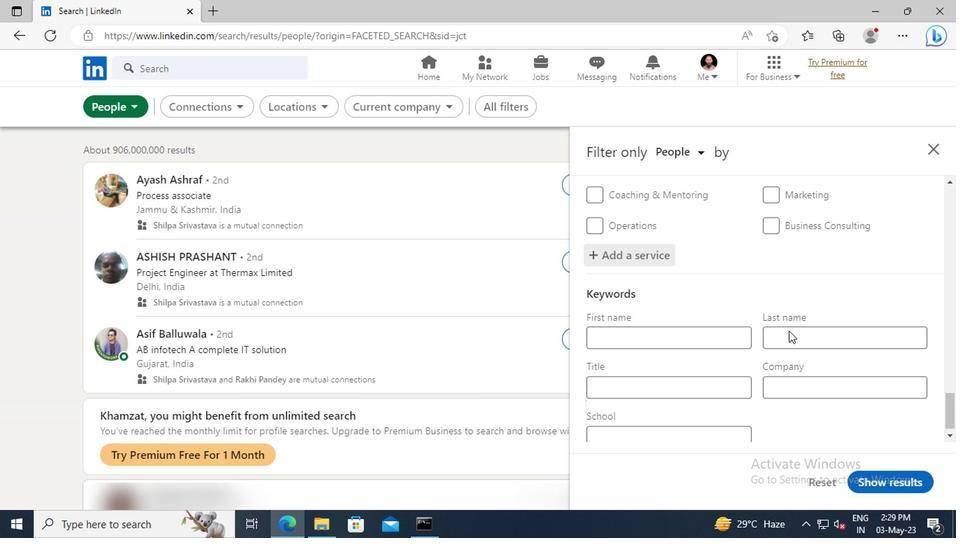 
Action: Mouse moved to (654, 376)
Screenshot: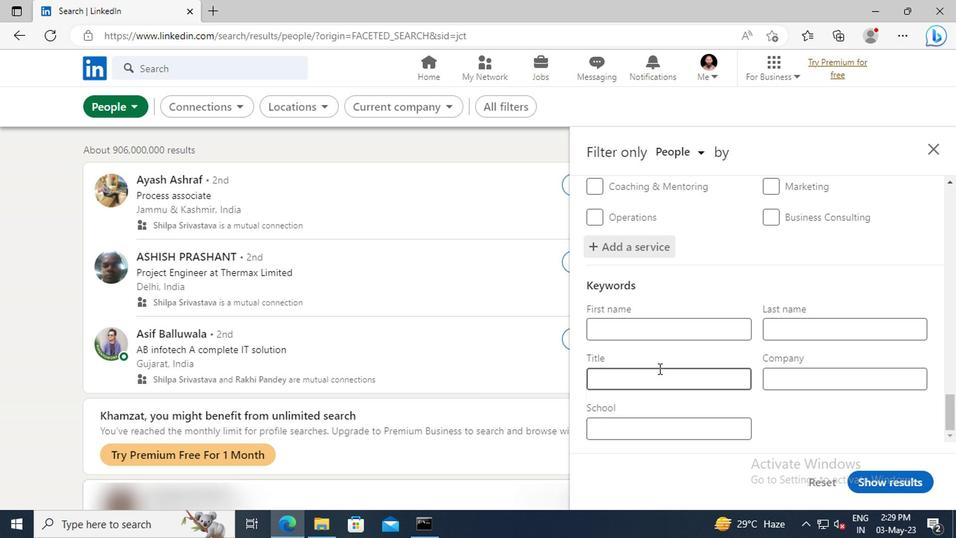 
Action: Mouse pressed left at (654, 376)
Screenshot: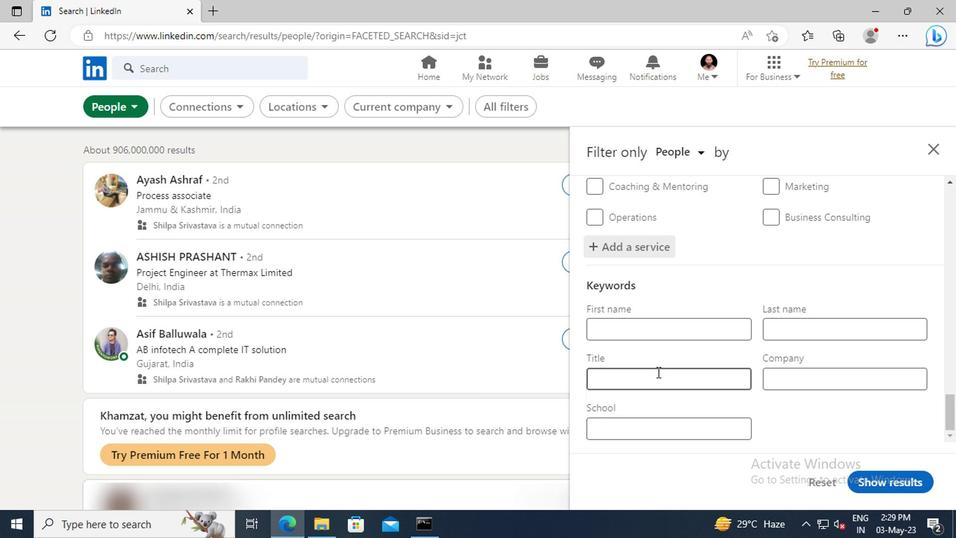 
Action: Key pressed <Key.shift>ARTIFICIAL<Key.space><Key.shift>INTELLIGENCE<Key.space><Key.shift>ENGINEER<Key.enter>
Screenshot: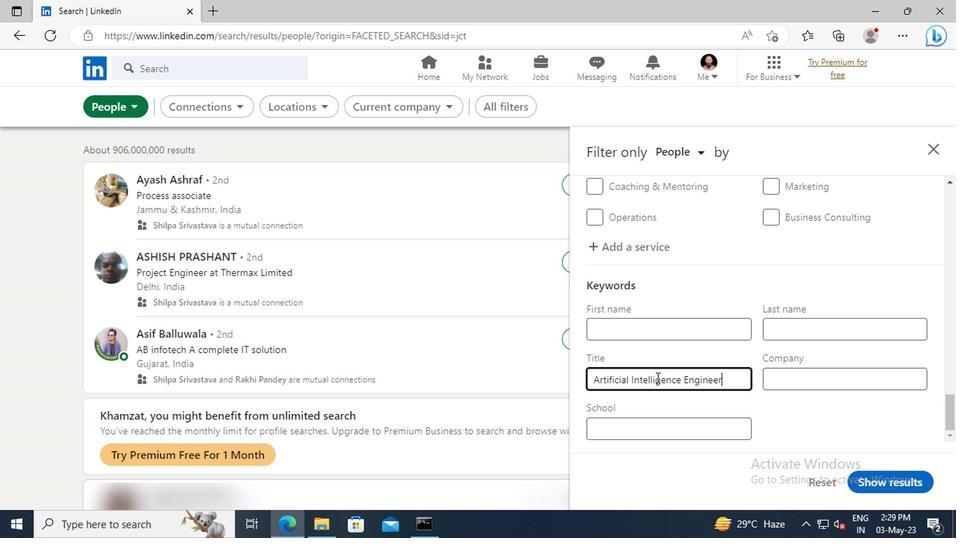 
Action: Mouse moved to (877, 480)
Screenshot: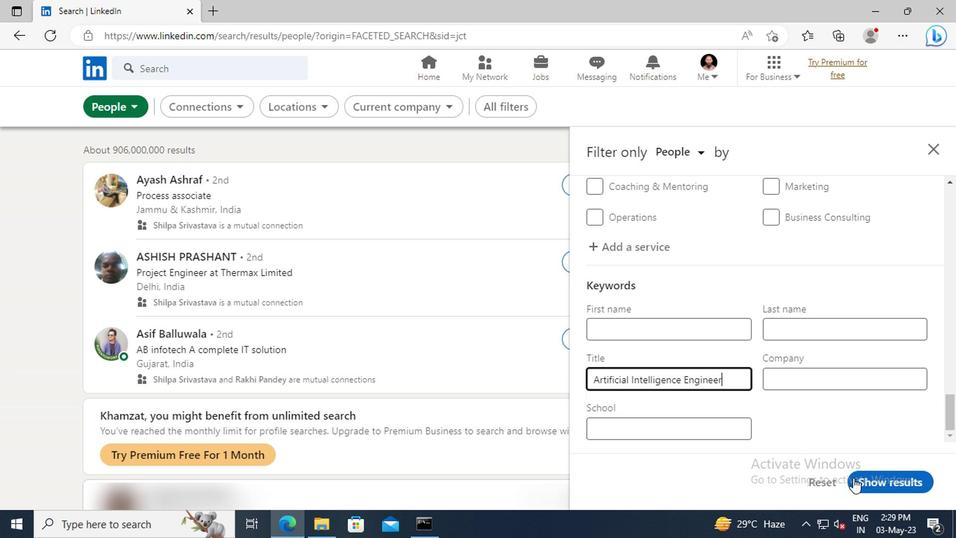 
Action: Mouse pressed left at (877, 480)
Screenshot: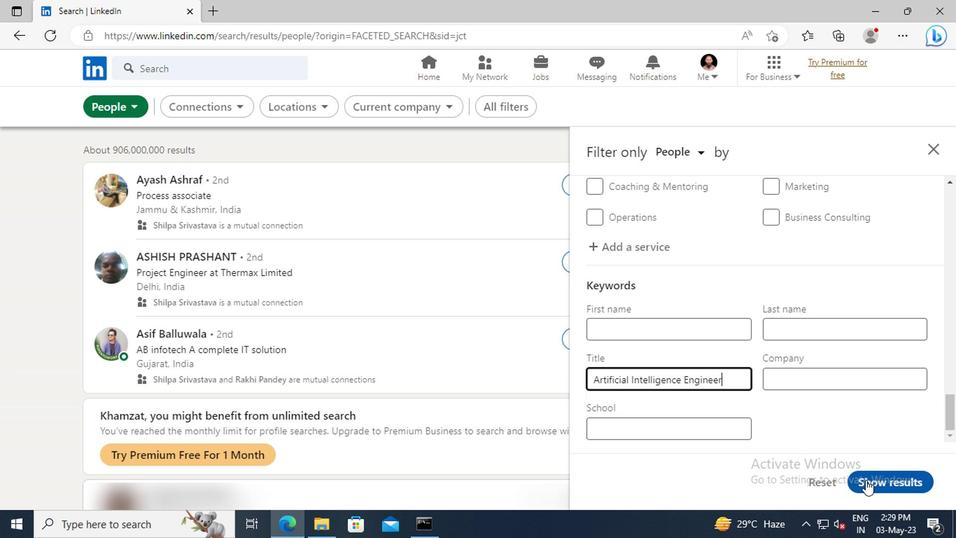 
Action: Mouse moved to (877, 480)
Screenshot: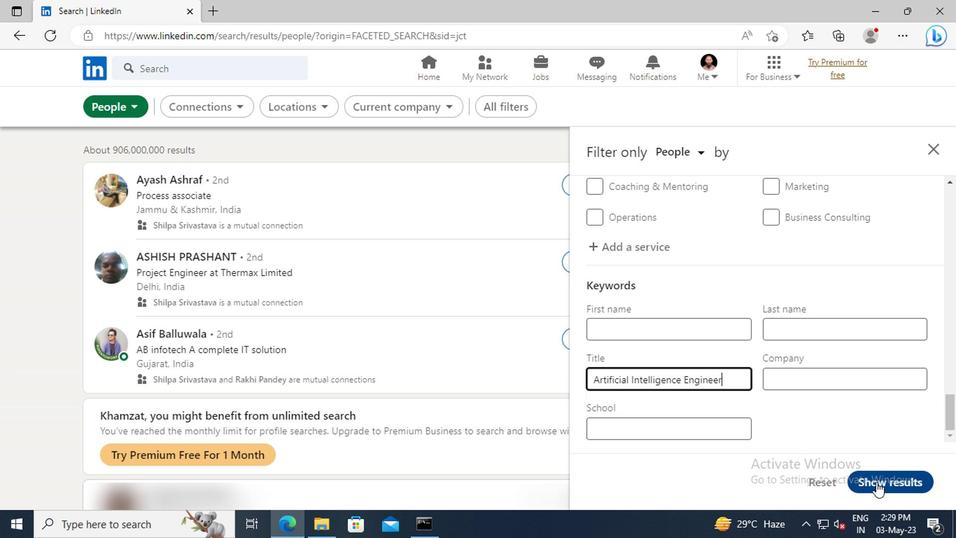 
